 Task: Look for One-way flight tickets for 2 adults, in First from Aswan to Orlando to travel on 18-Dec-2023.  Stops: Any number of stops. Choice of flight is British Airways. 1  carry bag. and 1 checked bag. Outbound departure time preference is 10:00. Submit feedback.
Action: Mouse moved to (395, 341)
Screenshot: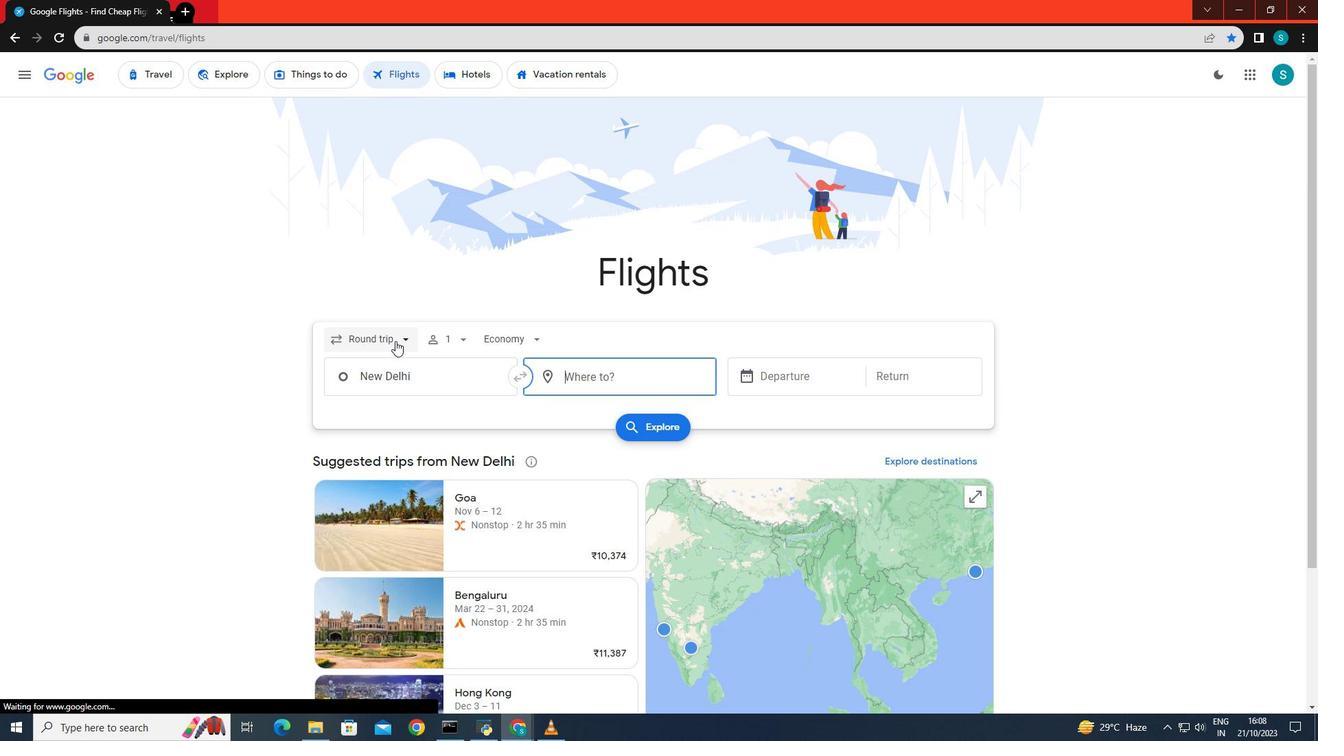 
Action: Mouse pressed left at (395, 341)
Screenshot: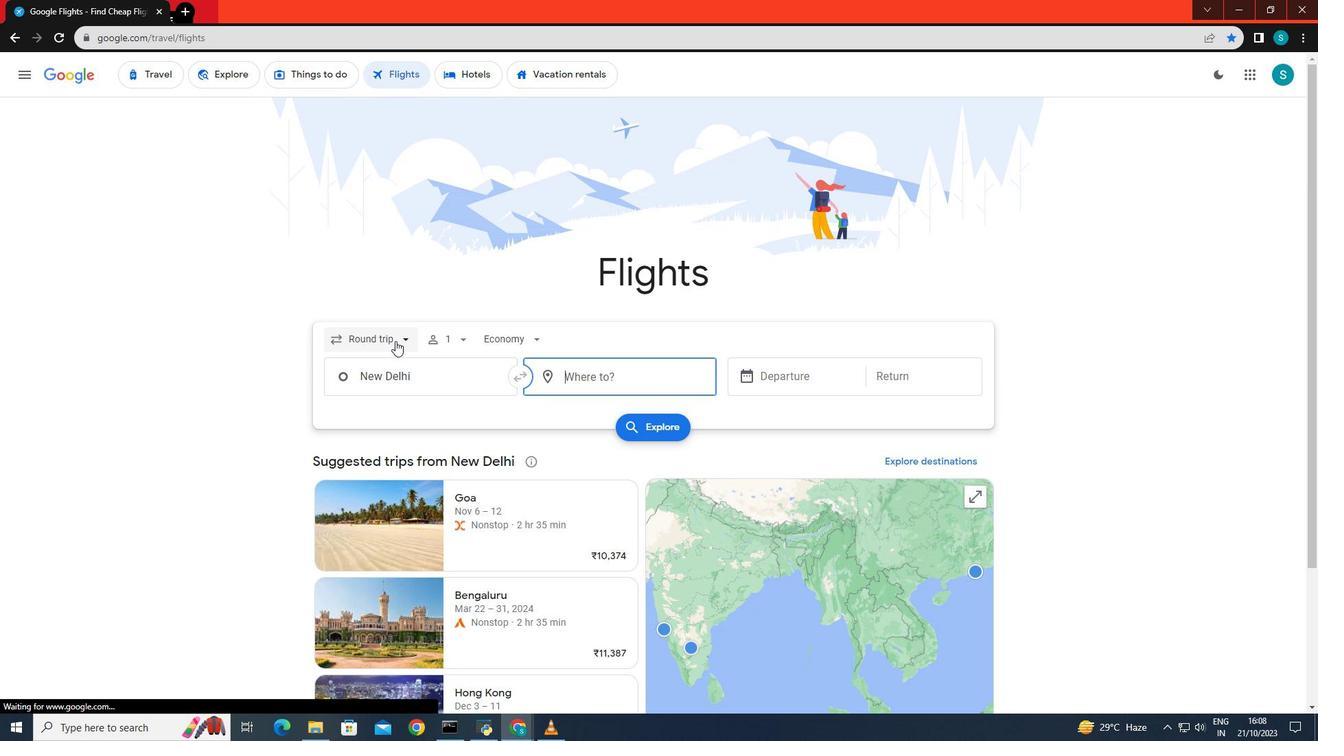 
Action: Mouse moved to (381, 413)
Screenshot: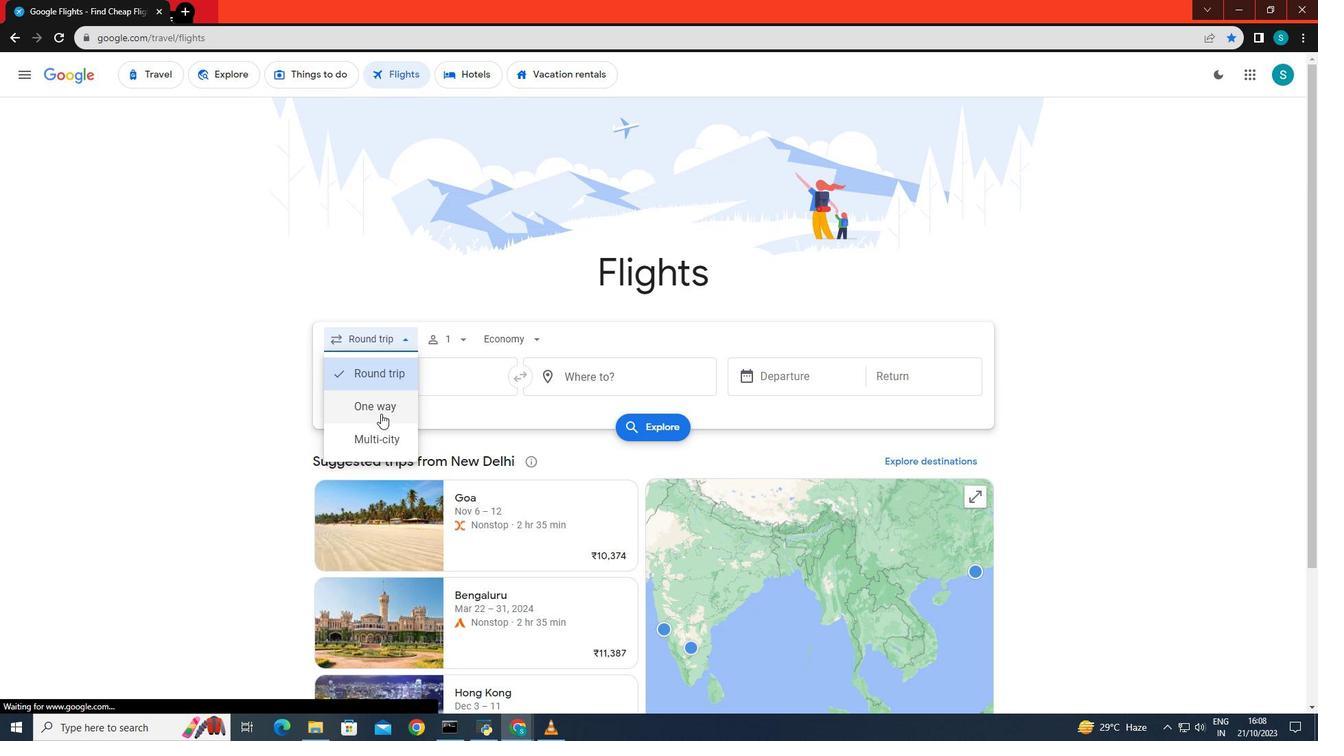
Action: Mouse pressed left at (381, 413)
Screenshot: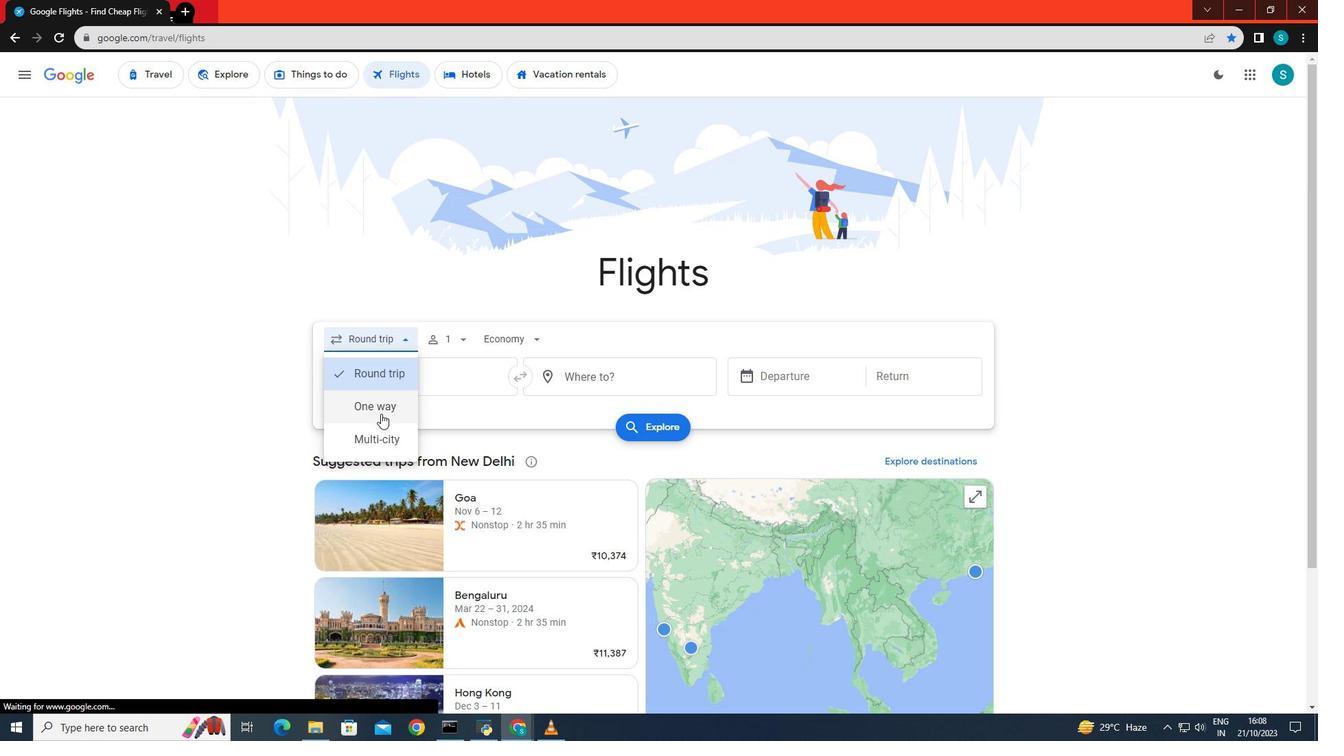 
Action: Mouse moved to (451, 334)
Screenshot: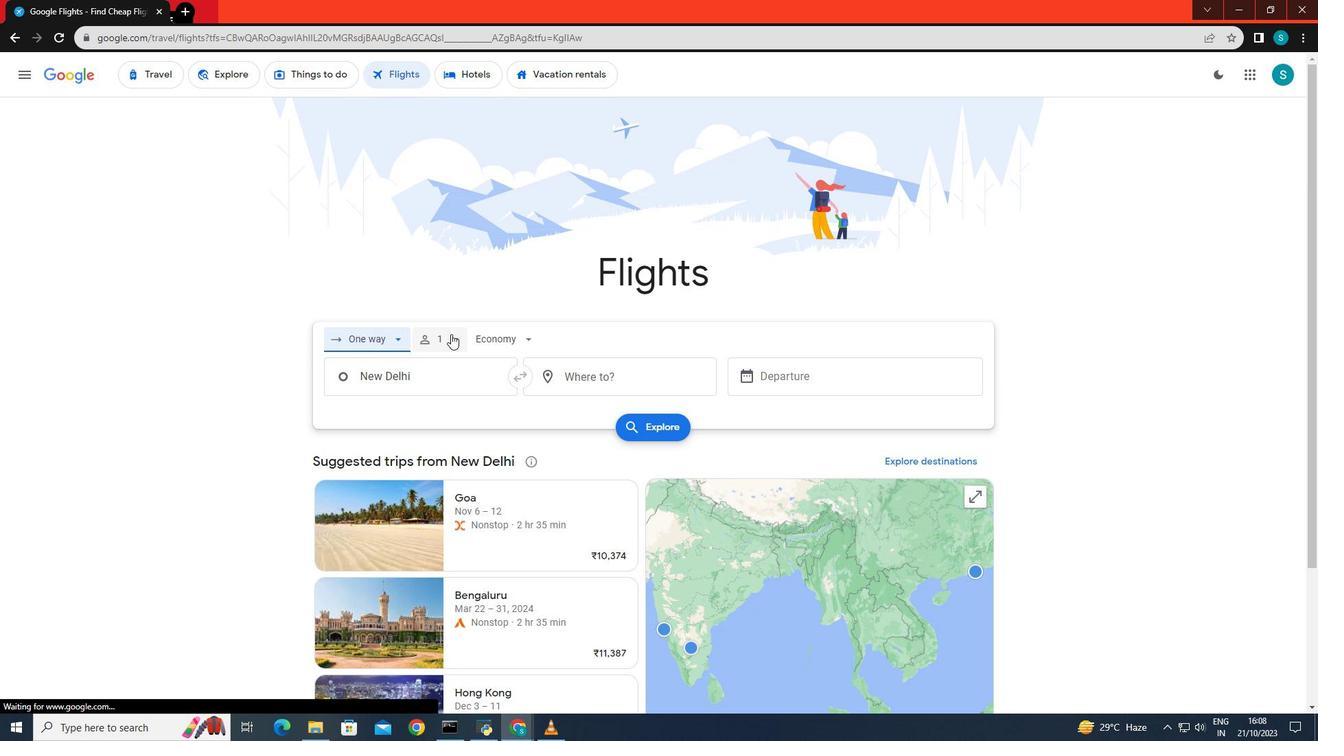 
Action: Mouse pressed left at (451, 334)
Screenshot: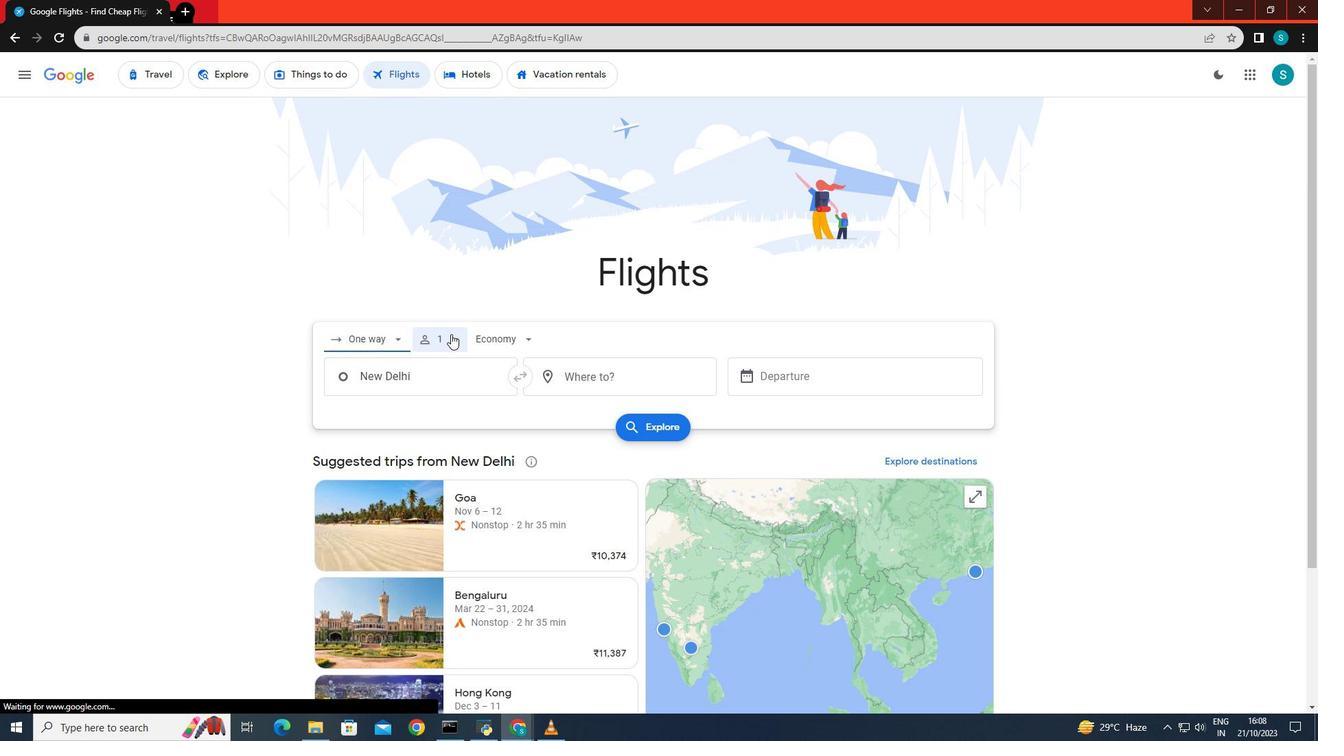 
Action: Mouse moved to (557, 377)
Screenshot: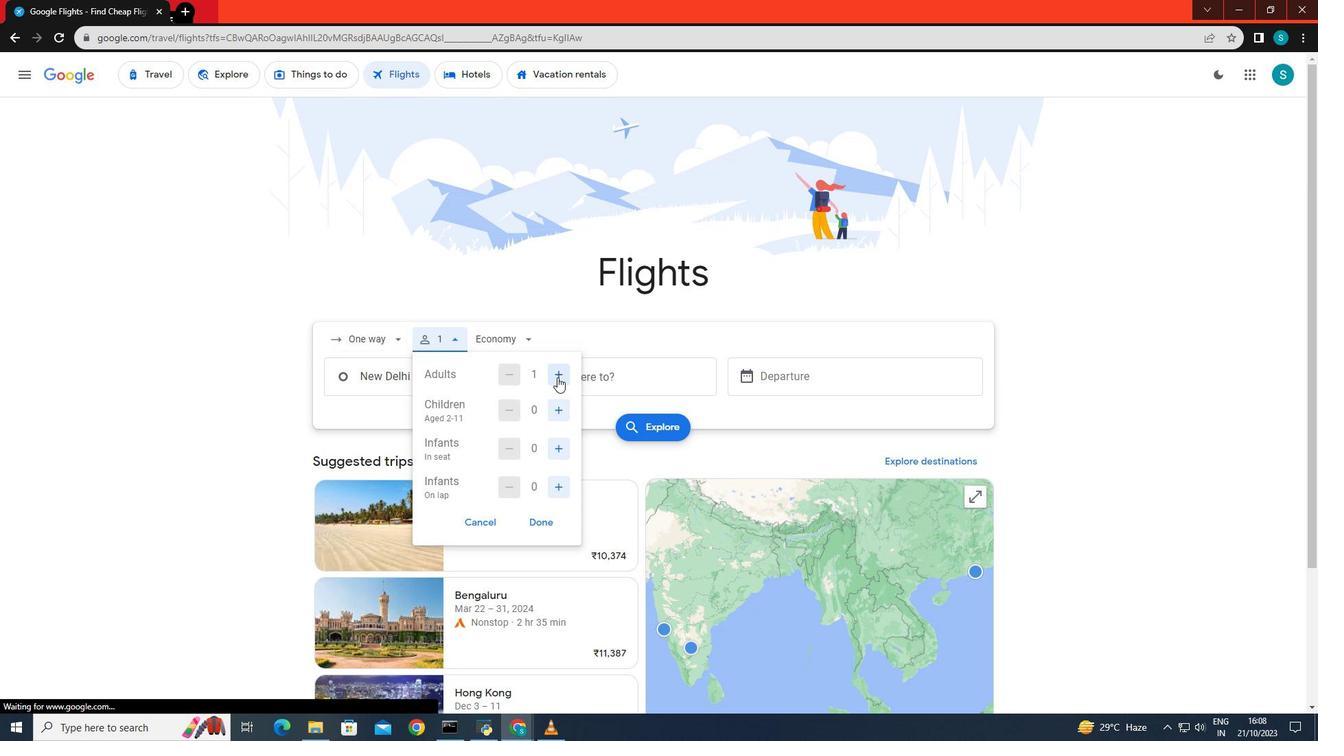 
Action: Mouse pressed left at (557, 377)
Screenshot: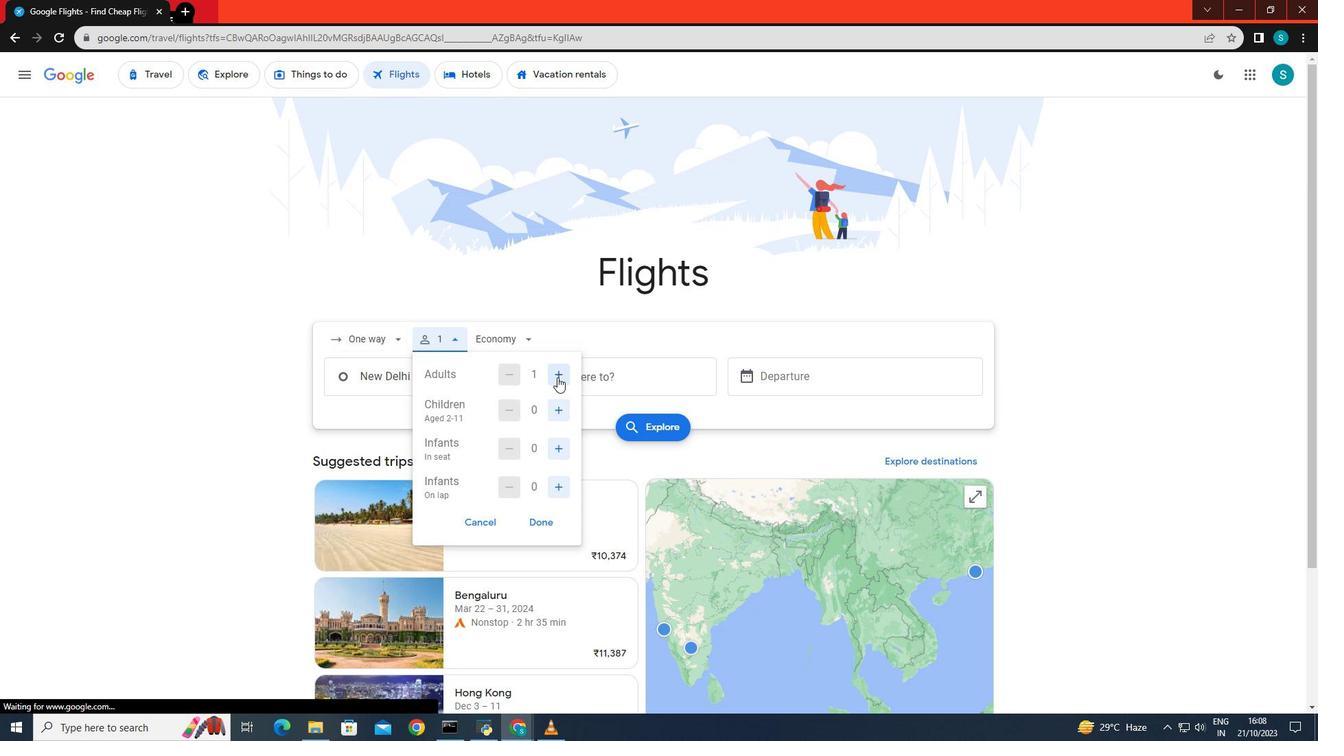 
Action: Mouse moved to (543, 521)
Screenshot: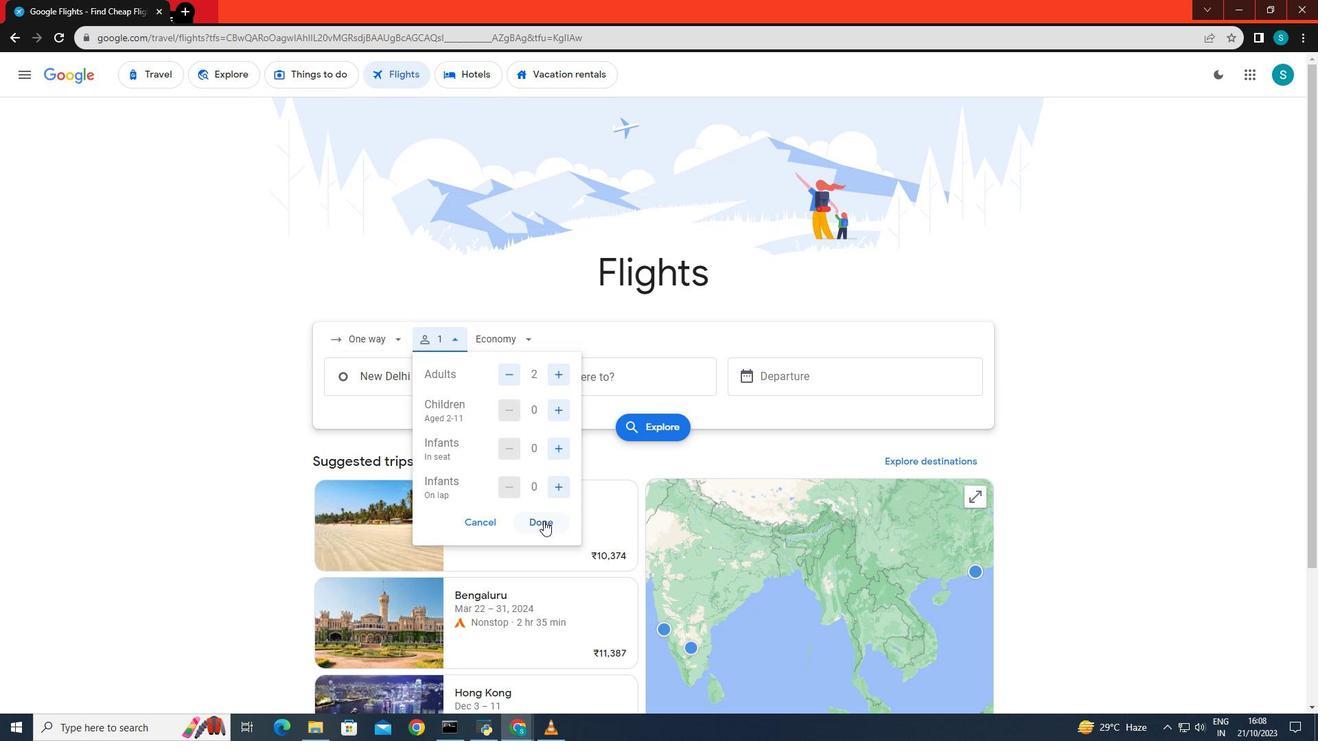 
Action: Mouse pressed left at (543, 521)
Screenshot: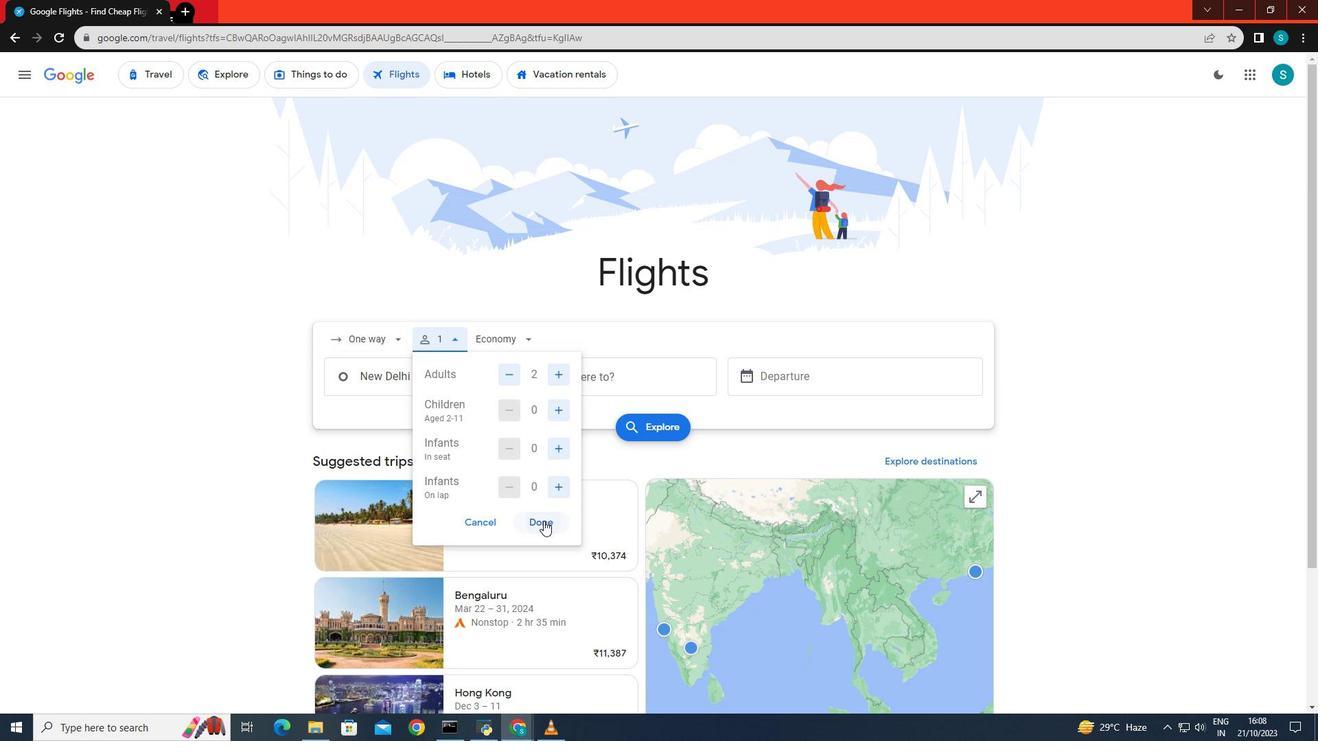 
Action: Mouse moved to (501, 338)
Screenshot: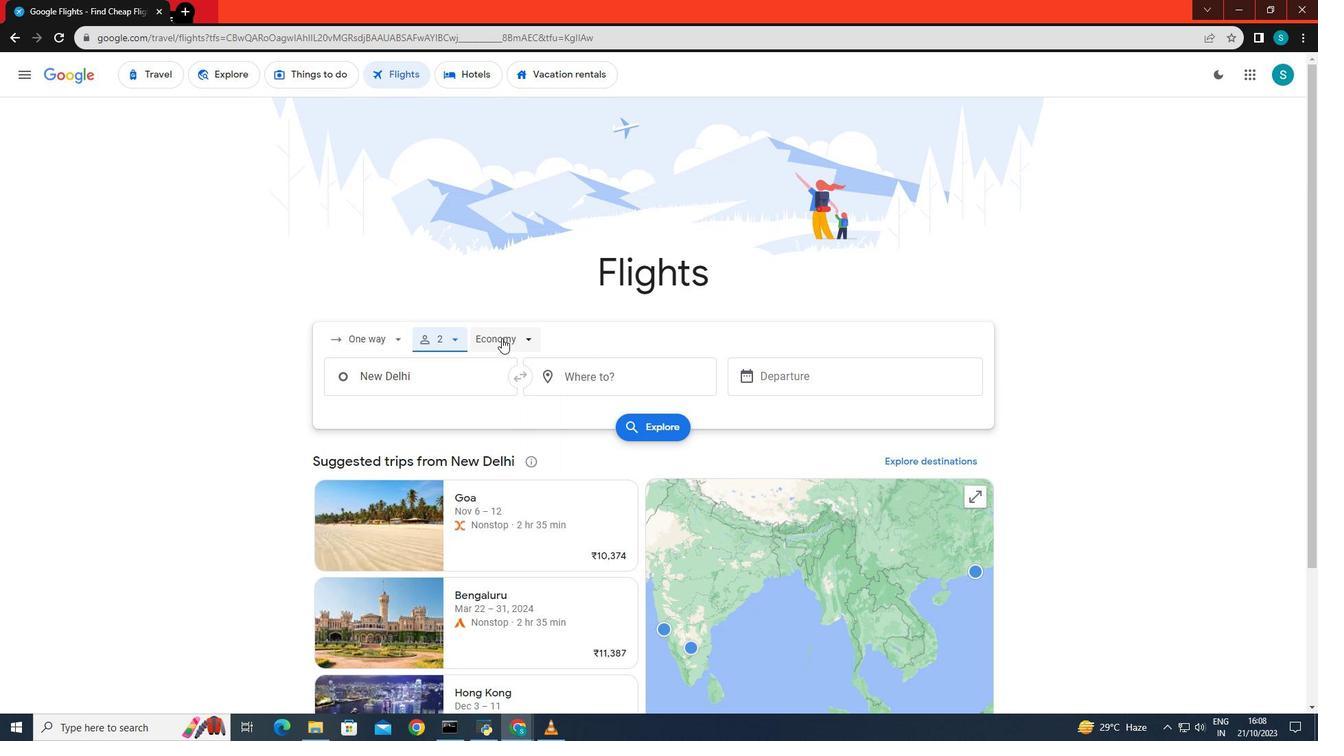 
Action: Mouse pressed left at (501, 338)
Screenshot: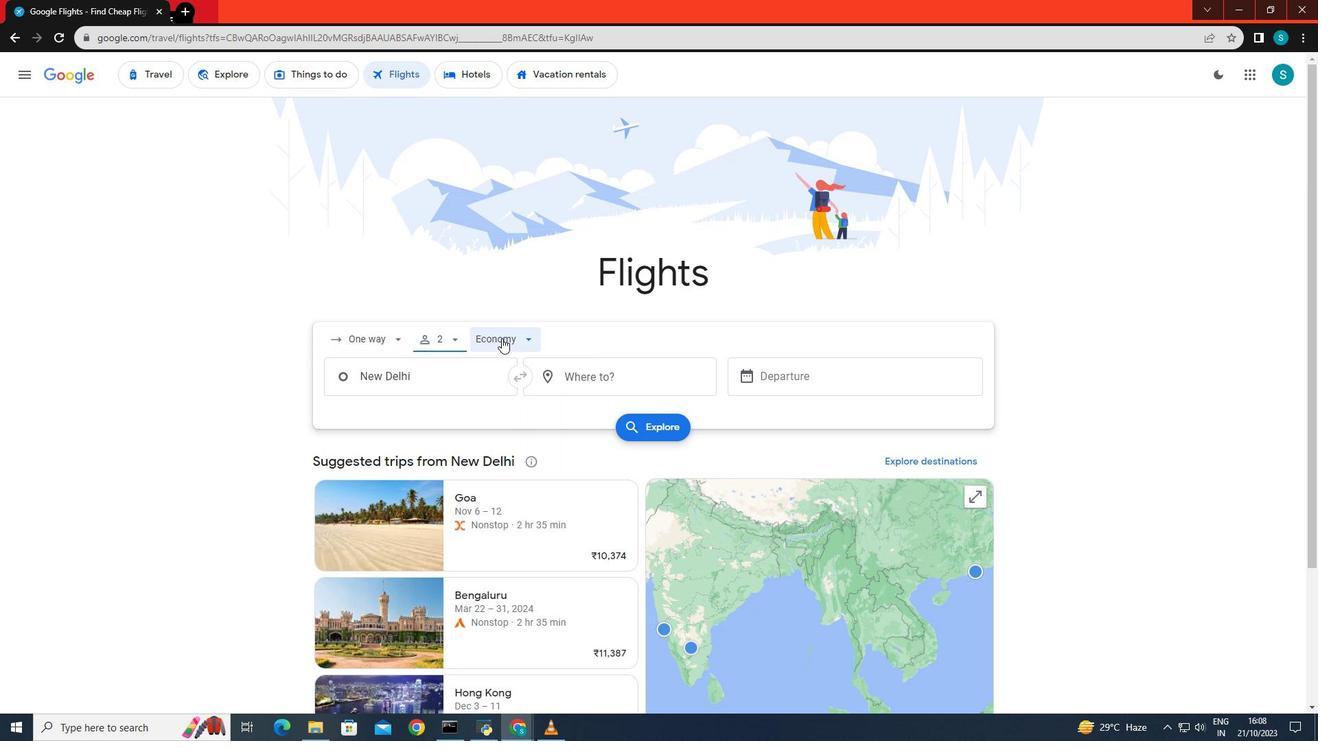 
Action: Mouse moved to (509, 472)
Screenshot: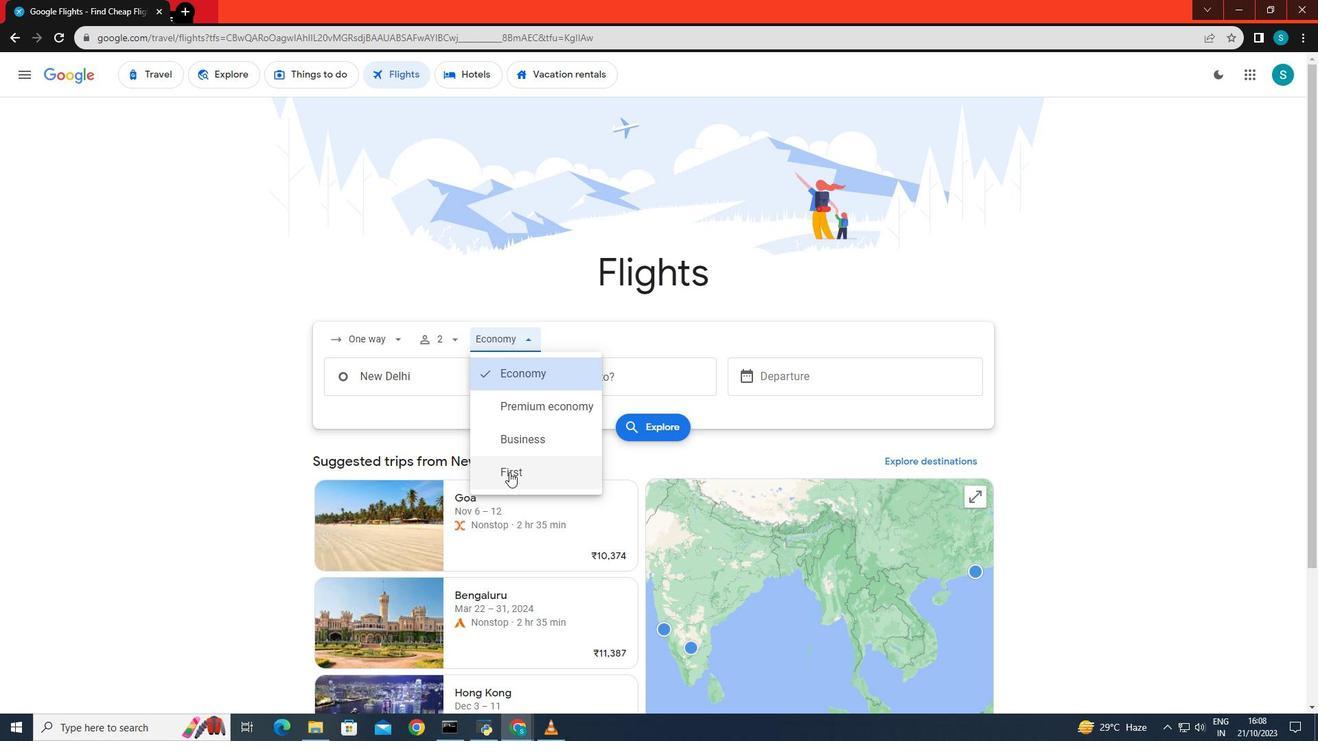 
Action: Mouse pressed left at (509, 472)
Screenshot: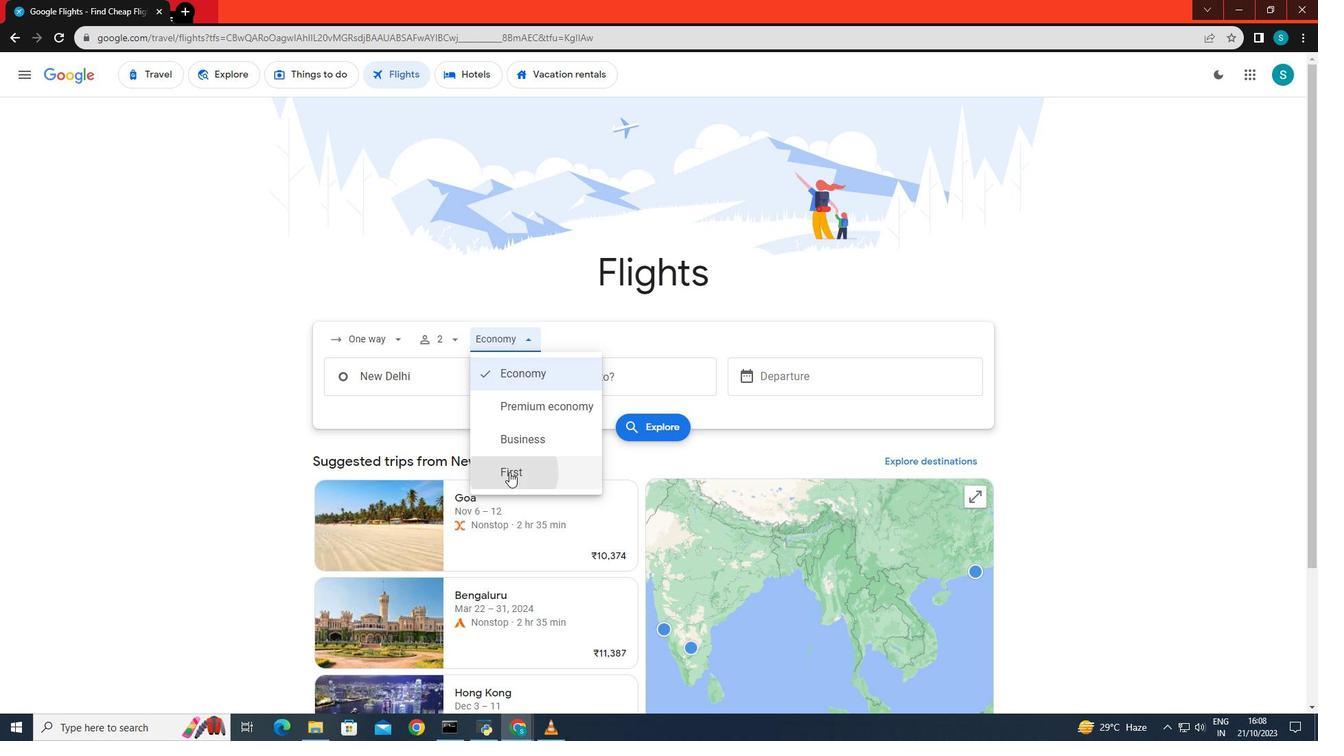 
Action: Mouse moved to (410, 377)
Screenshot: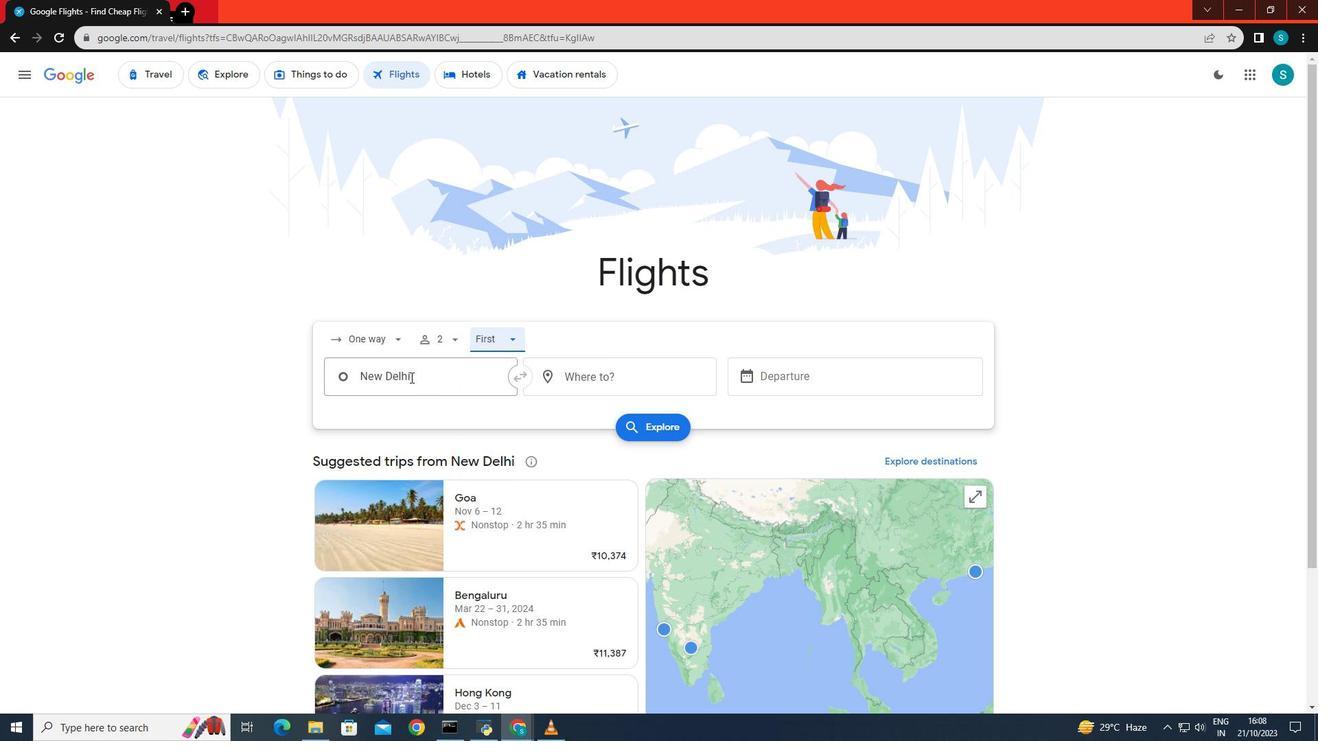 
Action: Mouse scrolled (410, 376) with delta (0, 0)
Screenshot: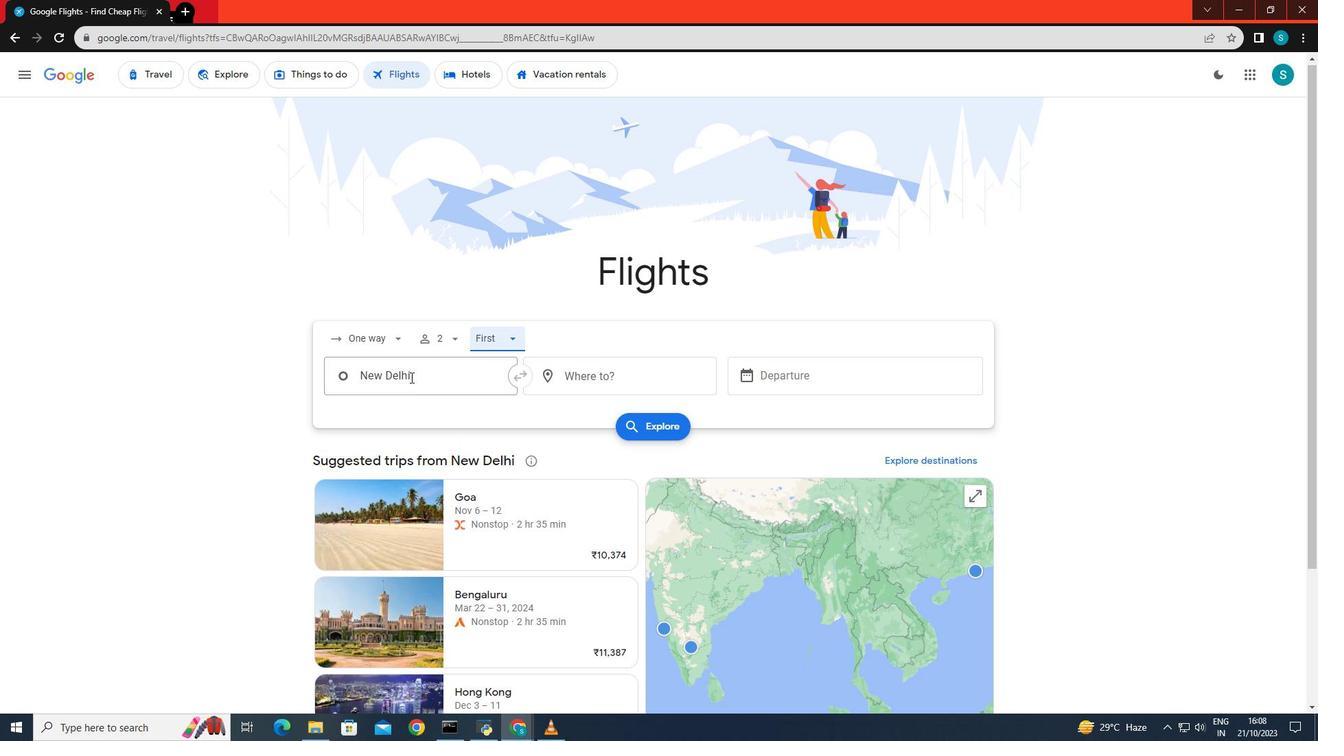 
Action: Mouse scrolled (410, 376) with delta (0, 0)
Screenshot: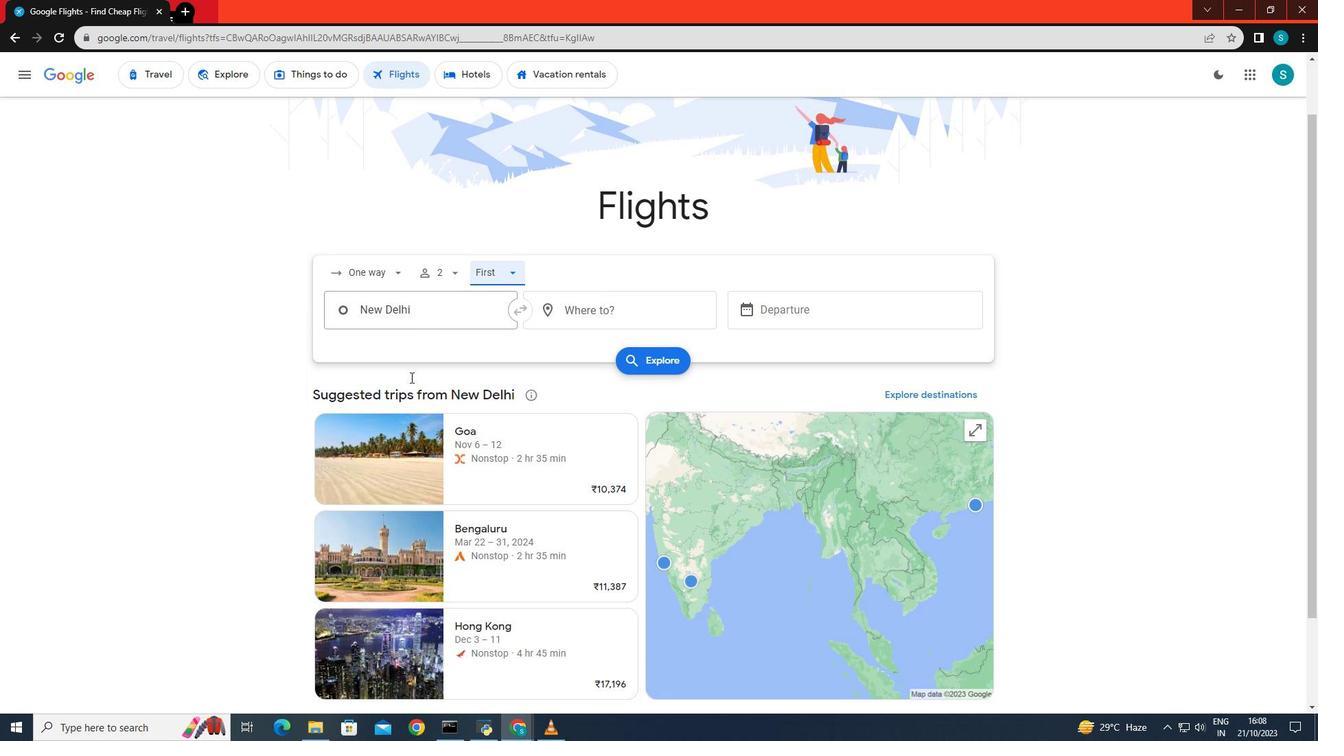 
Action: Mouse moved to (388, 247)
Screenshot: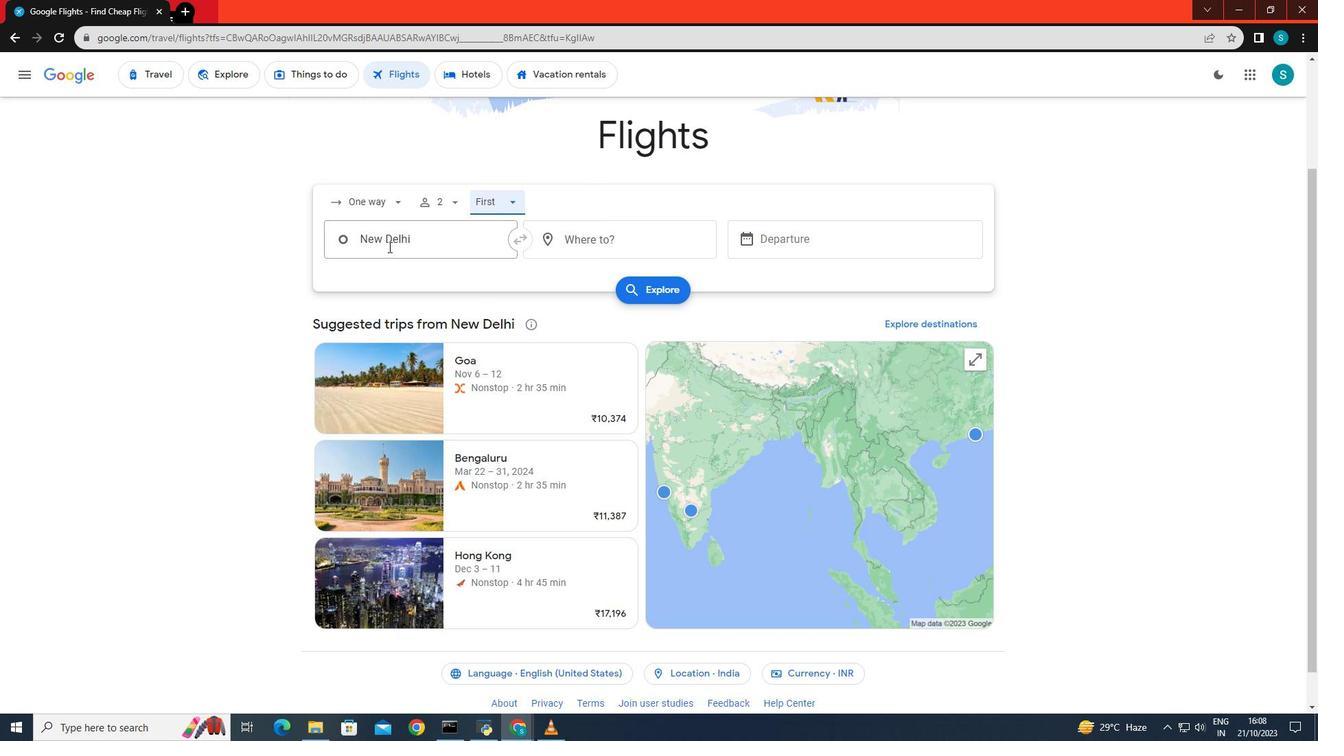 
Action: Mouse pressed left at (388, 247)
Screenshot: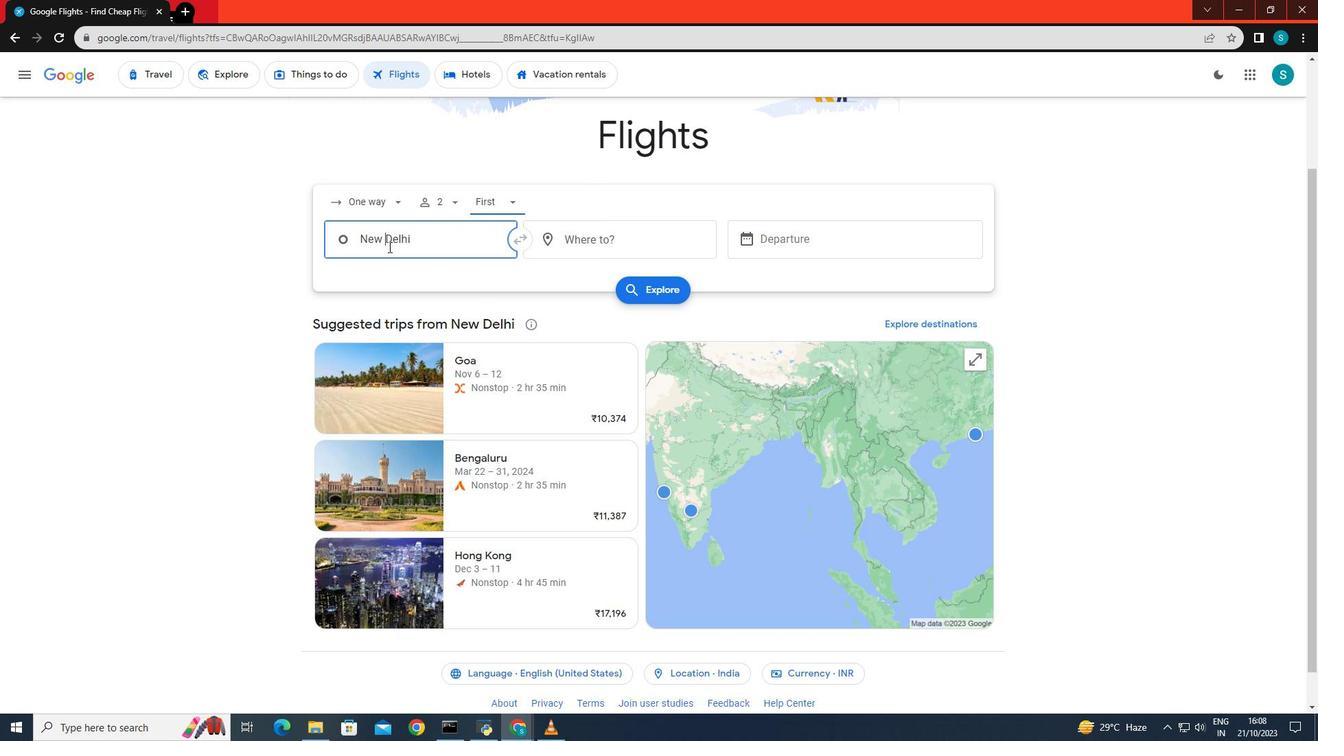 
Action: Key pressed <Key.caps_lock>A<Key.caps_lock>w<Key.backspace>swa
Screenshot: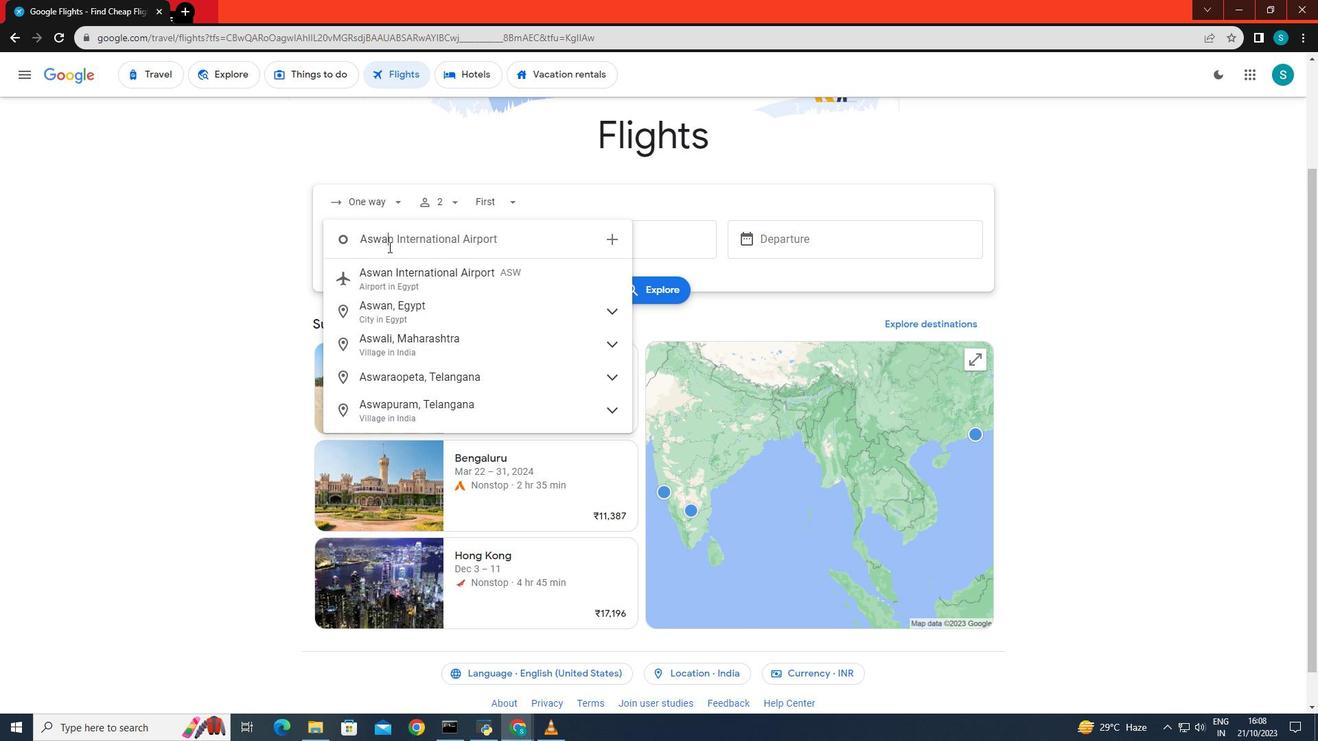 
Action: Mouse moved to (406, 309)
Screenshot: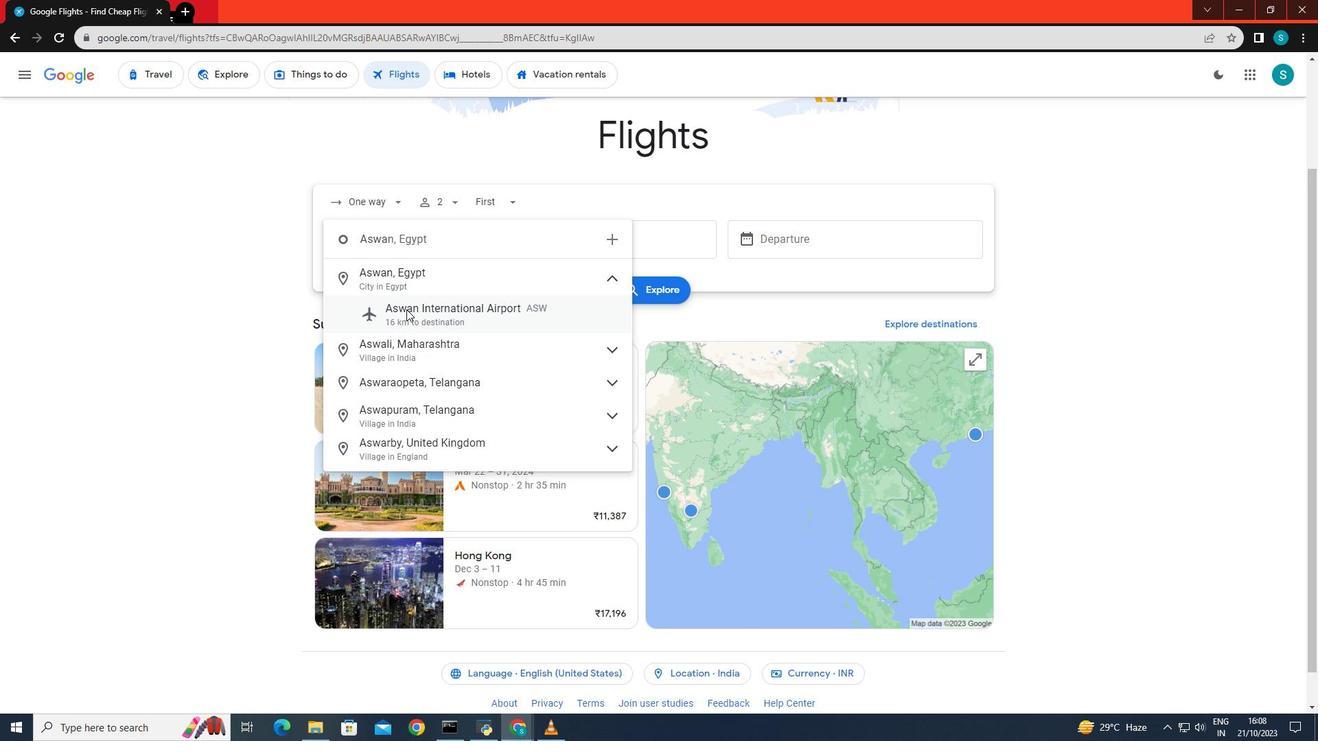 
Action: Mouse pressed left at (406, 309)
Screenshot: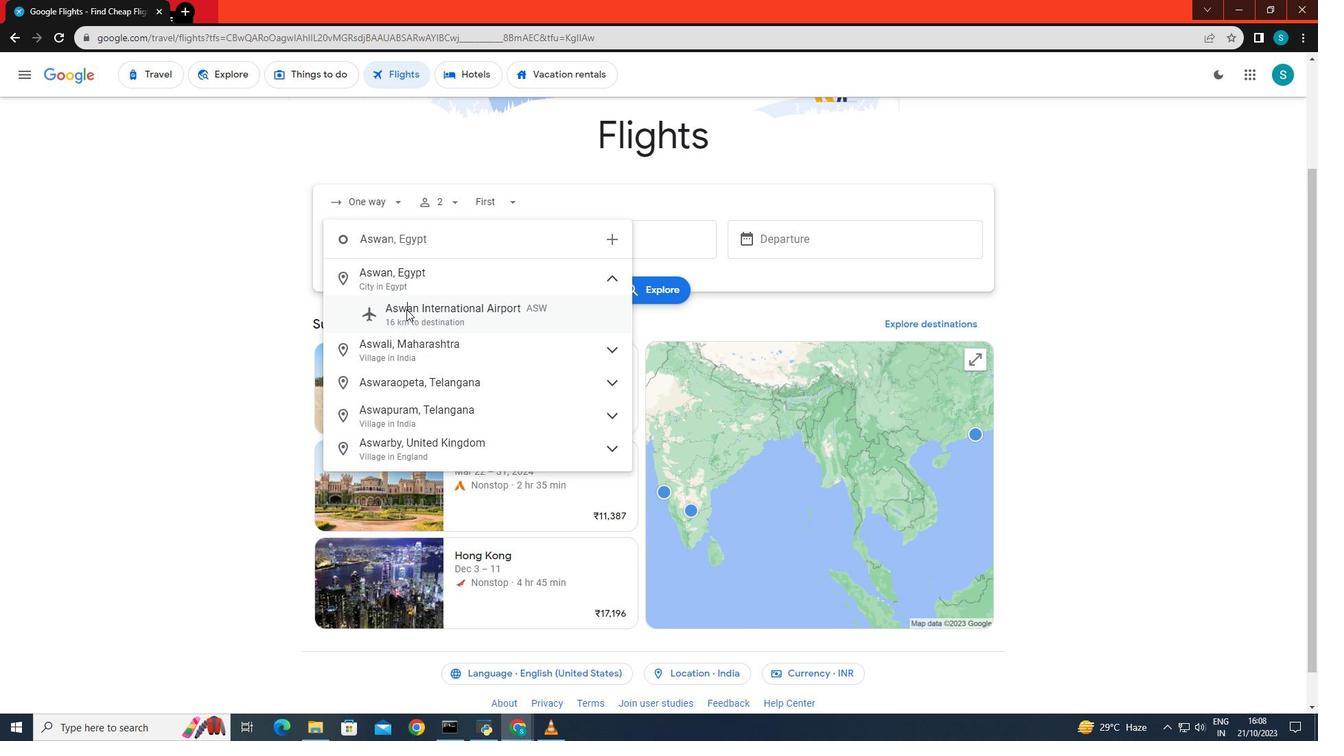 
Action: Mouse moved to (569, 238)
Screenshot: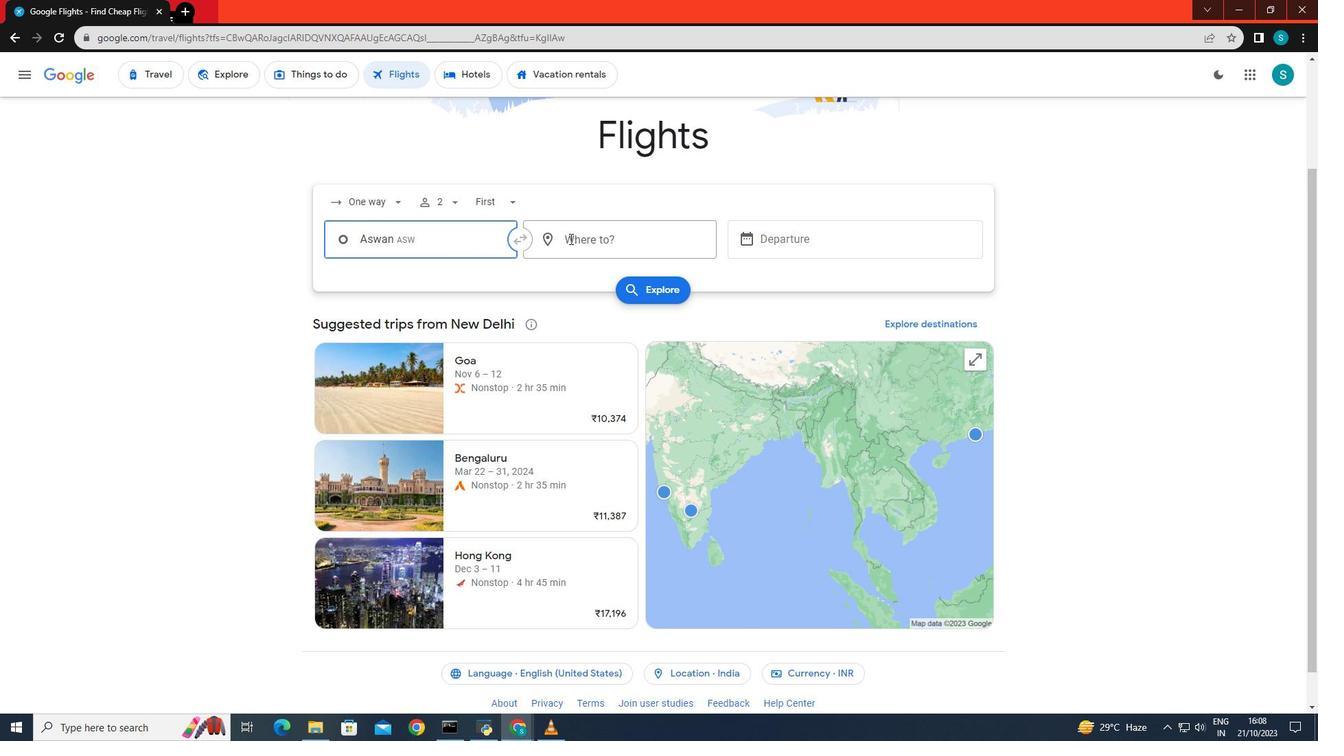 
Action: Mouse pressed left at (569, 238)
Screenshot: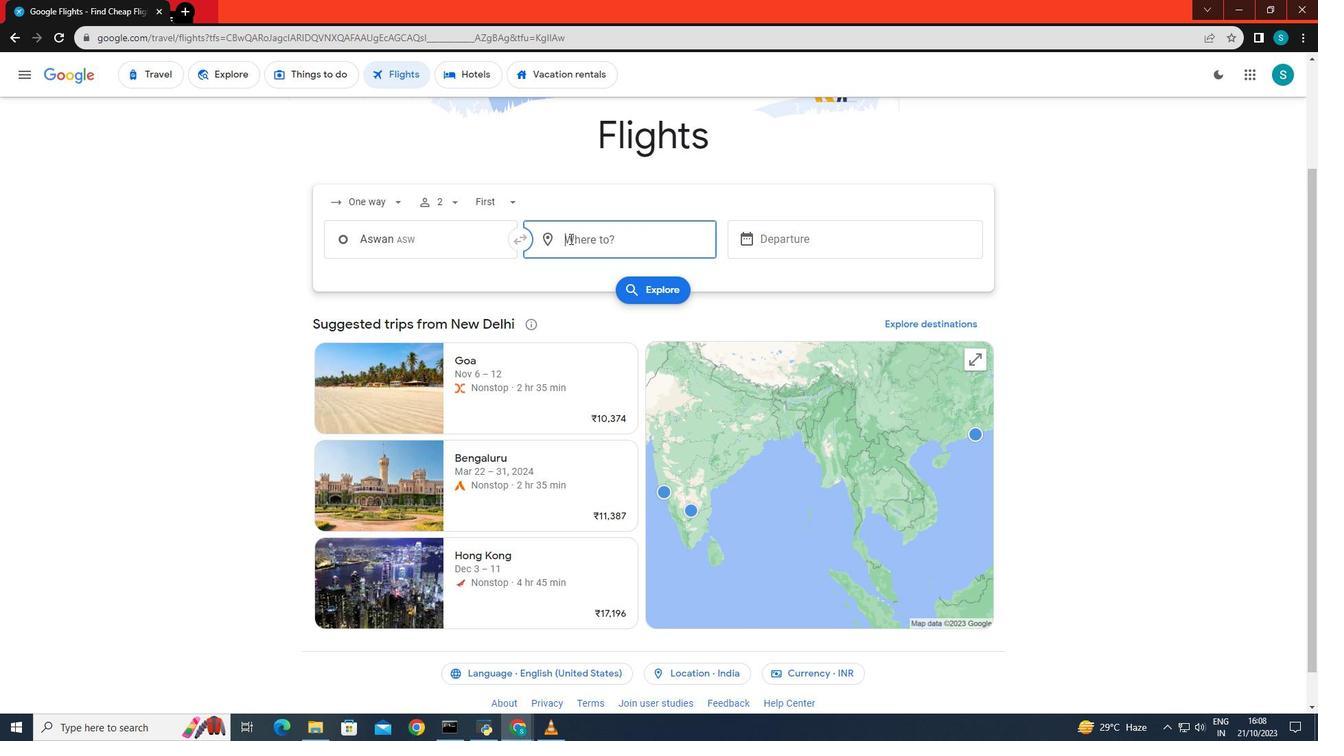 
Action: Key pressed <Key.caps_lock>OR<Key.backspace><Key.caps_lock>rlando
Screenshot: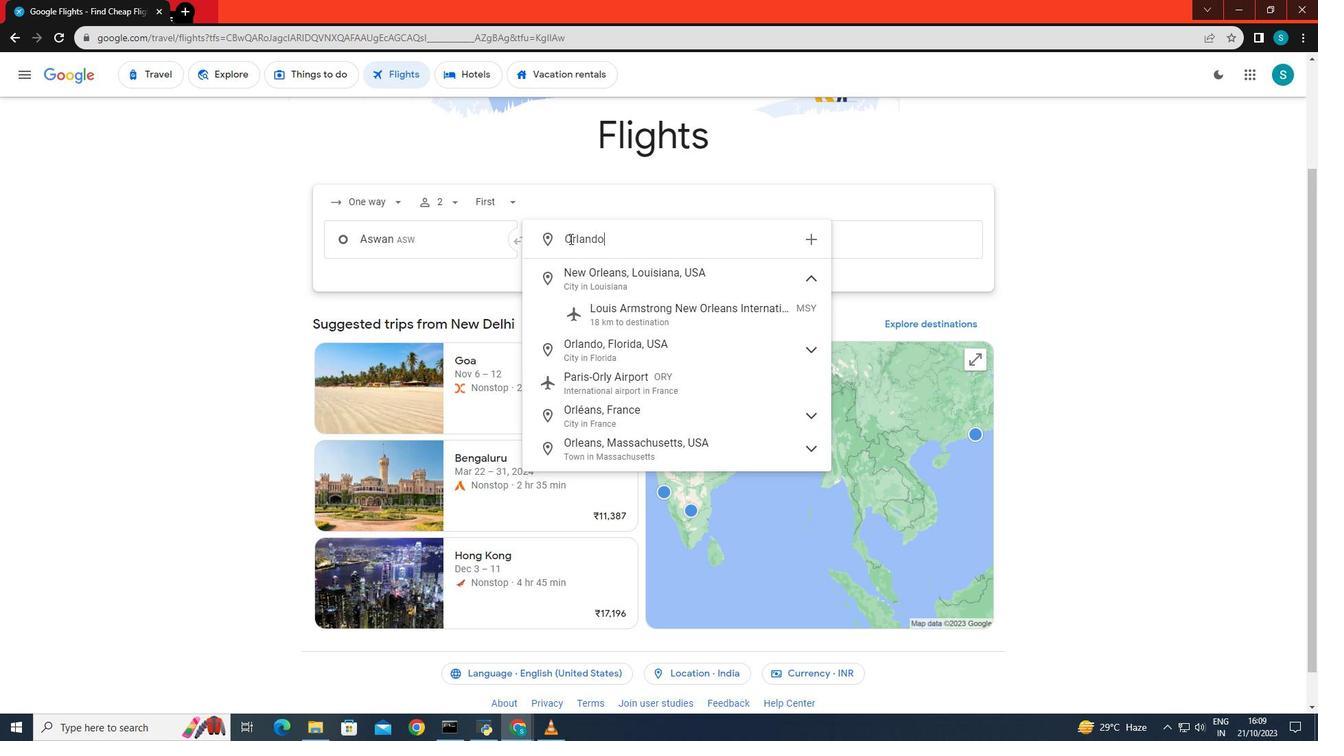 
Action: Mouse moved to (649, 316)
Screenshot: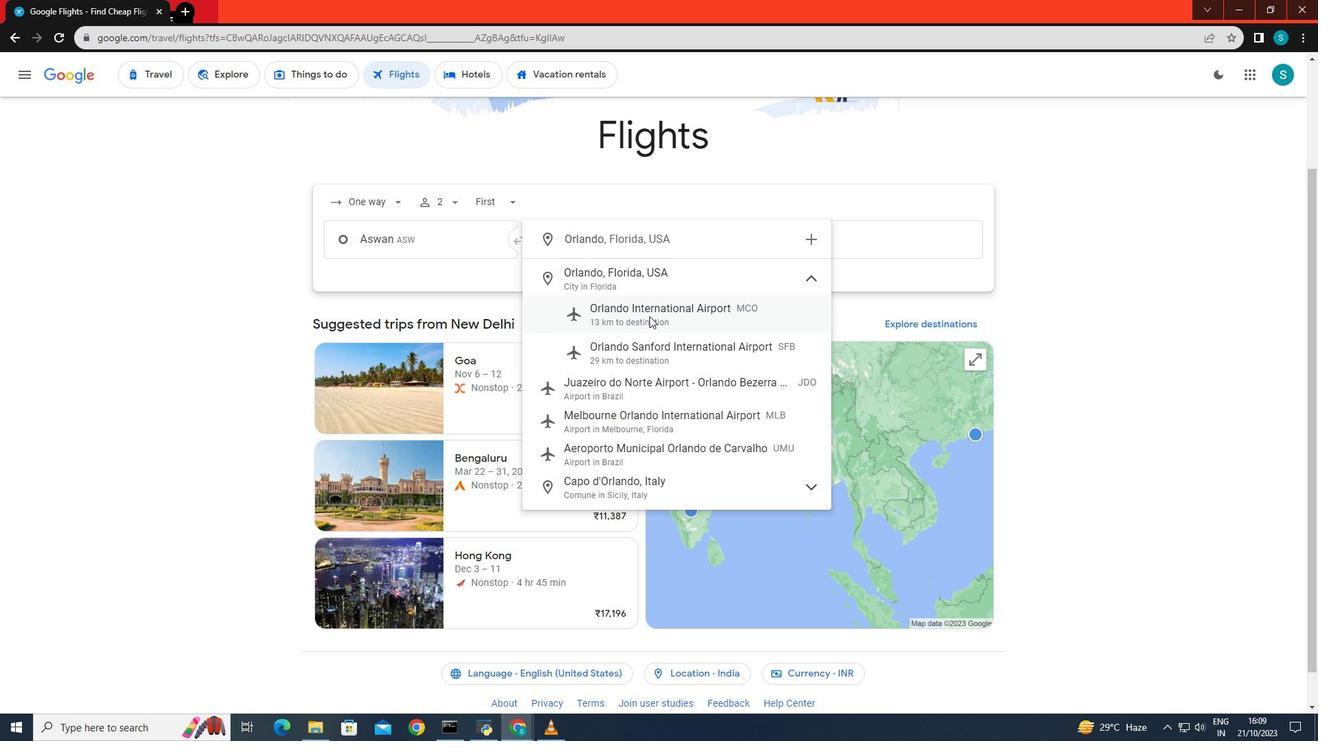 
Action: Mouse pressed left at (649, 316)
Screenshot: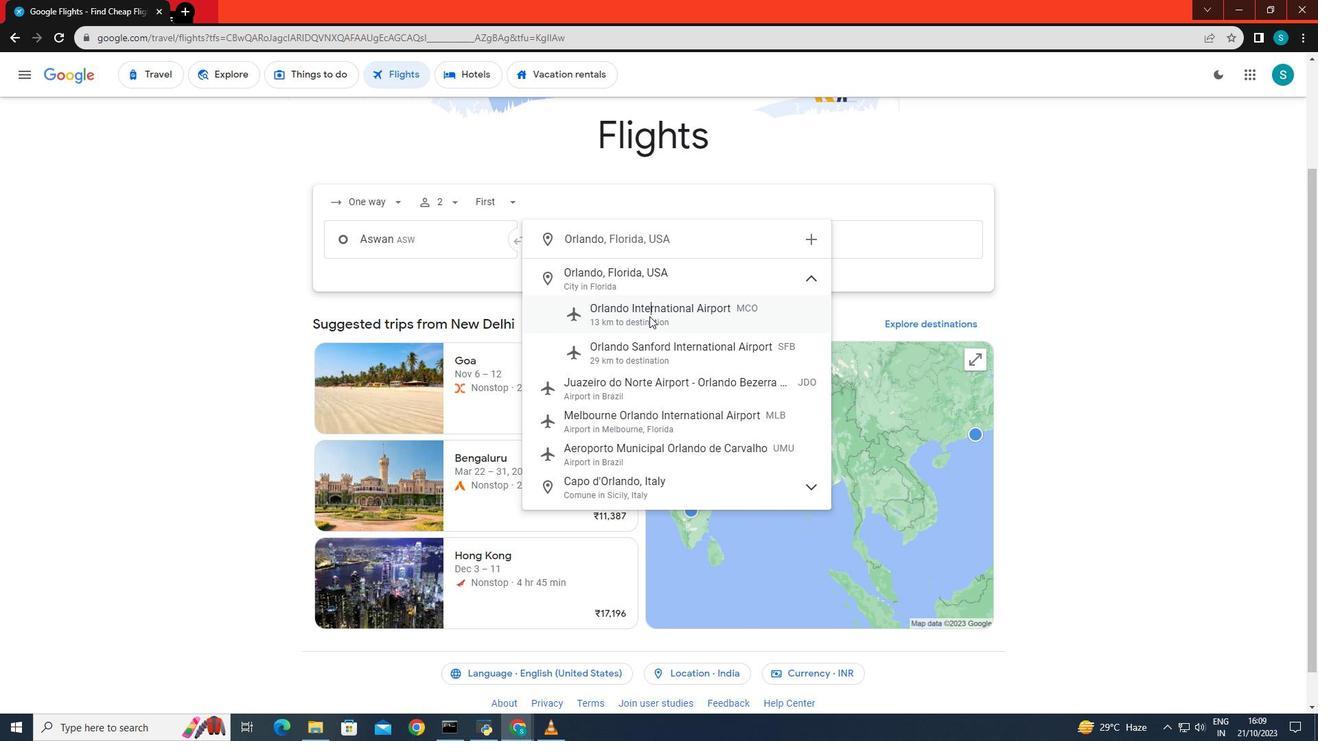 
Action: Mouse moved to (768, 245)
Screenshot: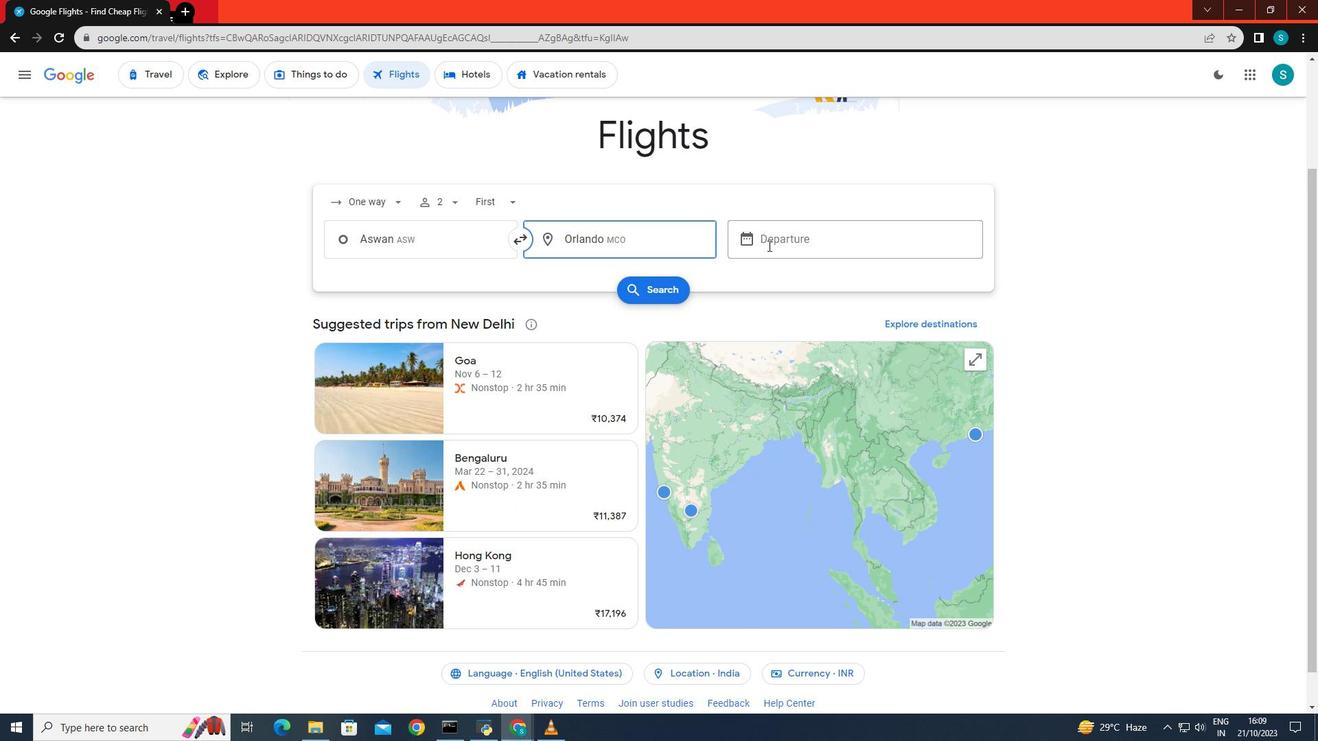 
Action: Mouse pressed left at (768, 245)
Screenshot: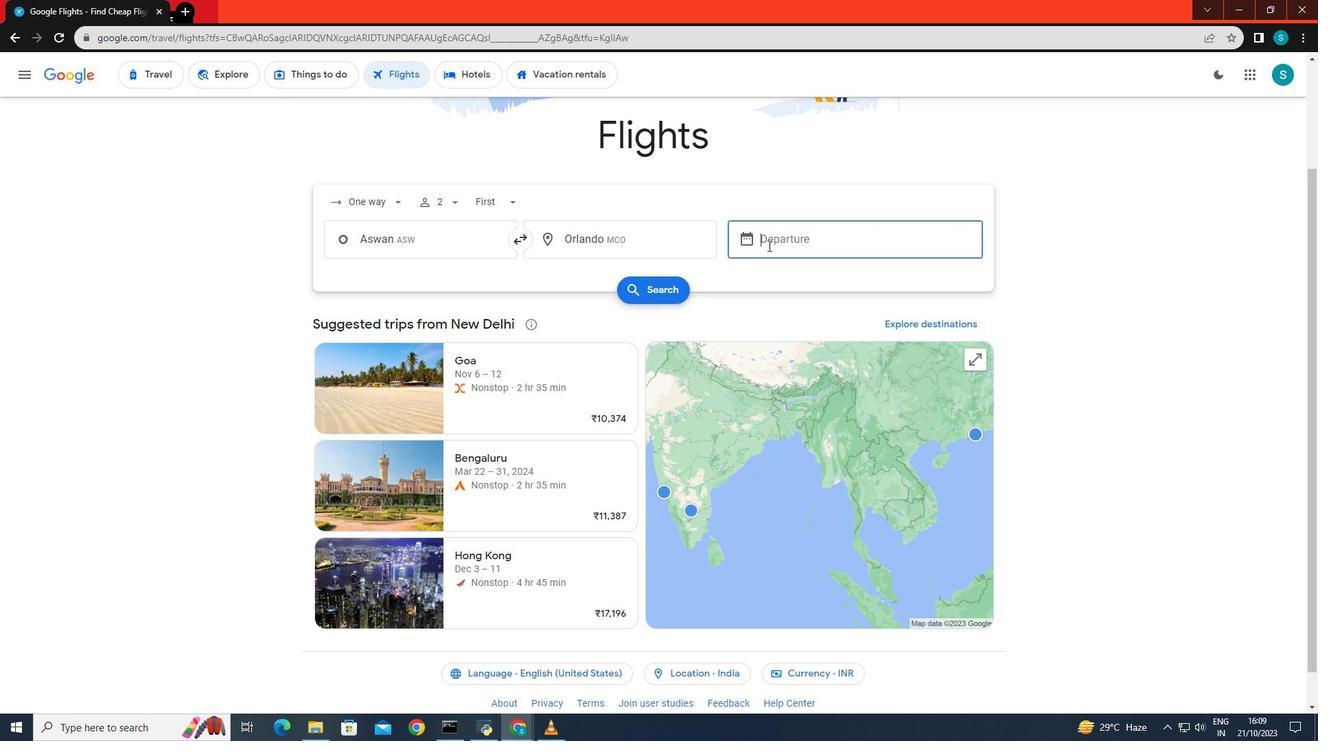 
Action: Mouse moved to (997, 402)
Screenshot: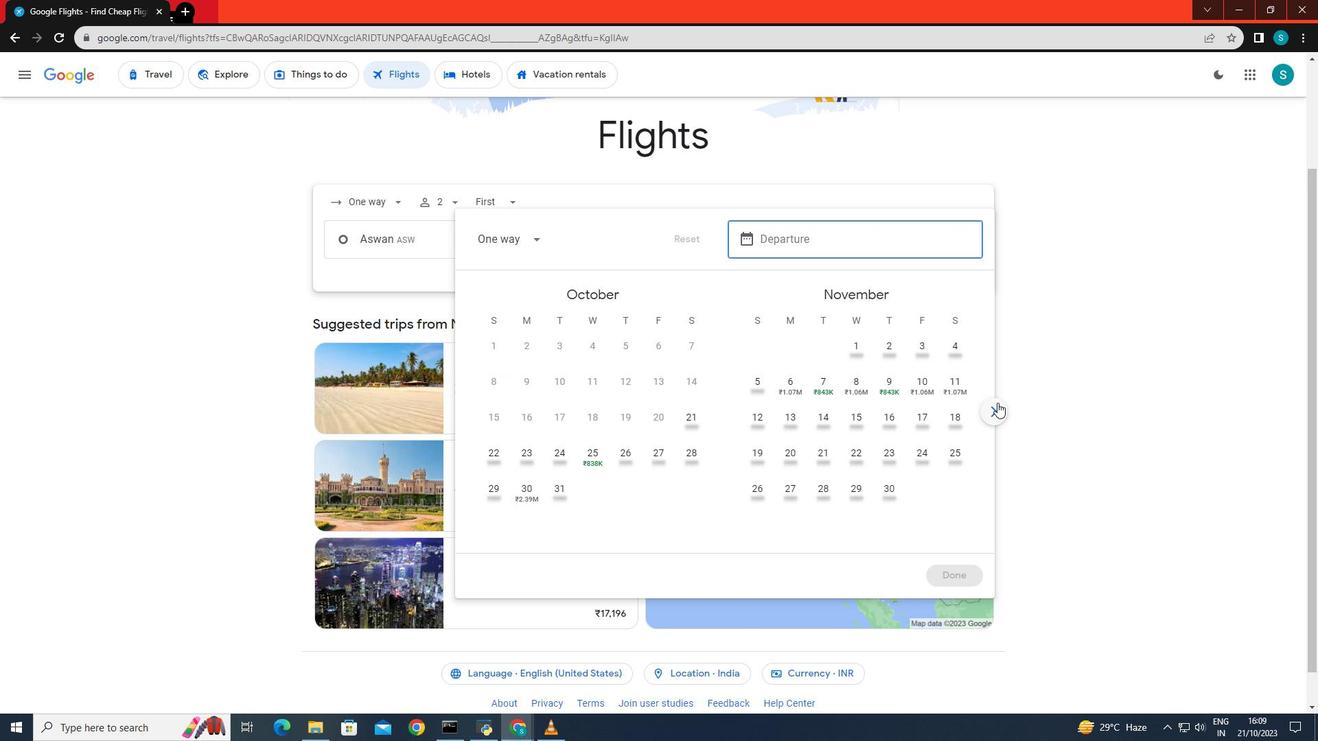 
Action: Mouse pressed left at (997, 402)
Screenshot: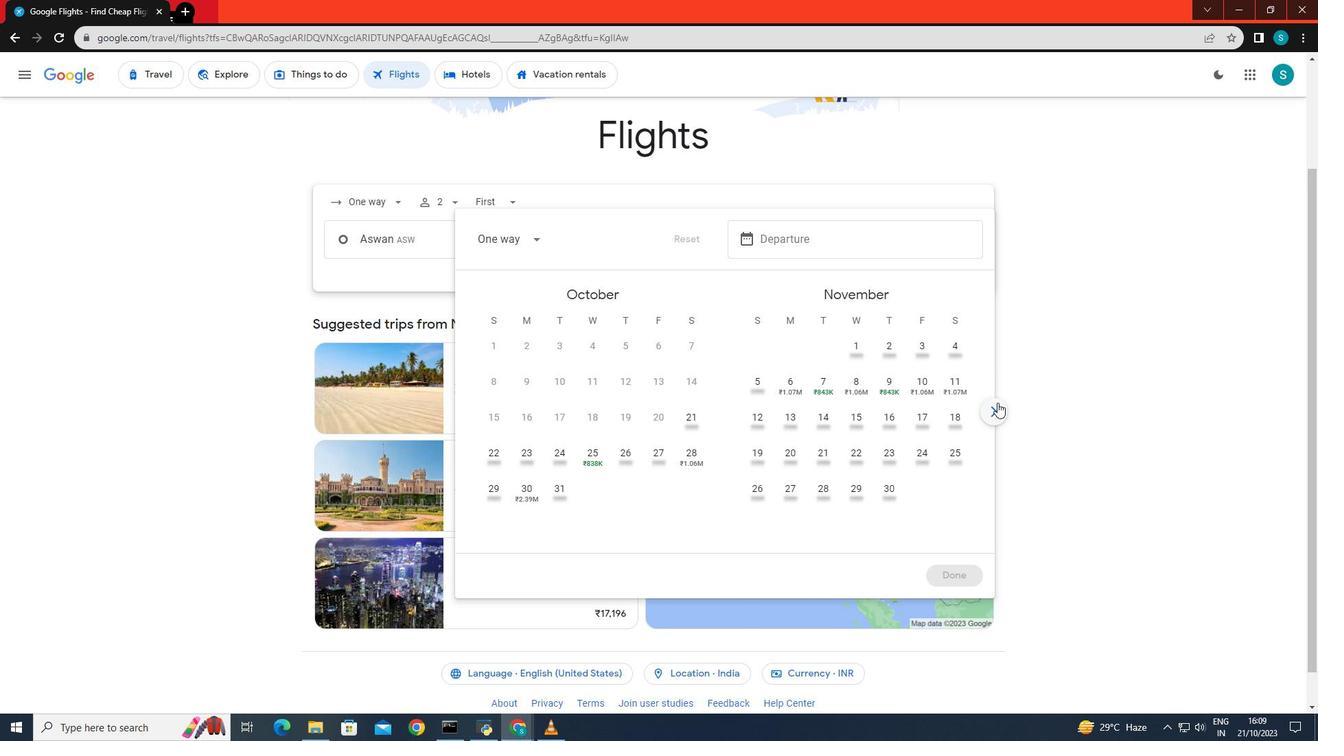 
Action: Mouse pressed left at (997, 402)
Screenshot: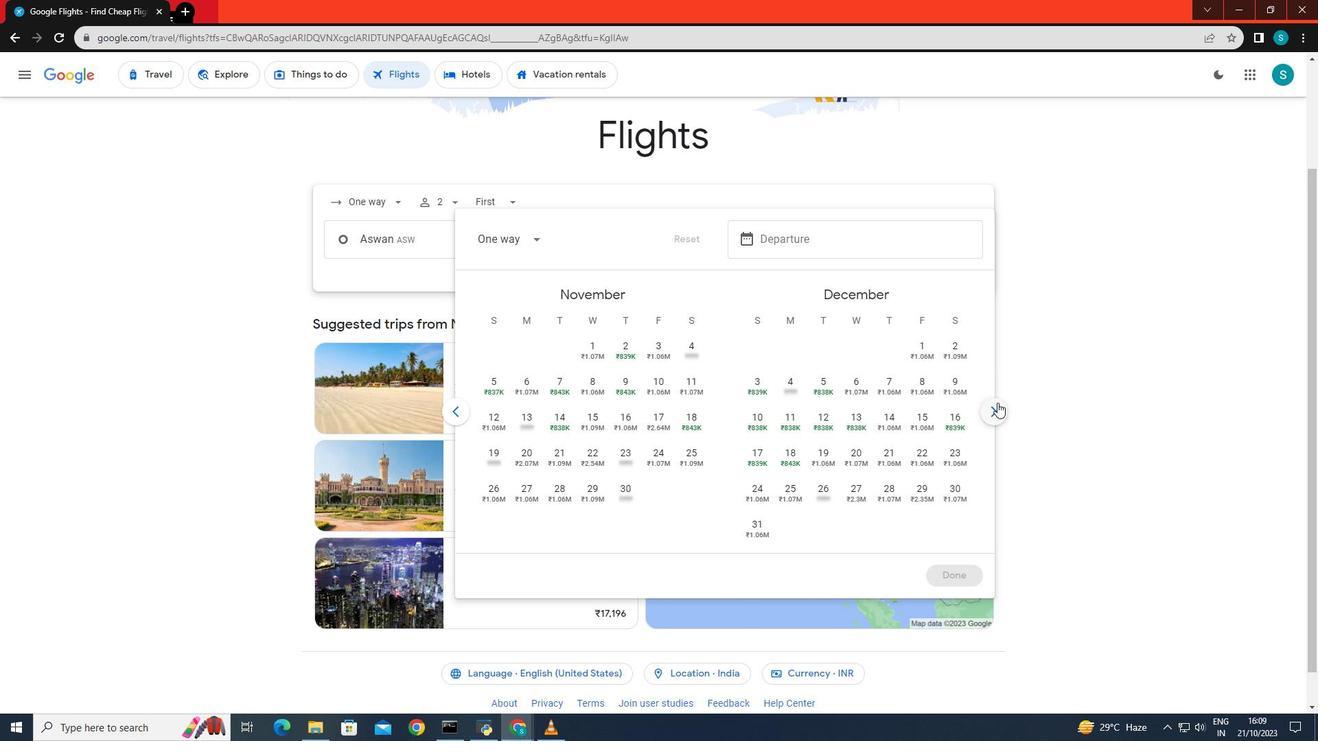 
Action: Mouse moved to (452, 411)
Screenshot: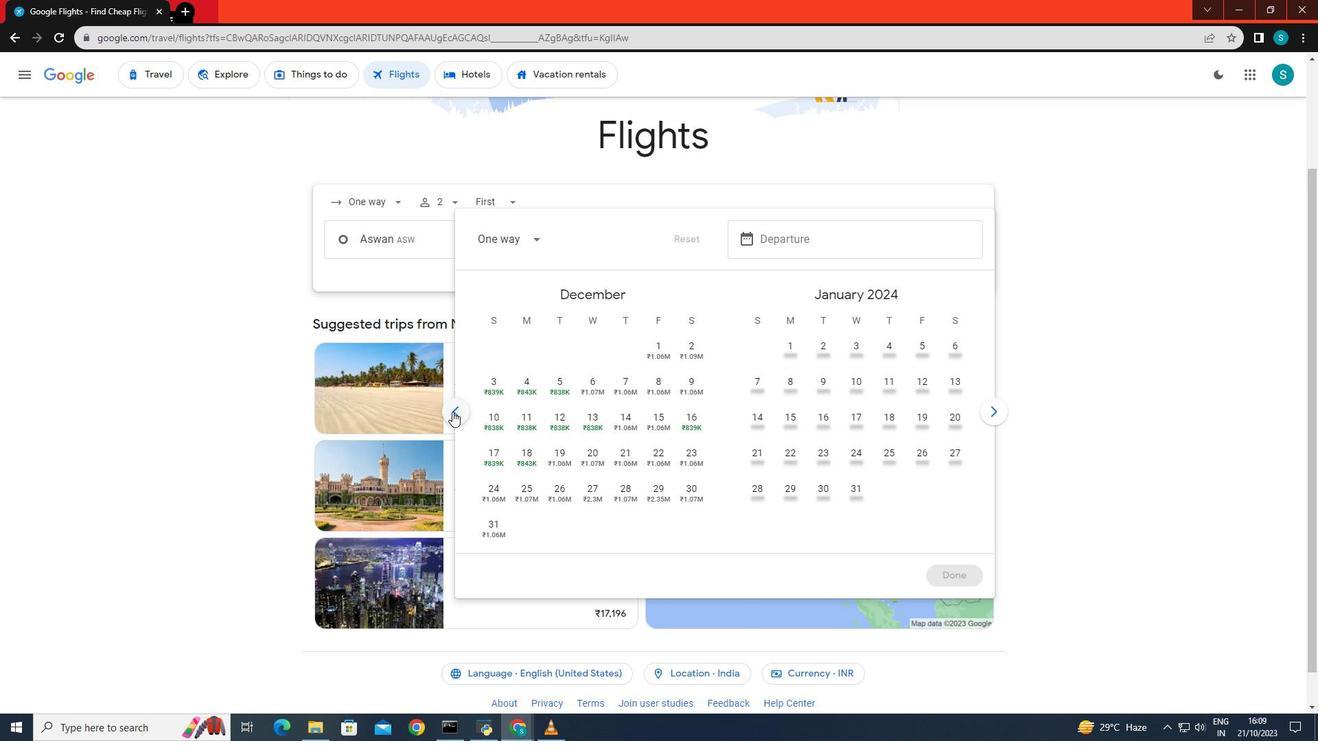 
Action: Mouse pressed left at (452, 411)
Screenshot: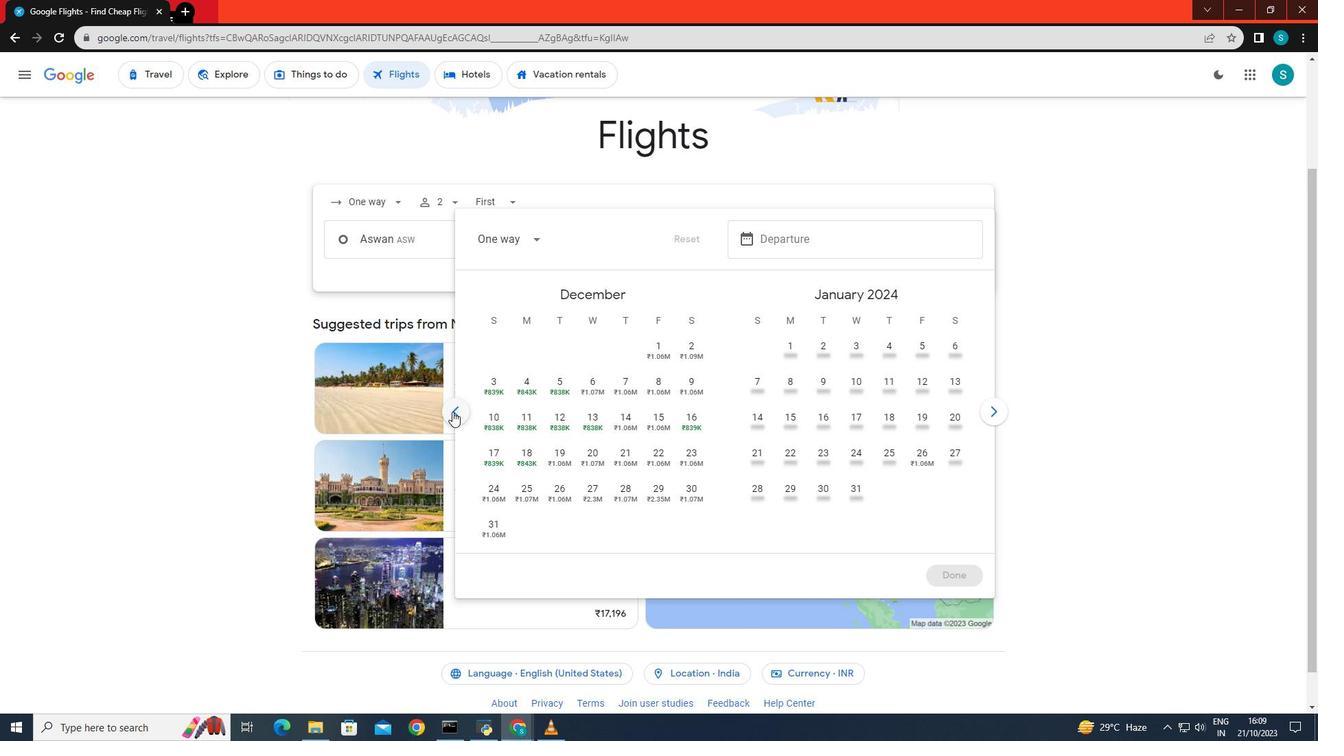 
Action: Mouse moved to (785, 455)
Screenshot: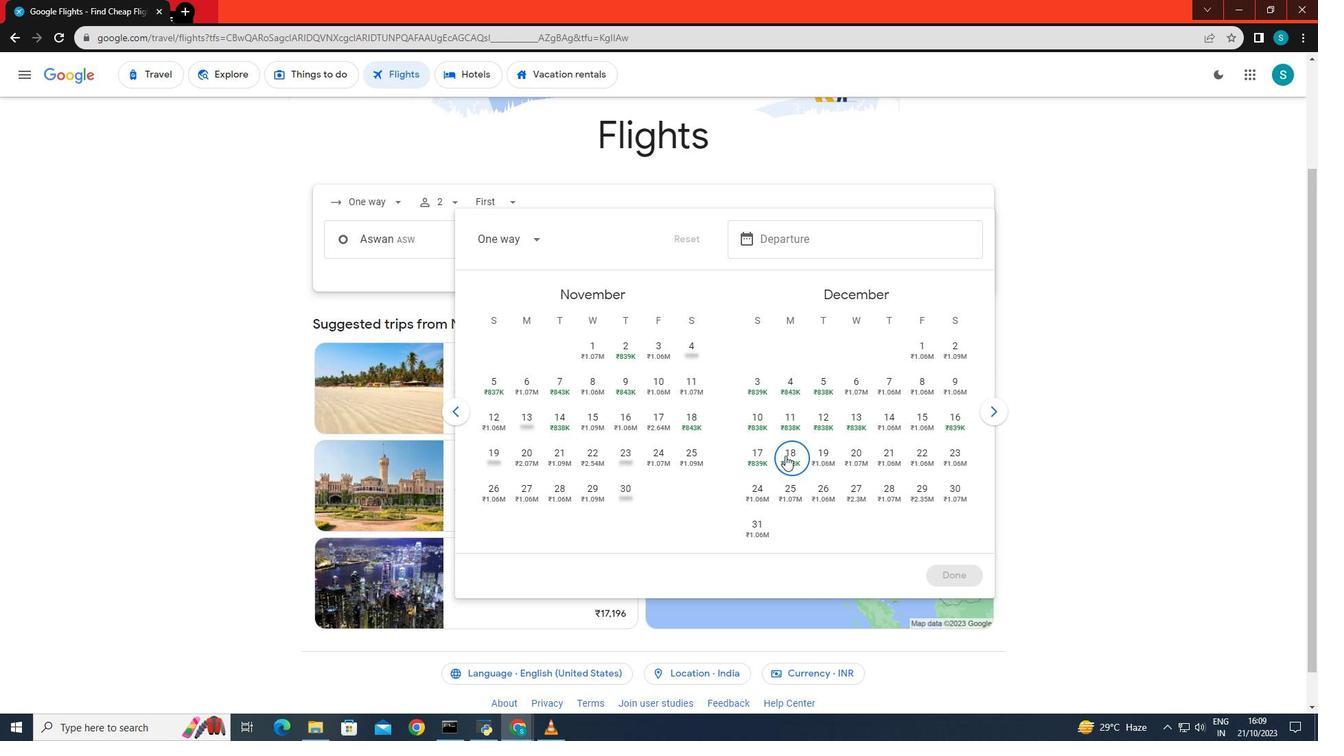 
Action: Mouse pressed left at (785, 455)
Screenshot: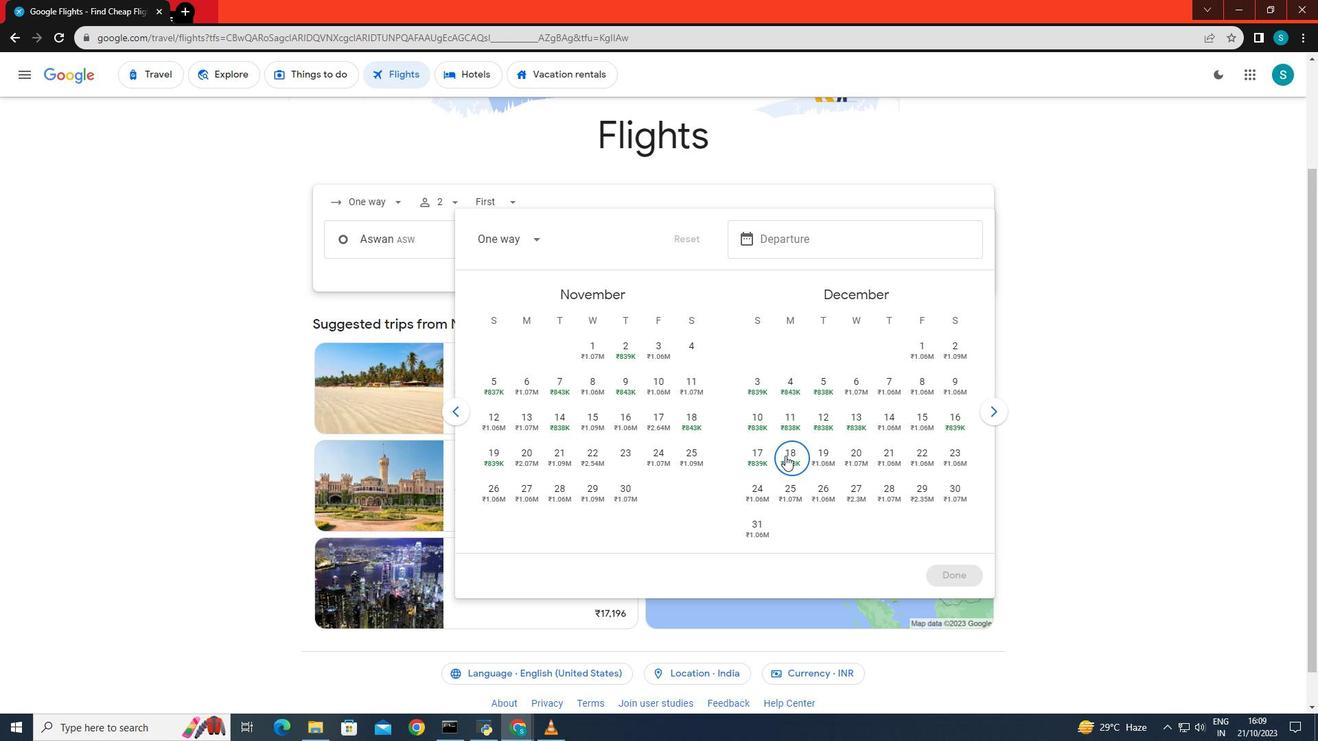 
Action: Mouse moved to (947, 571)
Screenshot: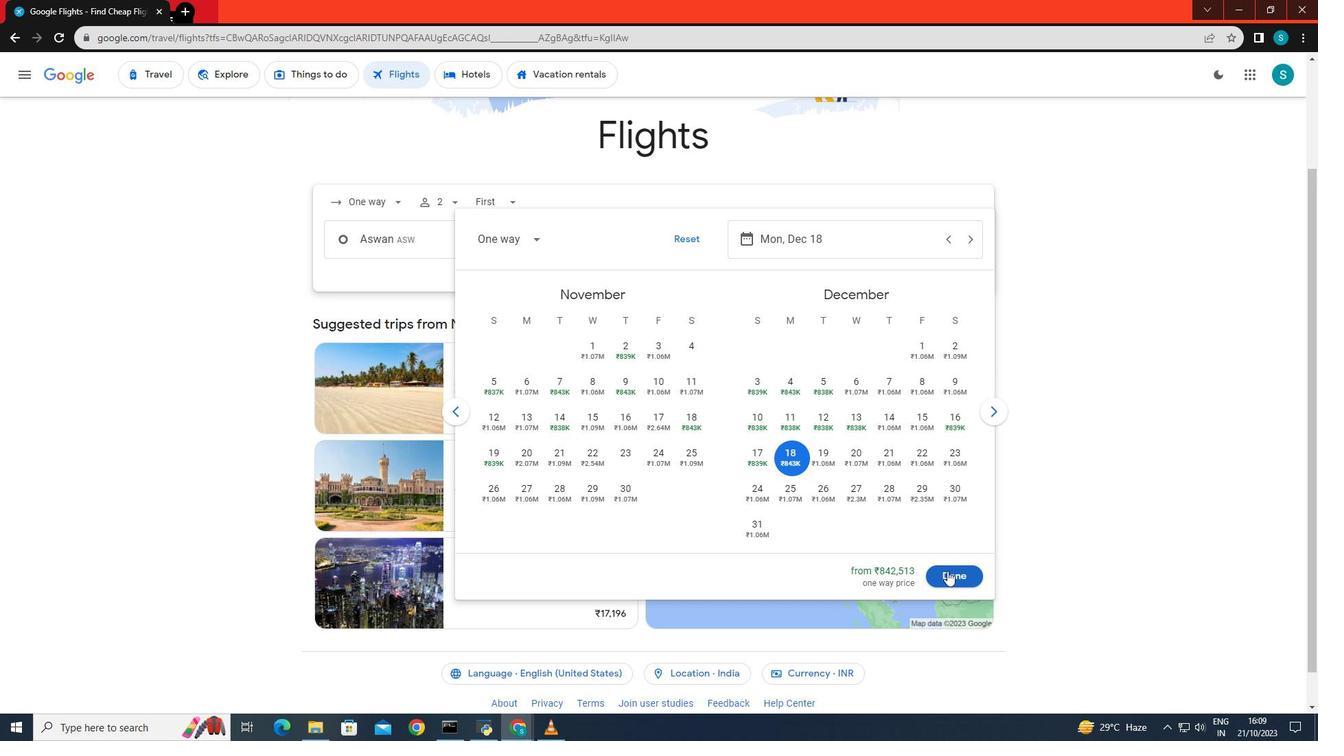 
Action: Mouse pressed left at (947, 571)
Screenshot: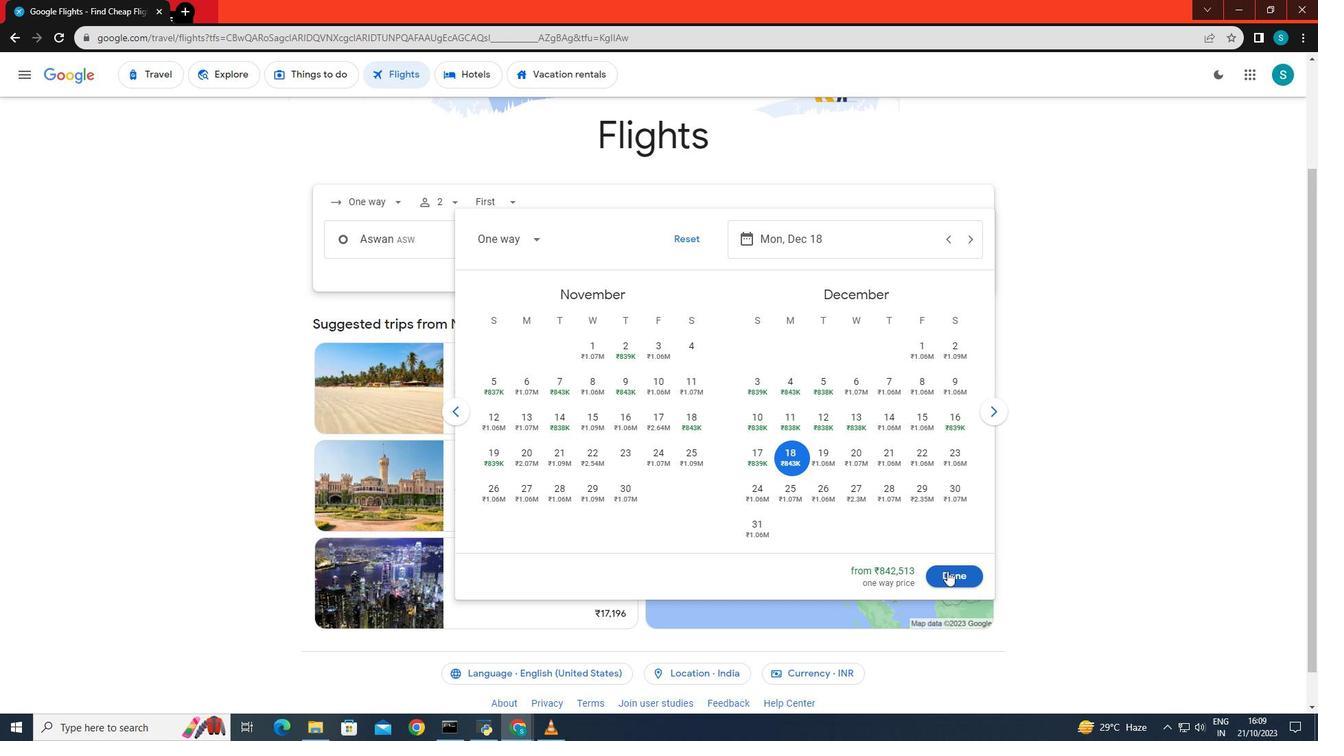 
Action: Mouse moved to (652, 297)
Screenshot: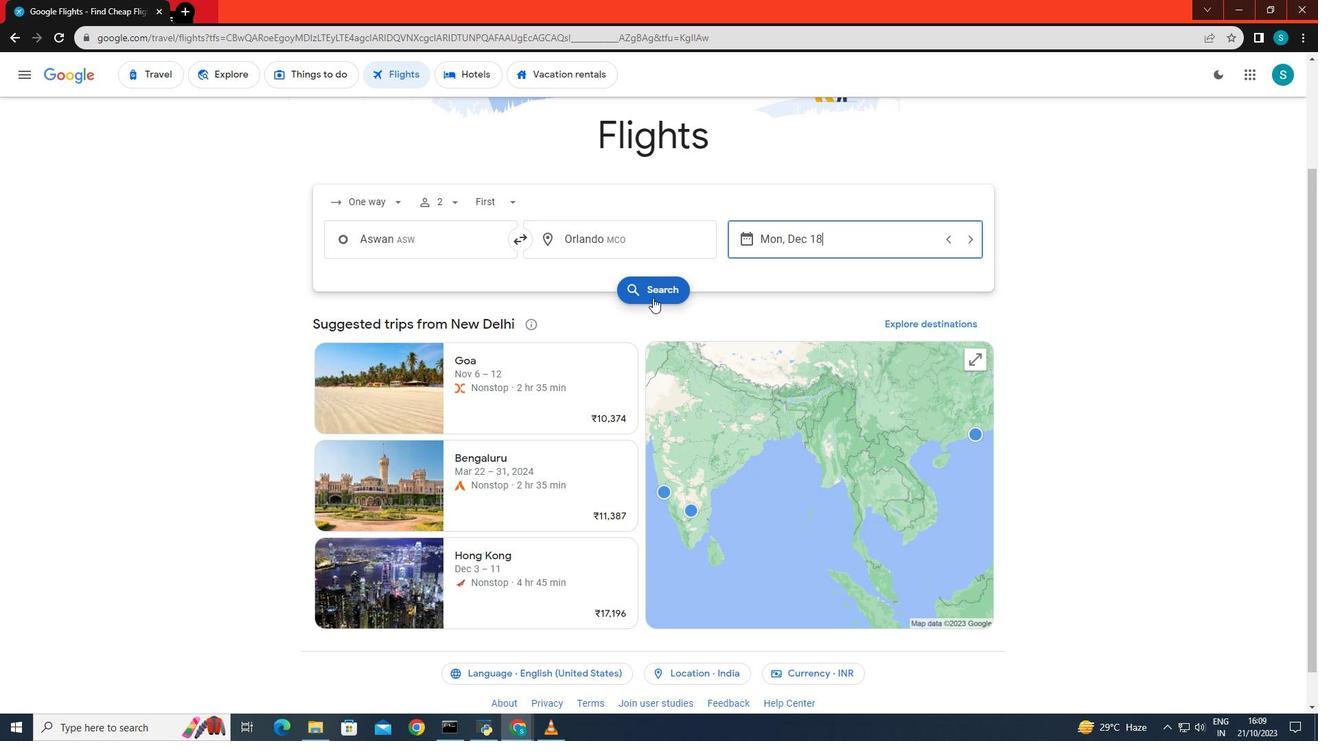 
Action: Mouse pressed left at (652, 297)
Screenshot: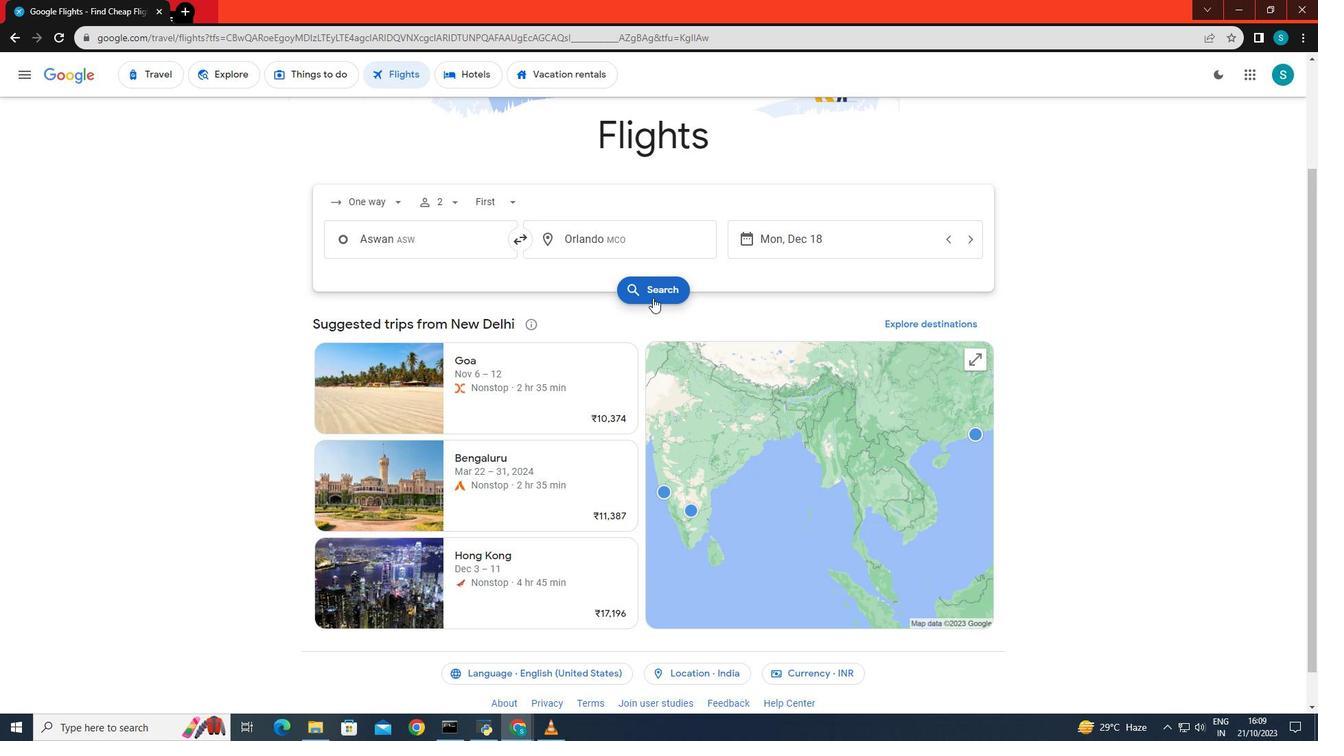 
Action: Mouse moved to (409, 205)
Screenshot: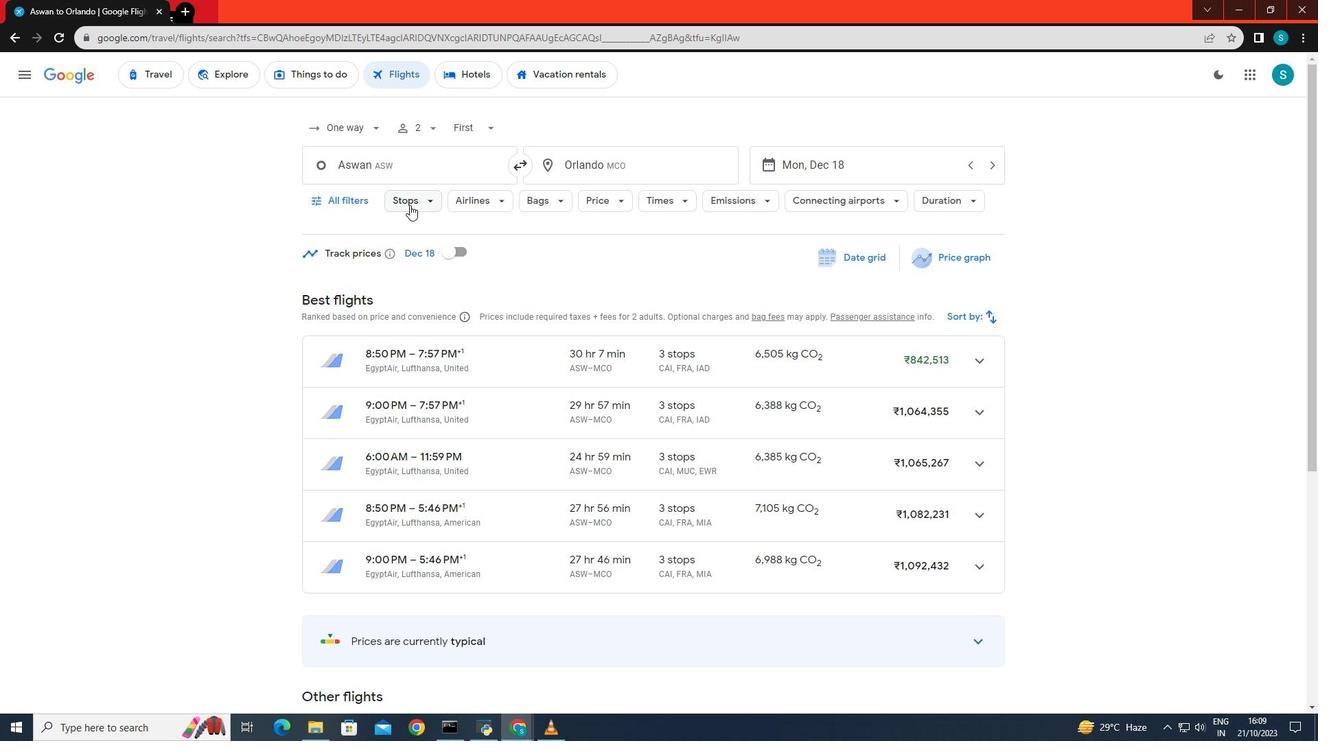 
Action: Mouse pressed left at (409, 205)
Screenshot: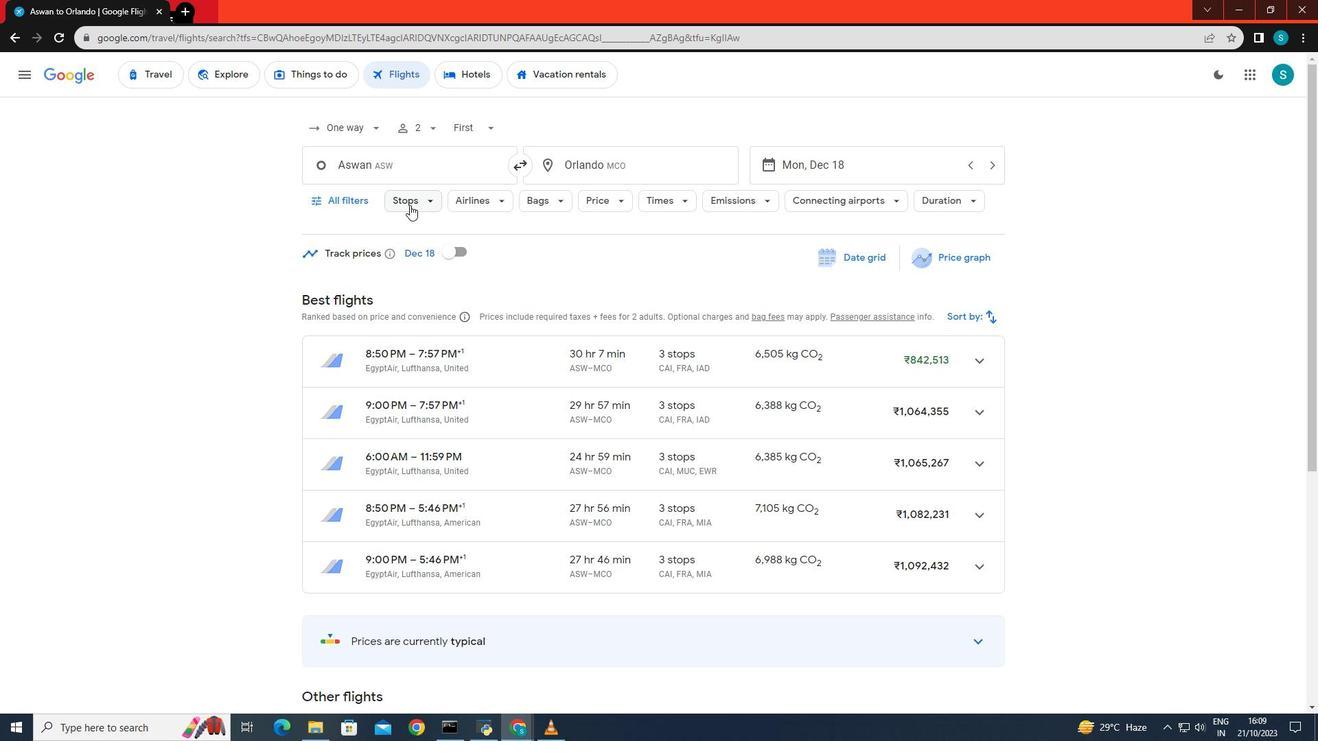 
Action: Mouse moved to (416, 271)
Screenshot: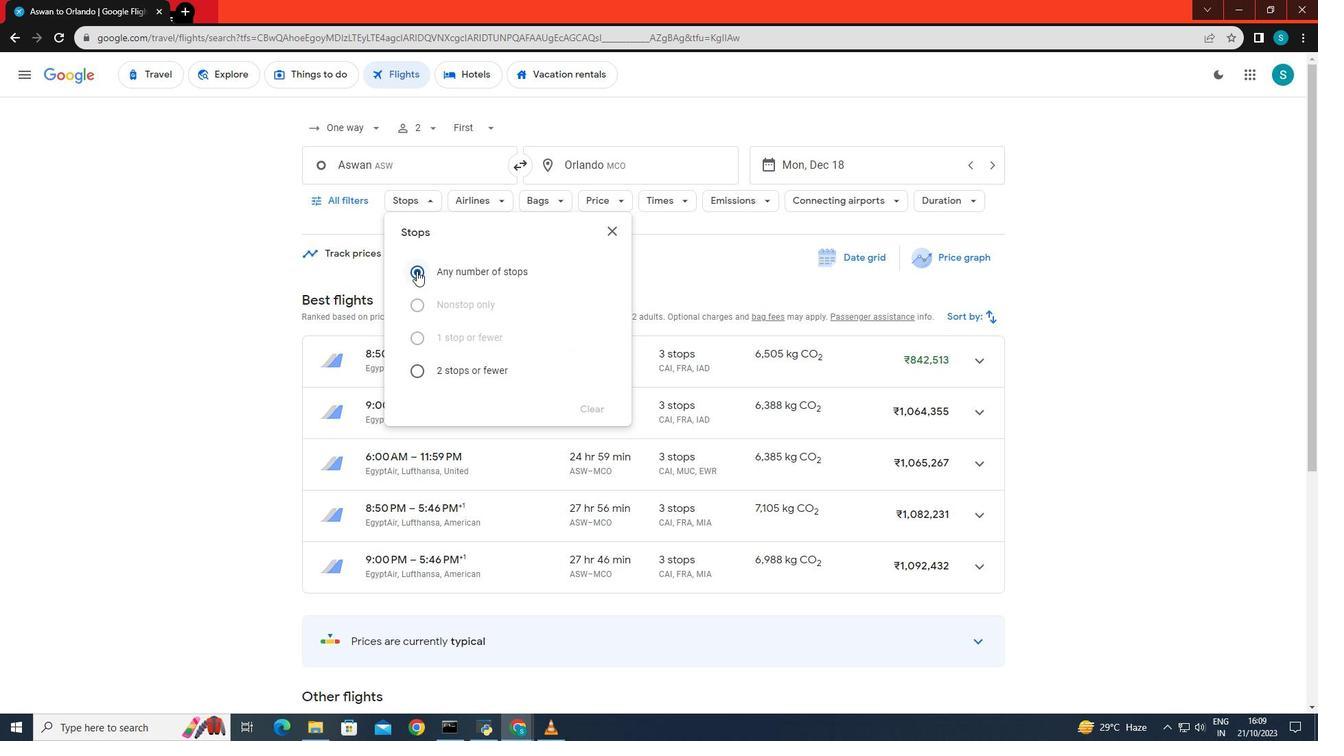 
Action: Mouse pressed left at (416, 271)
Screenshot: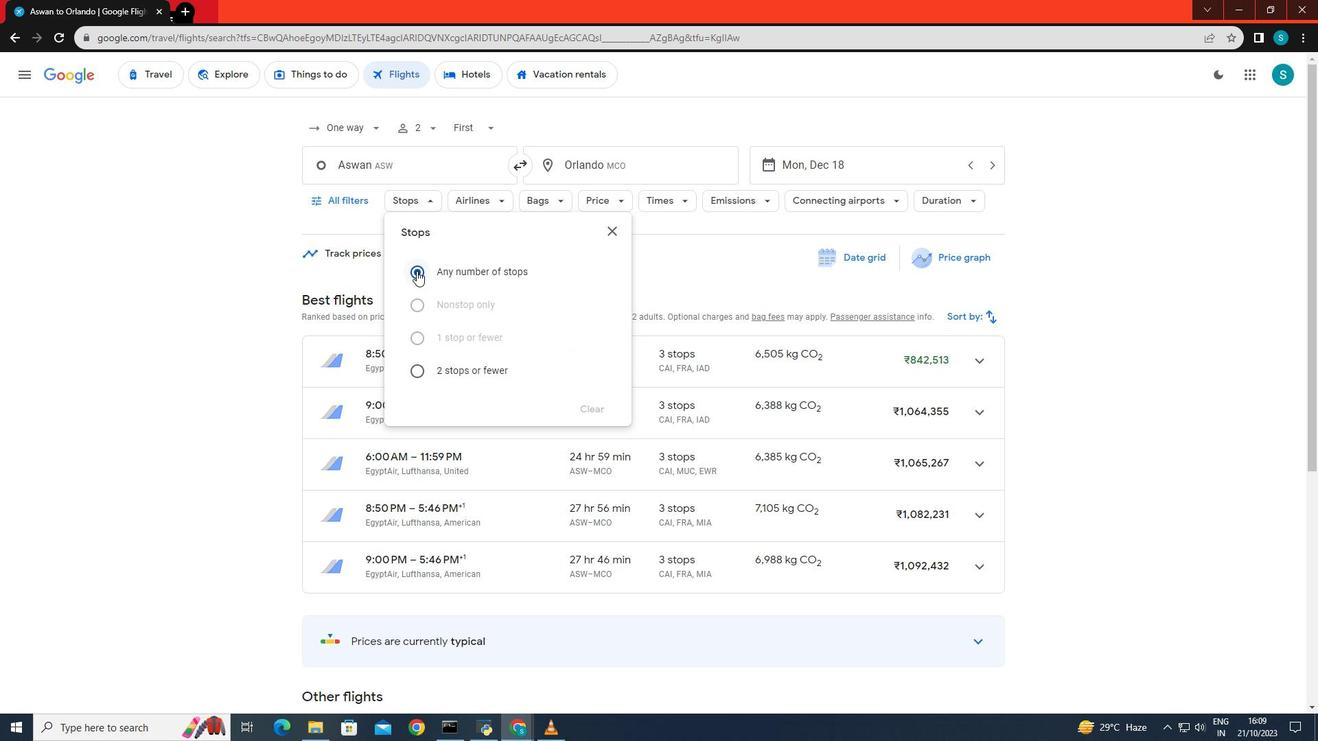 
Action: Mouse moved to (192, 275)
Screenshot: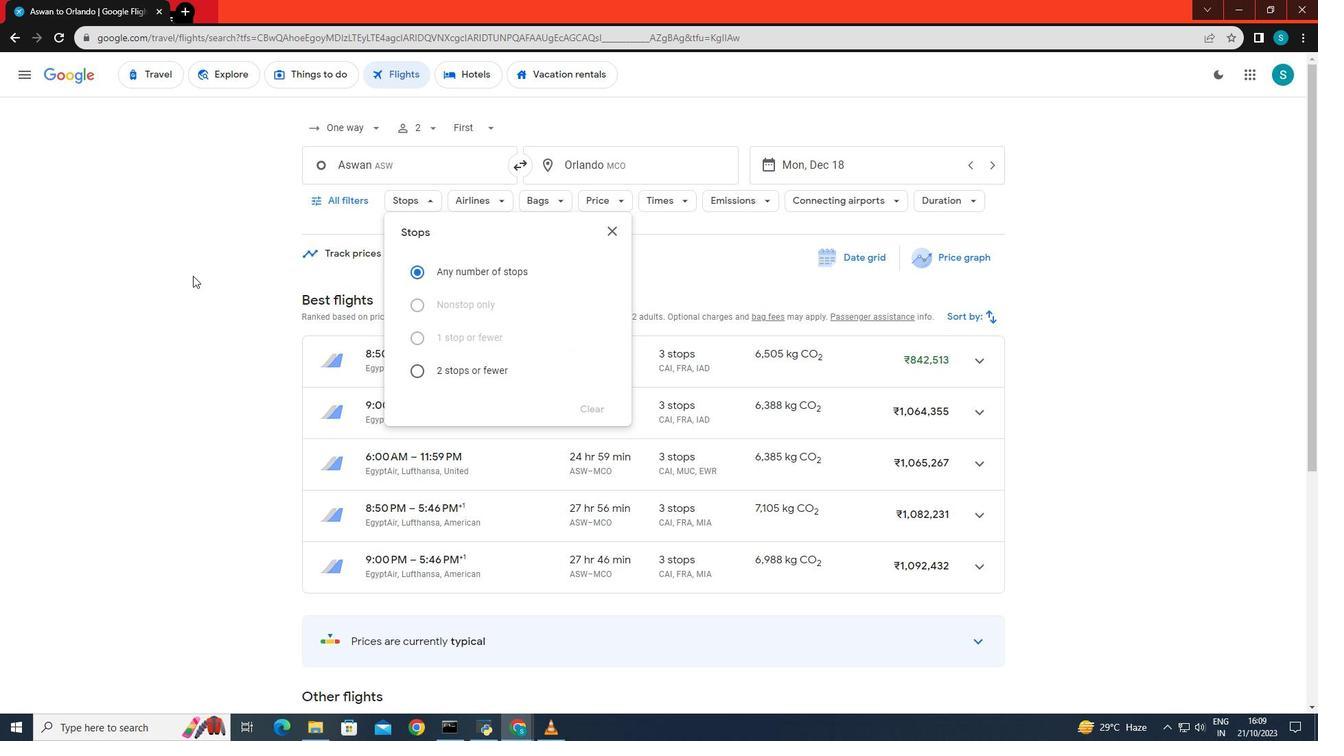 
Action: Mouse pressed left at (192, 275)
Screenshot: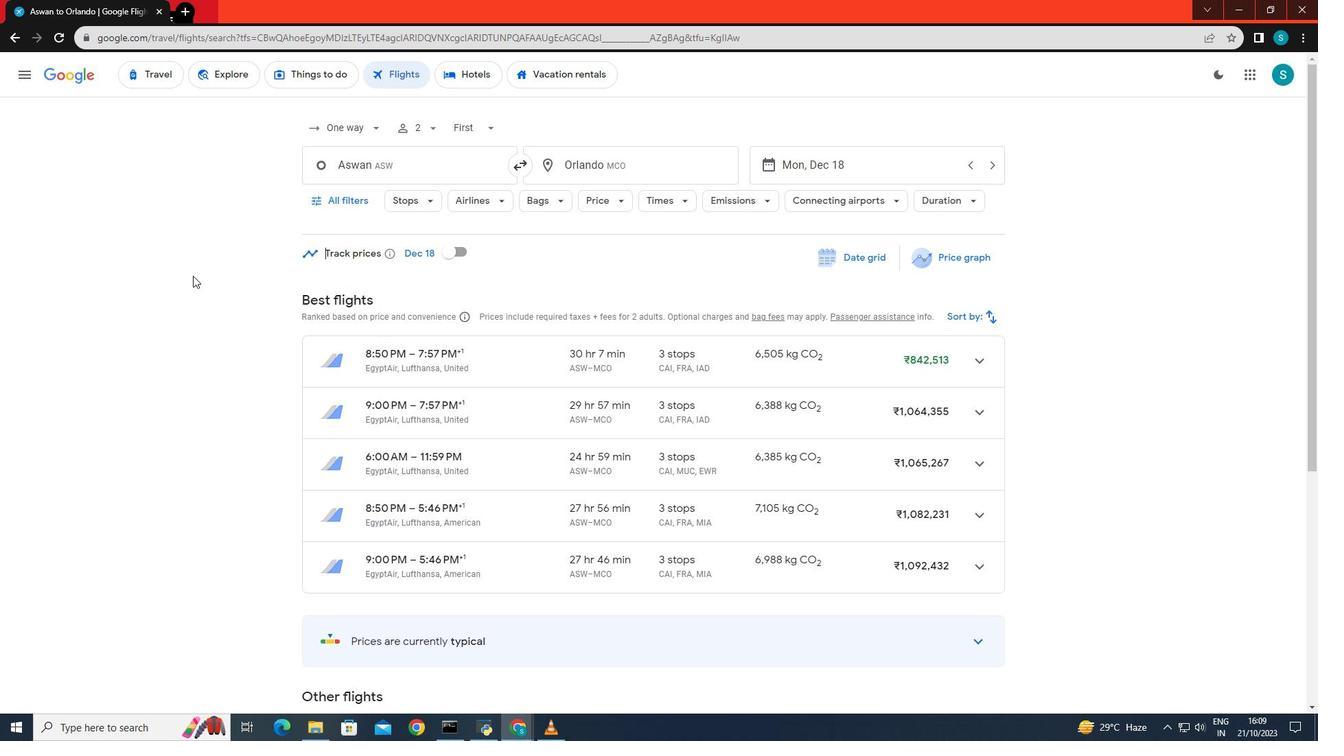 
Action: Mouse moved to (501, 205)
Screenshot: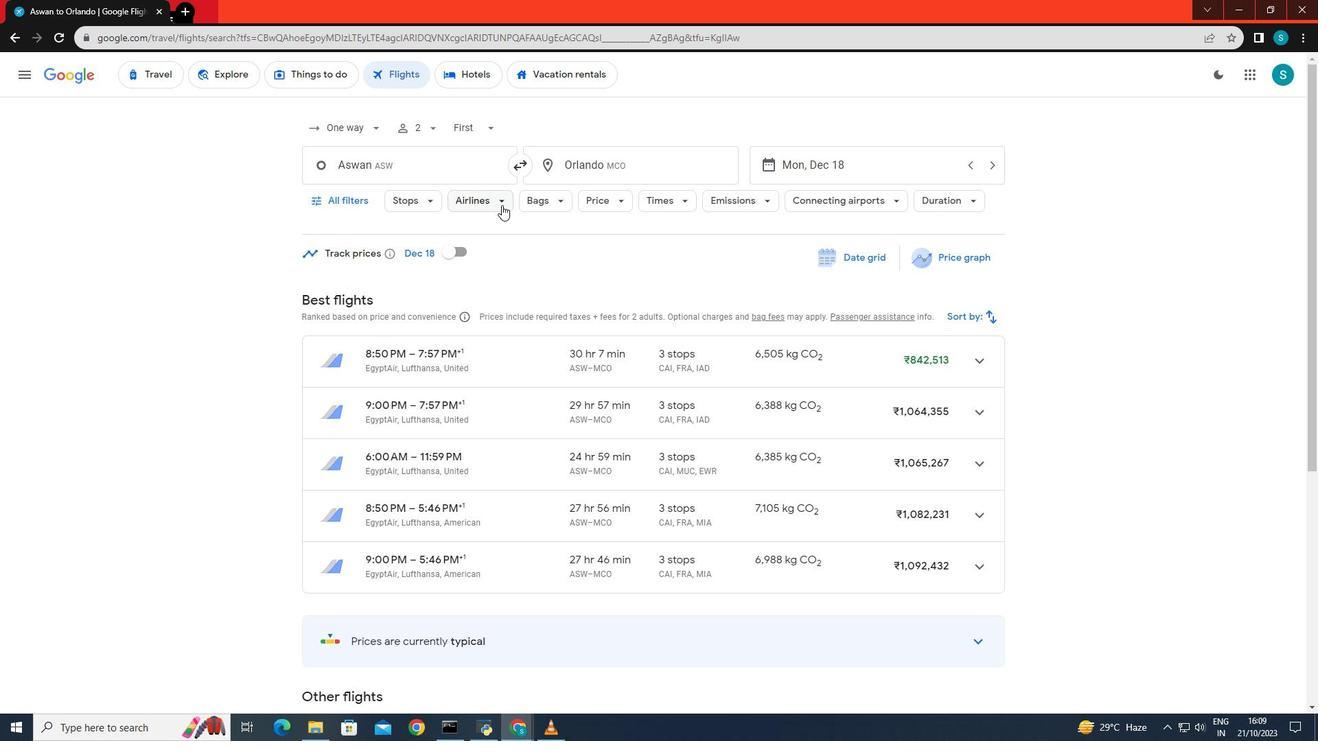 
Action: Mouse pressed left at (501, 205)
Screenshot: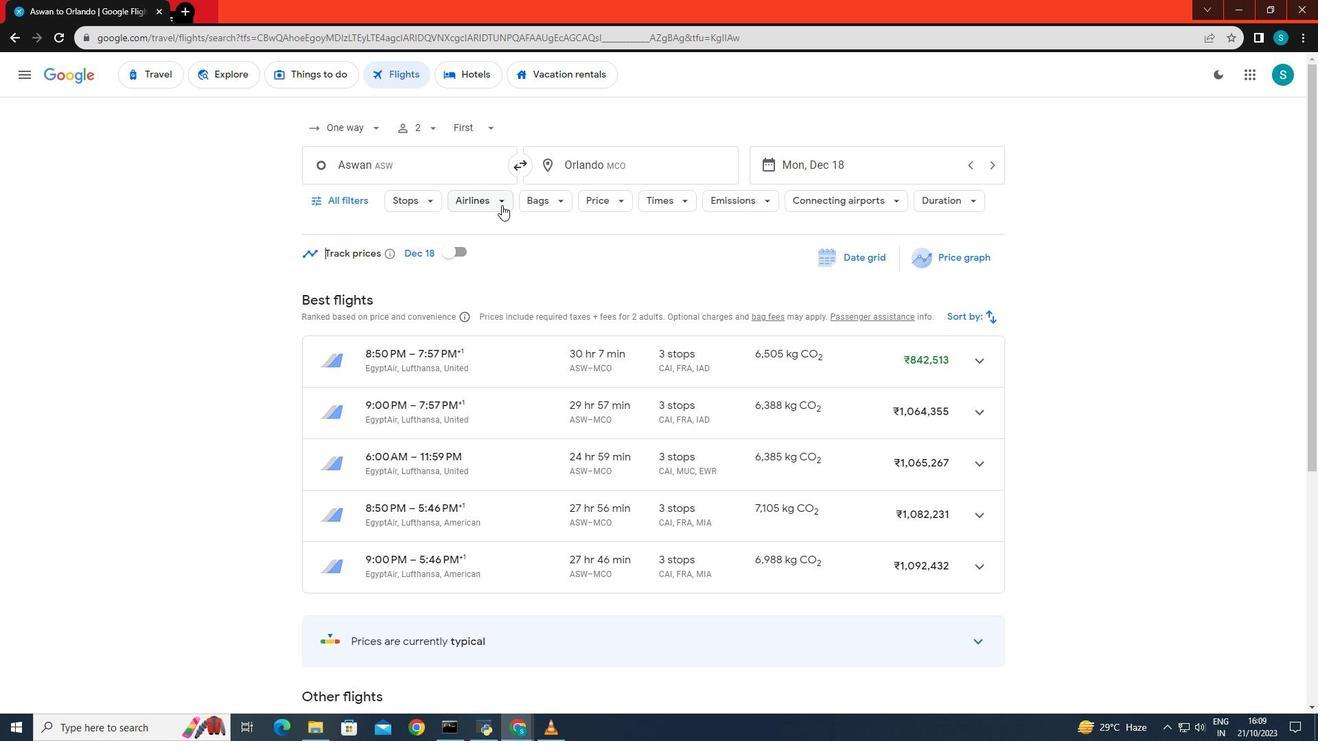 
Action: Mouse moved to (531, 382)
Screenshot: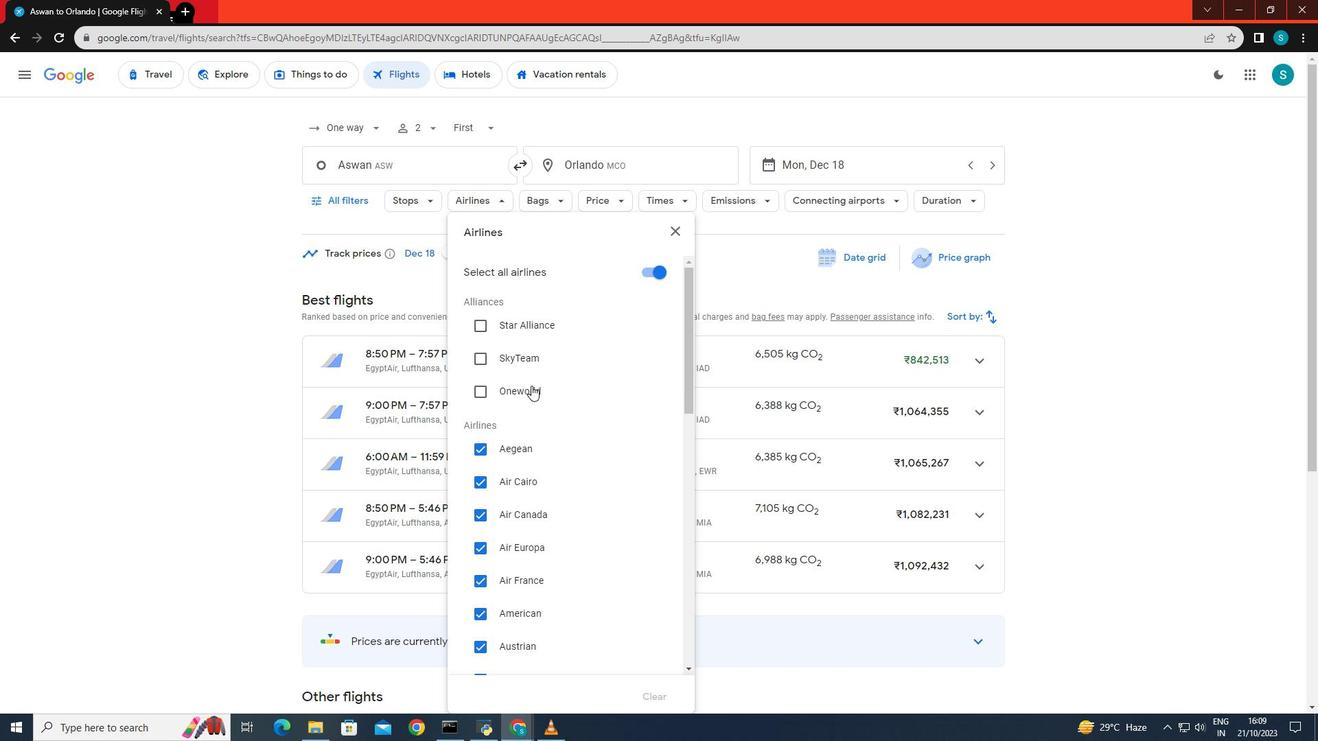 
Action: Mouse scrolled (531, 381) with delta (0, 0)
Screenshot: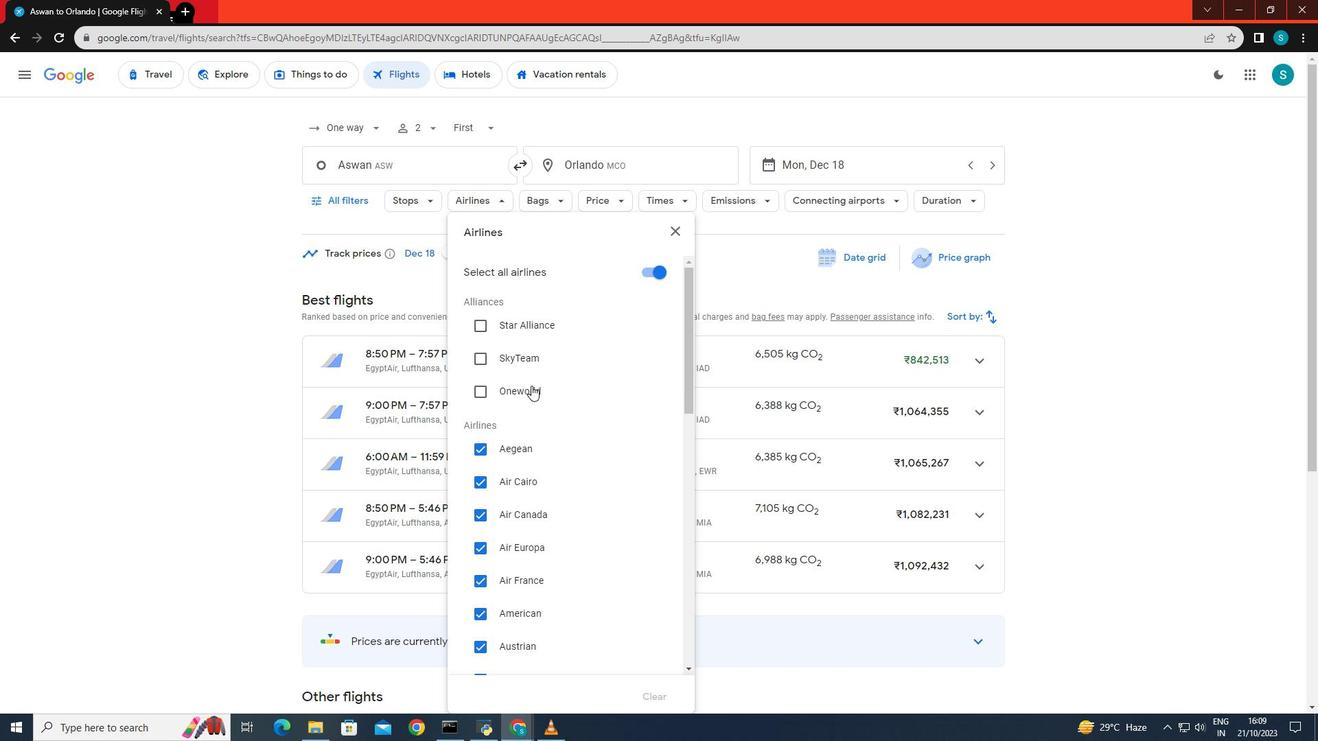 
Action: Mouse moved to (531, 385)
Screenshot: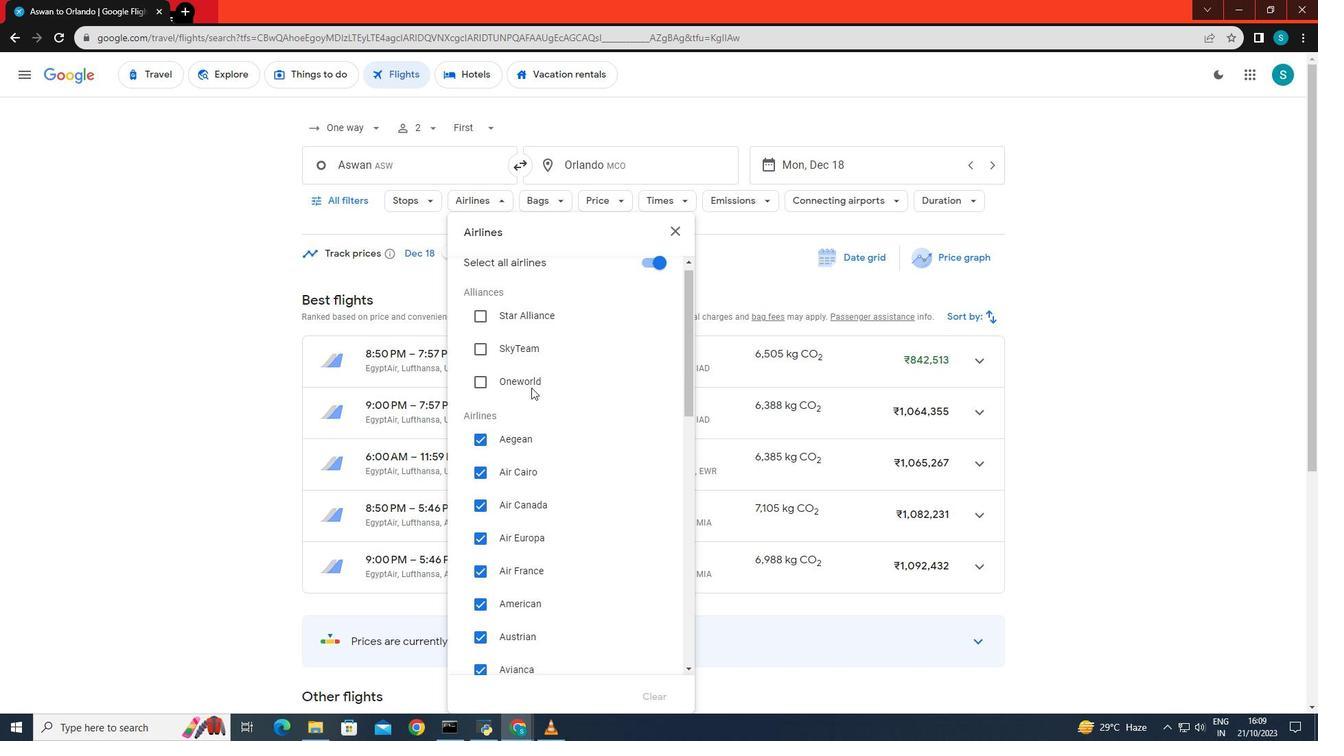 
Action: Mouse scrolled (531, 385) with delta (0, 0)
Screenshot: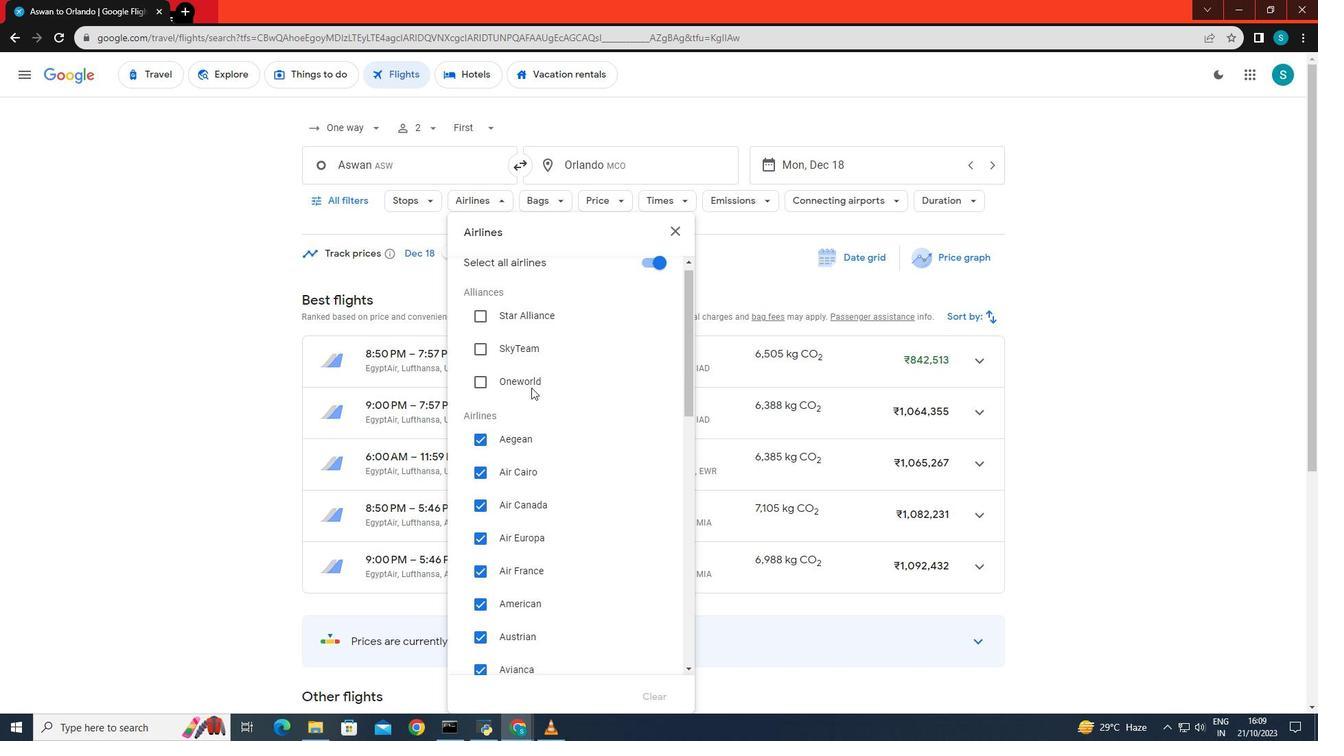 
Action: Mouse moved to (531, 386)
Screenshot: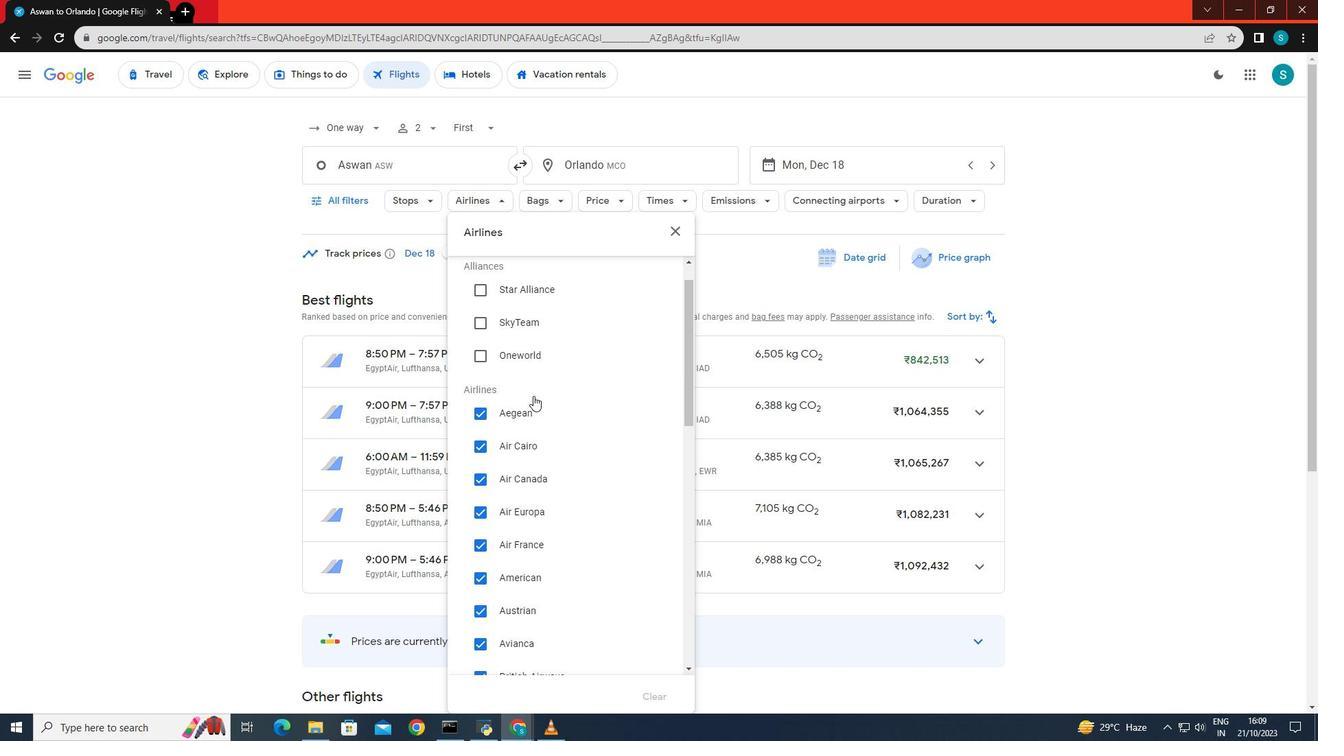 
Action: Mouse scrolled (531, 385) with delta (0, 0)
Screenshot: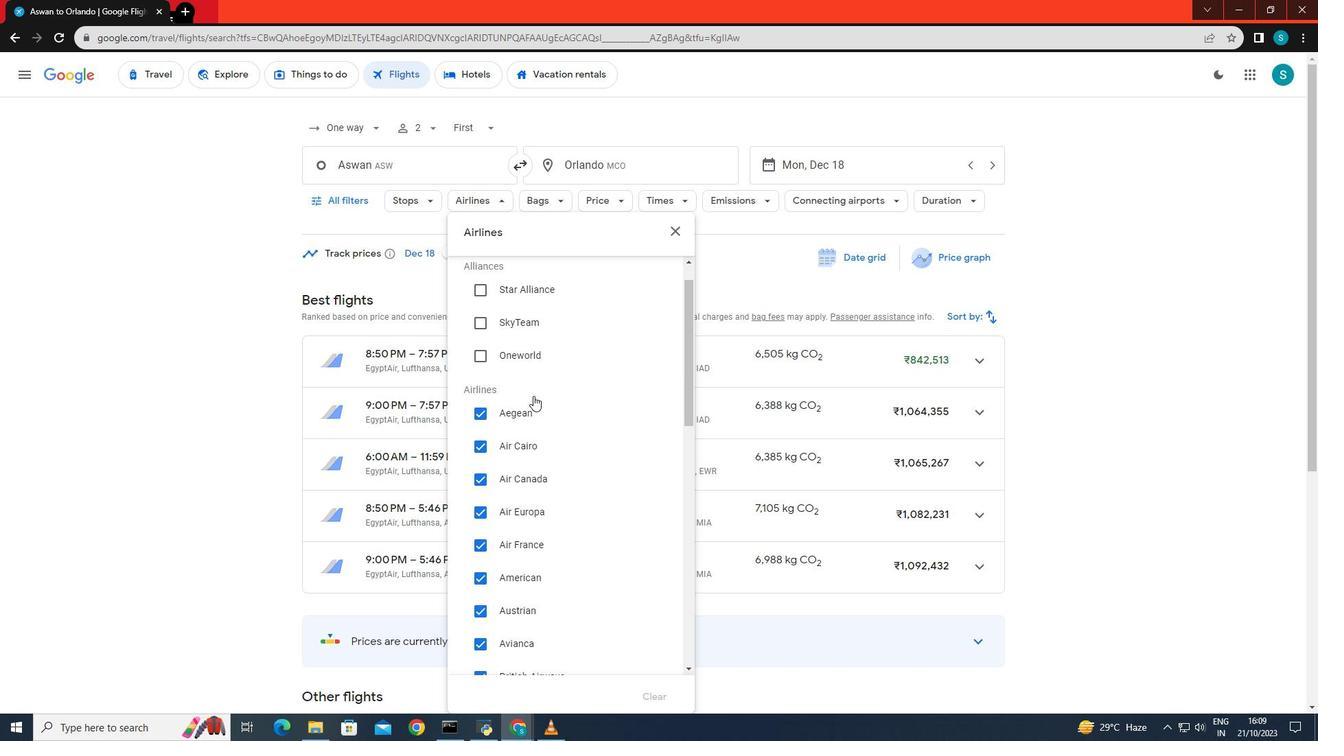 
Action: Mouse moved to (531, 388)
Screenshot: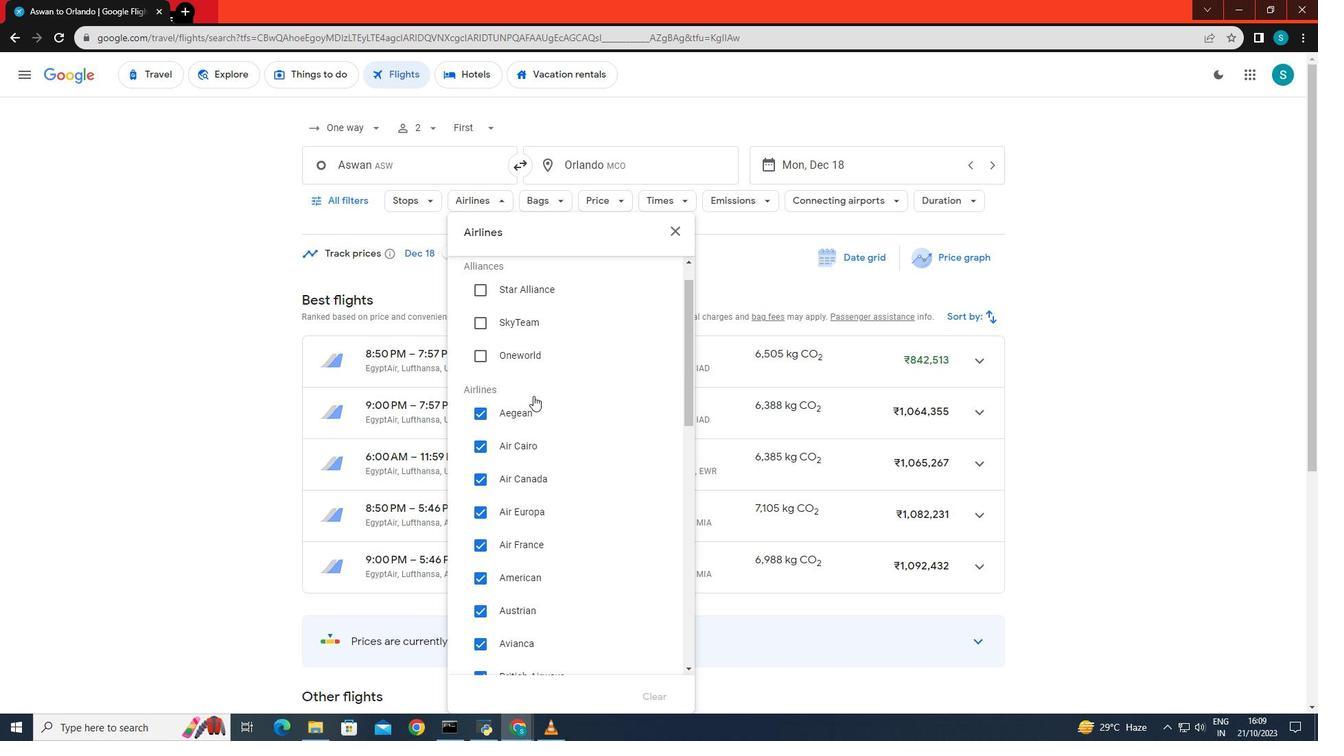 
Action: Mouse scrolled (531, 387) with delta (0, 0)
Screenshot: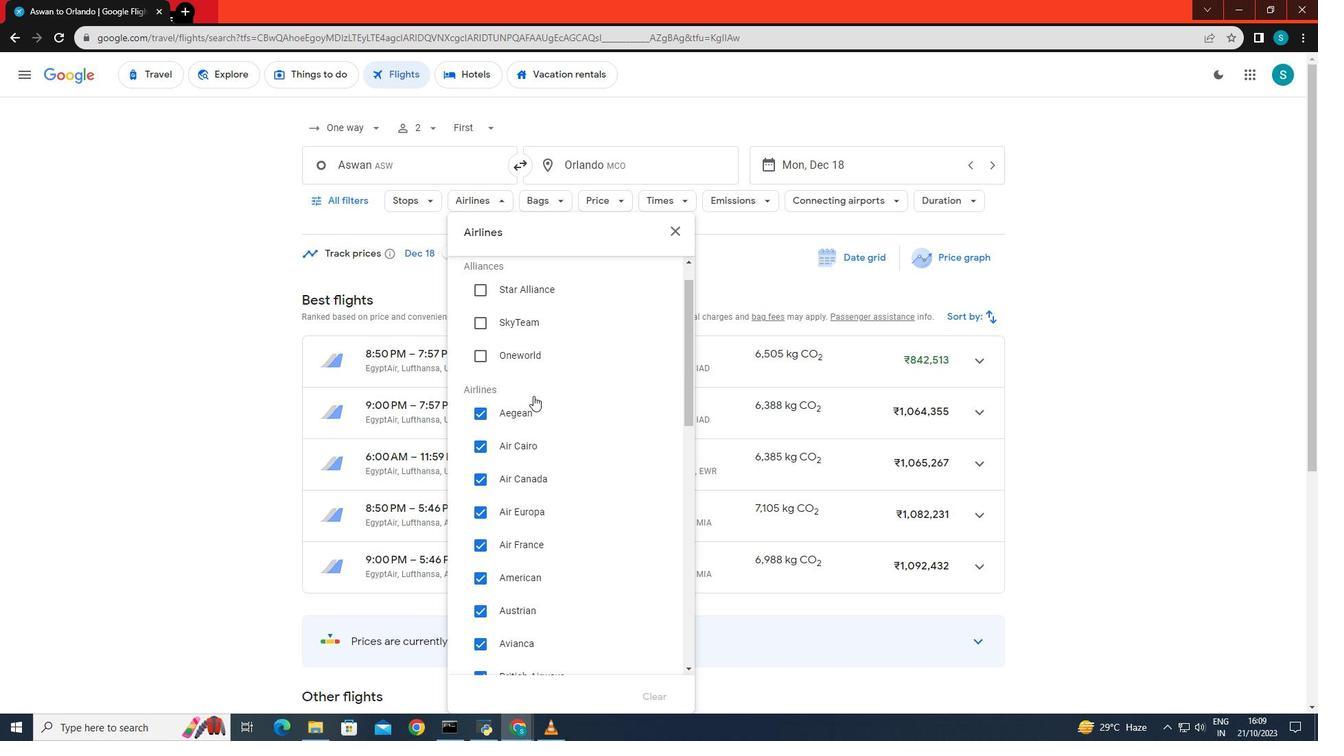 
Action: Mouse moved to (628, 439)
Screenshot: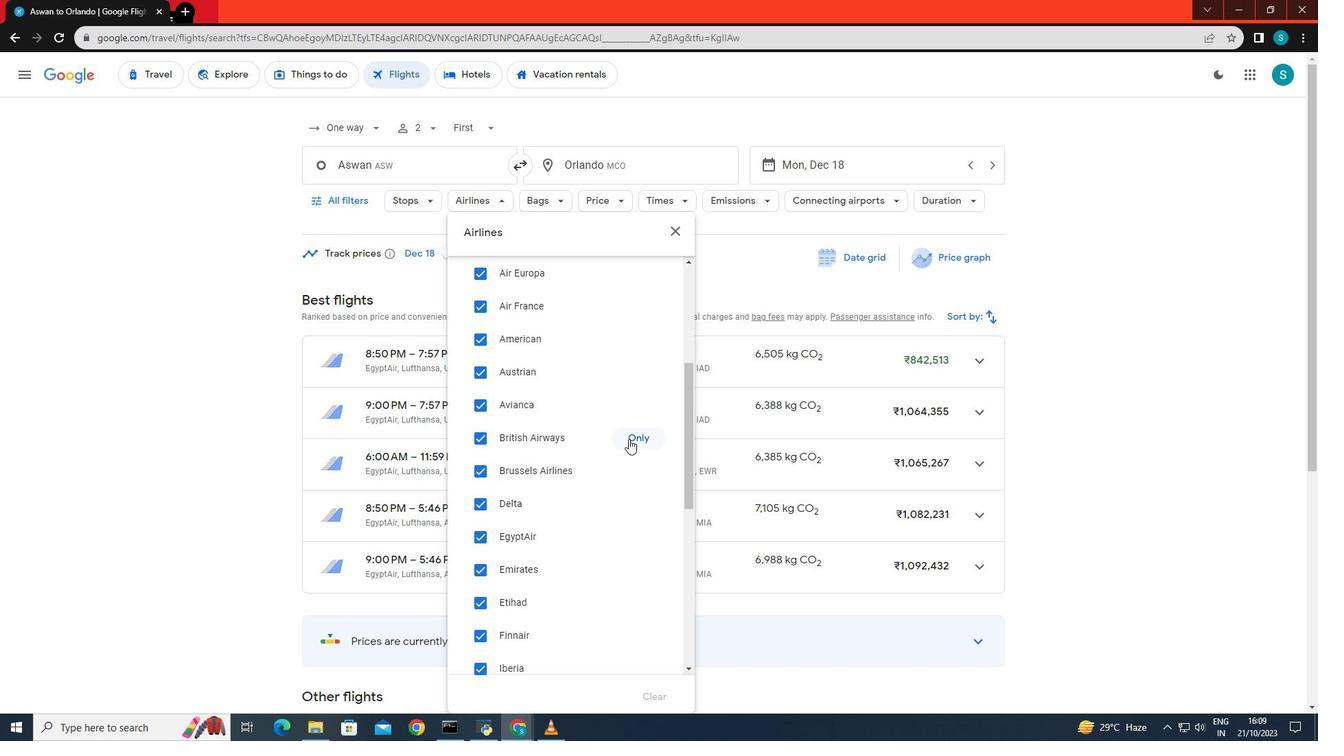
Action: Mouse pressed left at (628, 439)
Screenshot: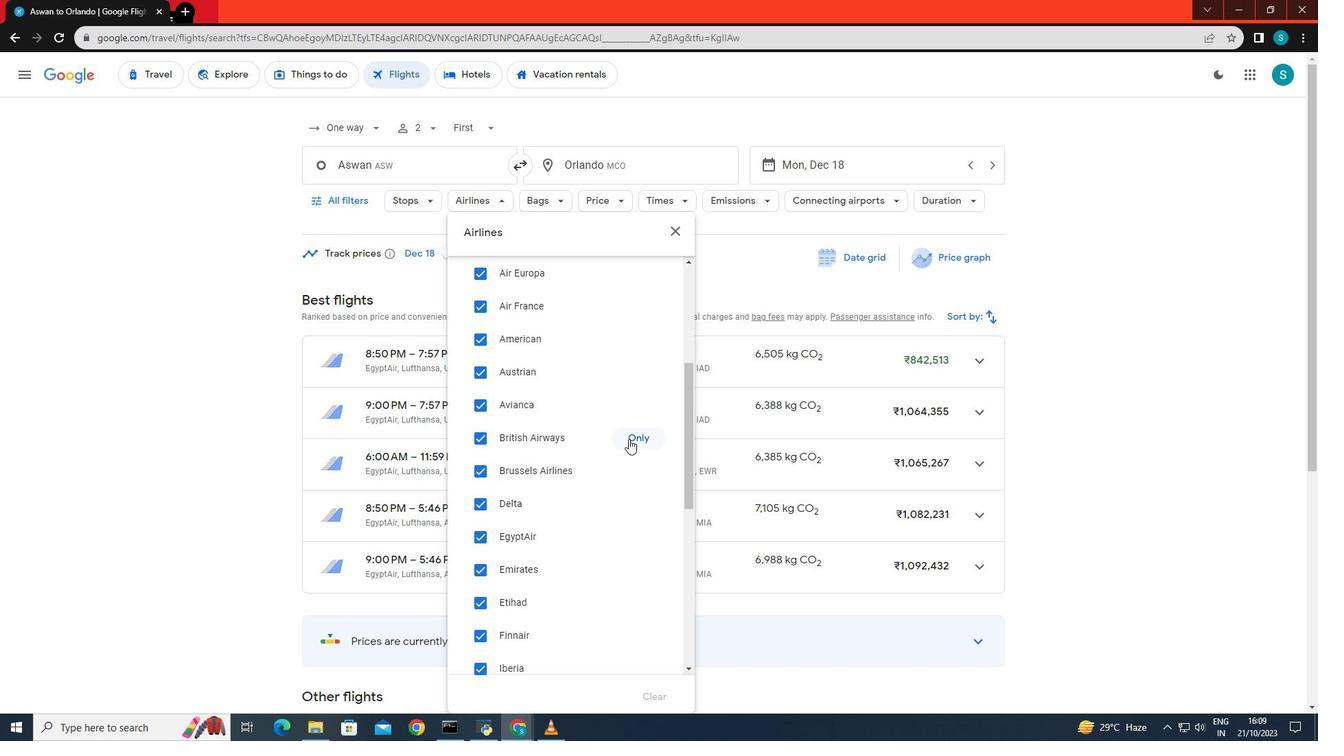 
Action: Mouse moved to (330, 366)
Screenshot: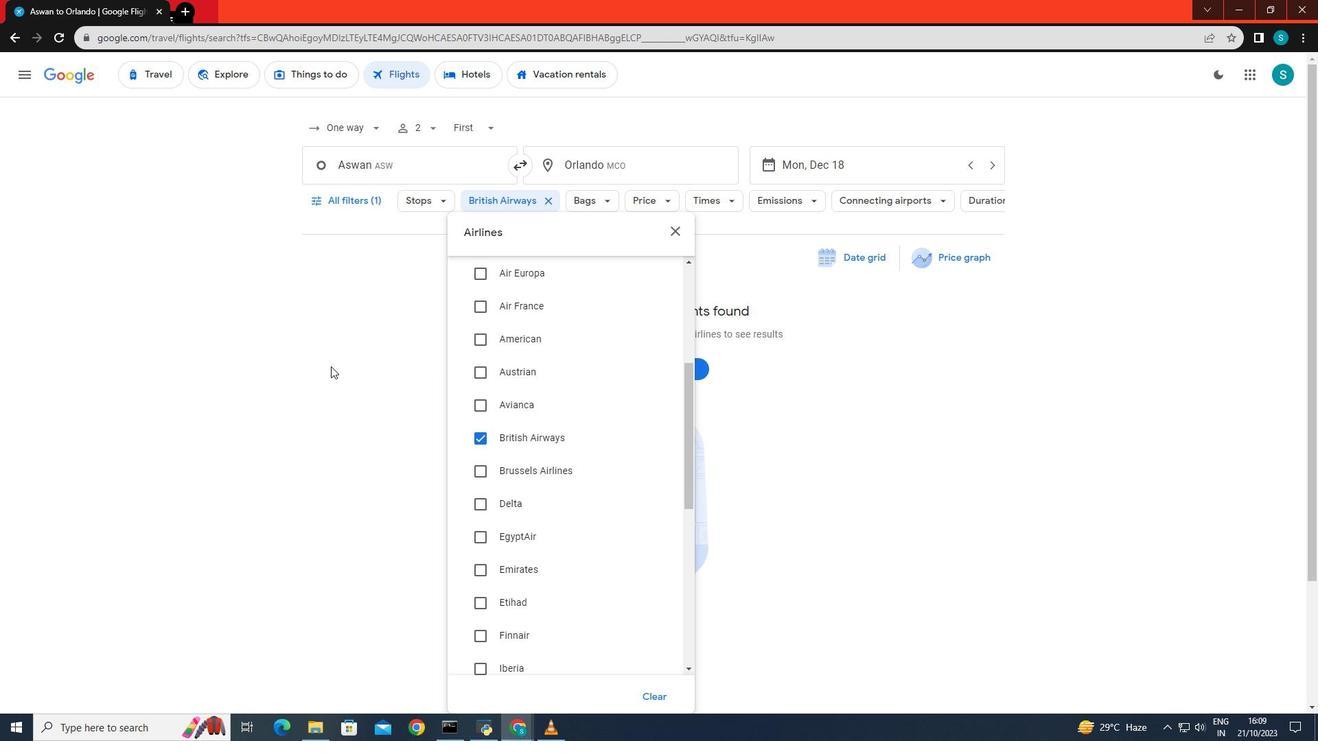 
Action: Mouse pressed left at (330, 366)
Screenshot: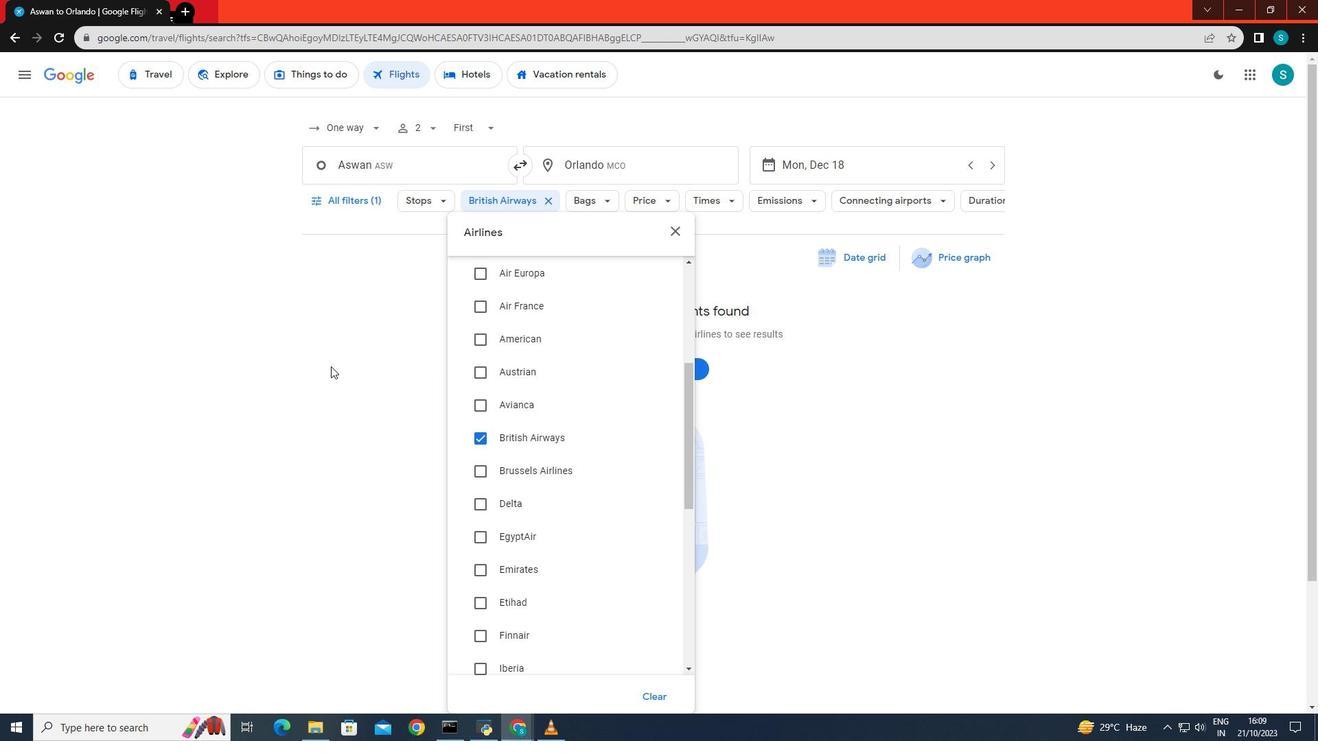 
Action: Mouse moved to (606, 201)
Screenshot: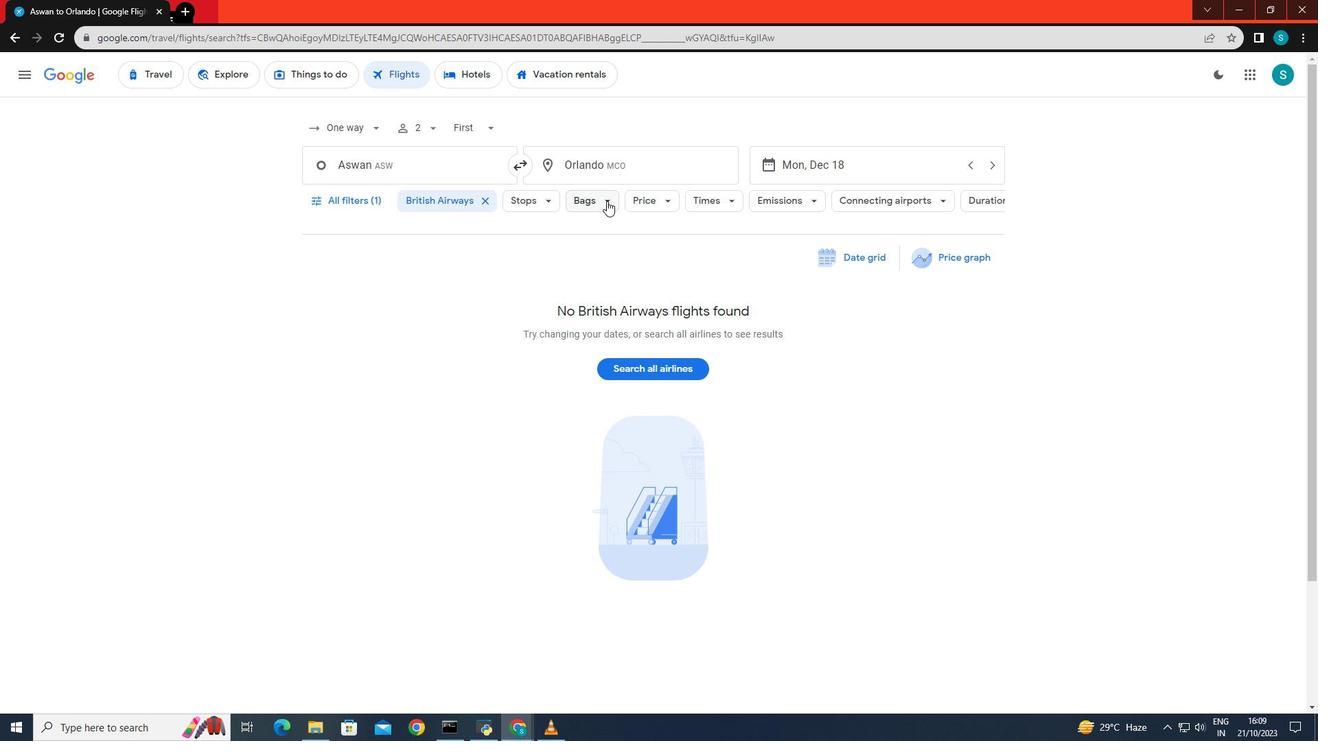 
Action: Mouse pressed left at (606, 201)
Screenshot: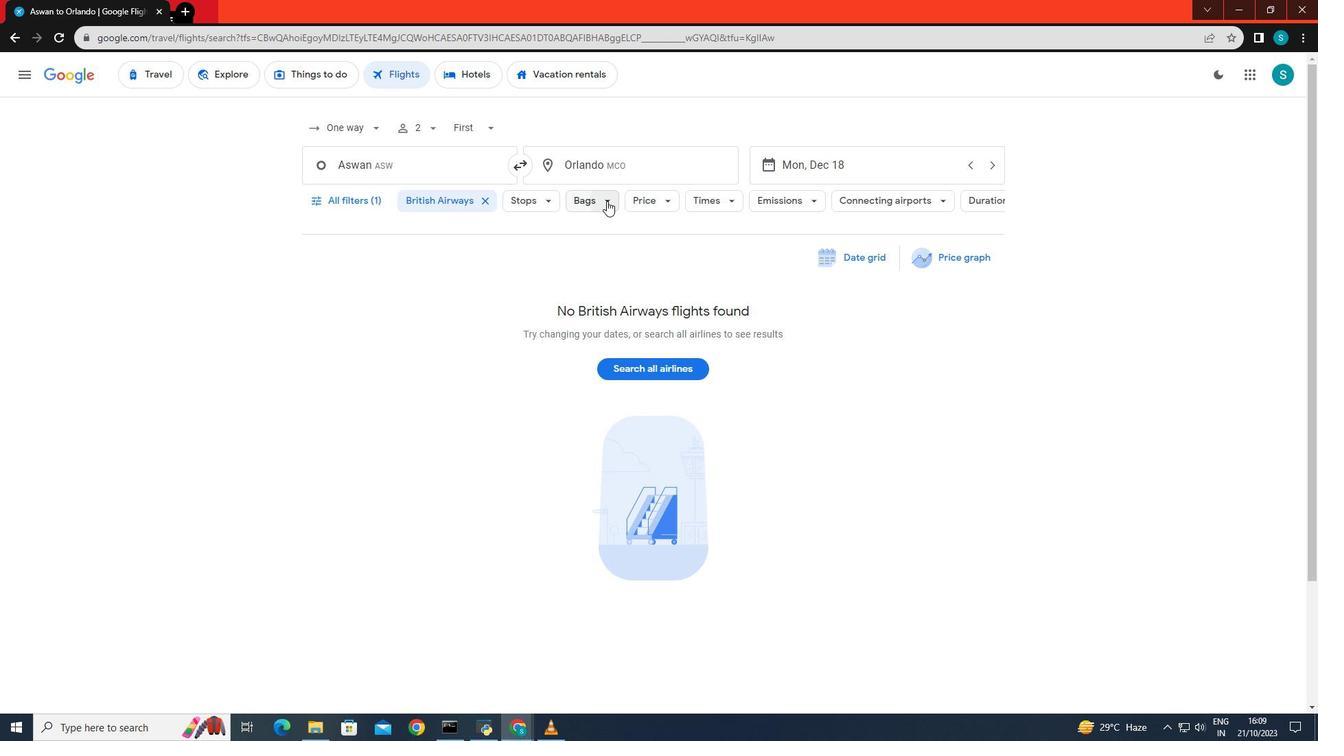 
Action: Mouse moved to (789, 261)
Screenshot: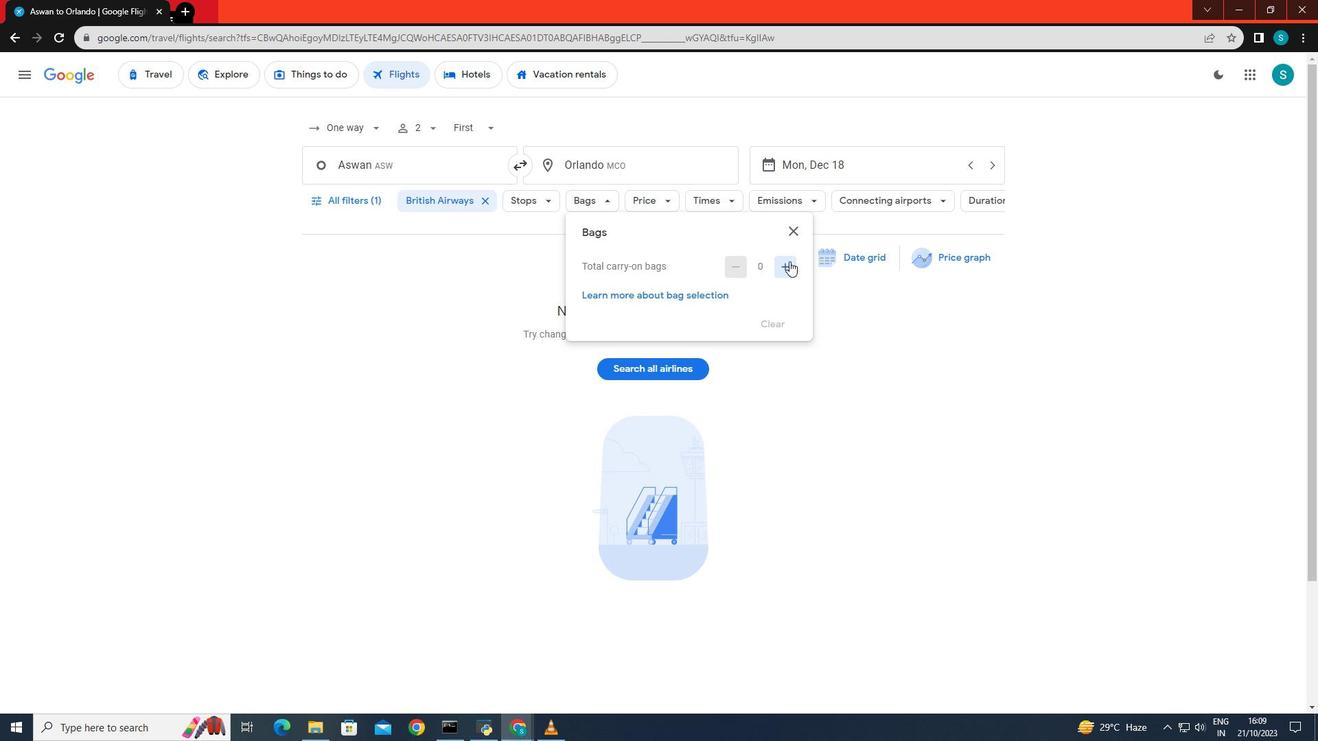 
Action: Mouse pressed left at (789, 261)
Screenshot: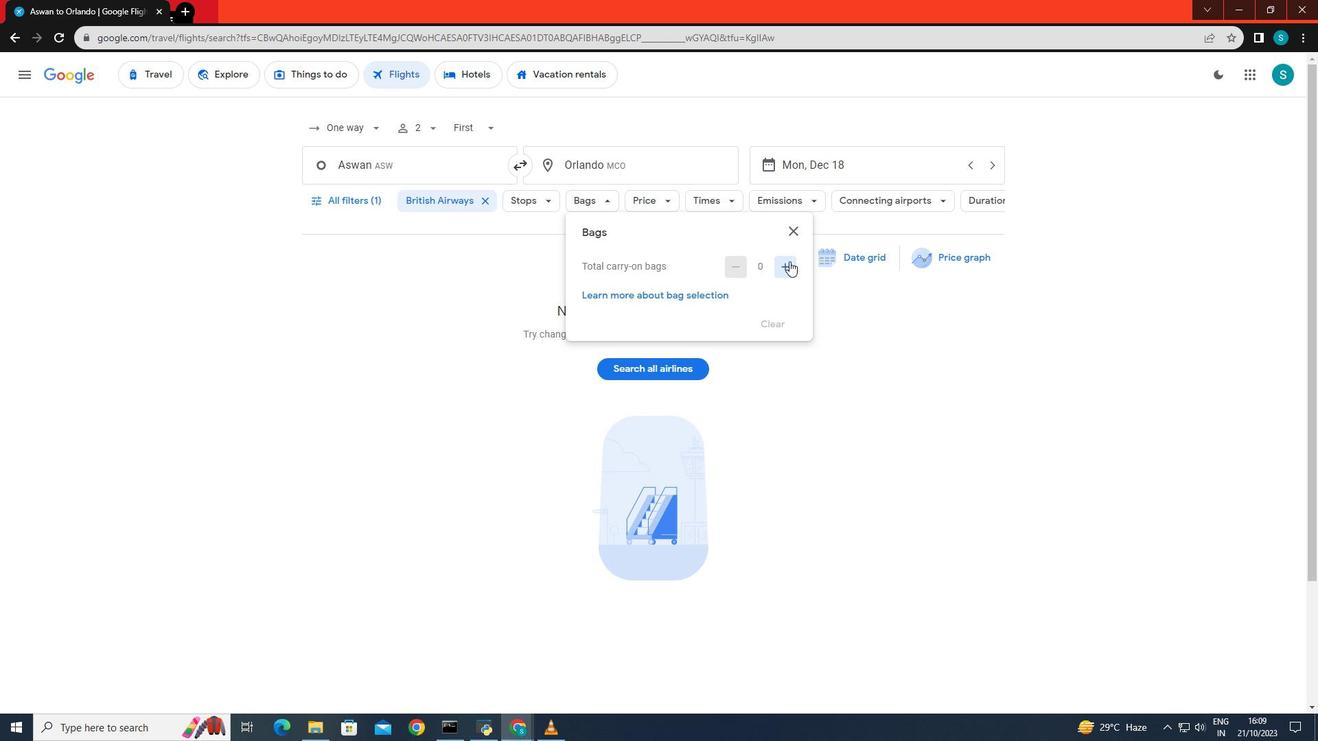 
Action: Mouse moved to (513, 378)
Screenshot: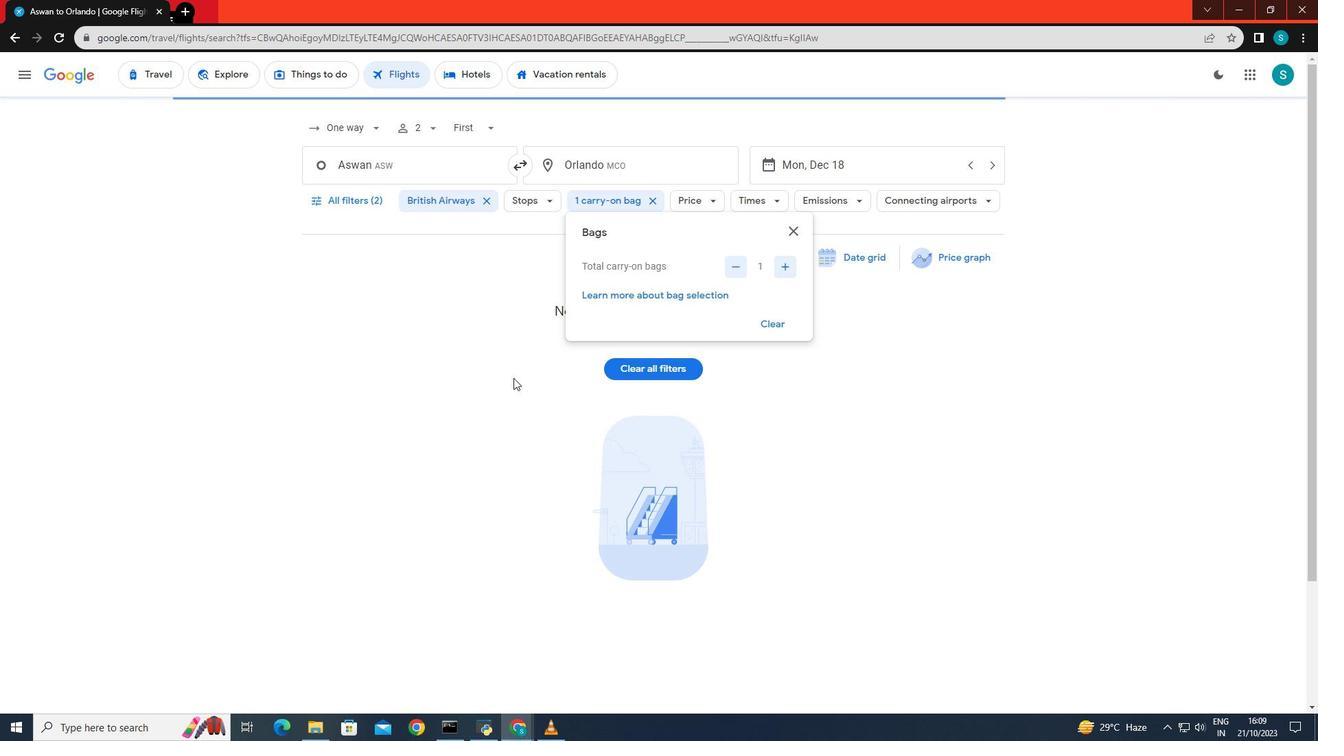 
Action: Mouse pressed left at (513, 378)
Screenshot: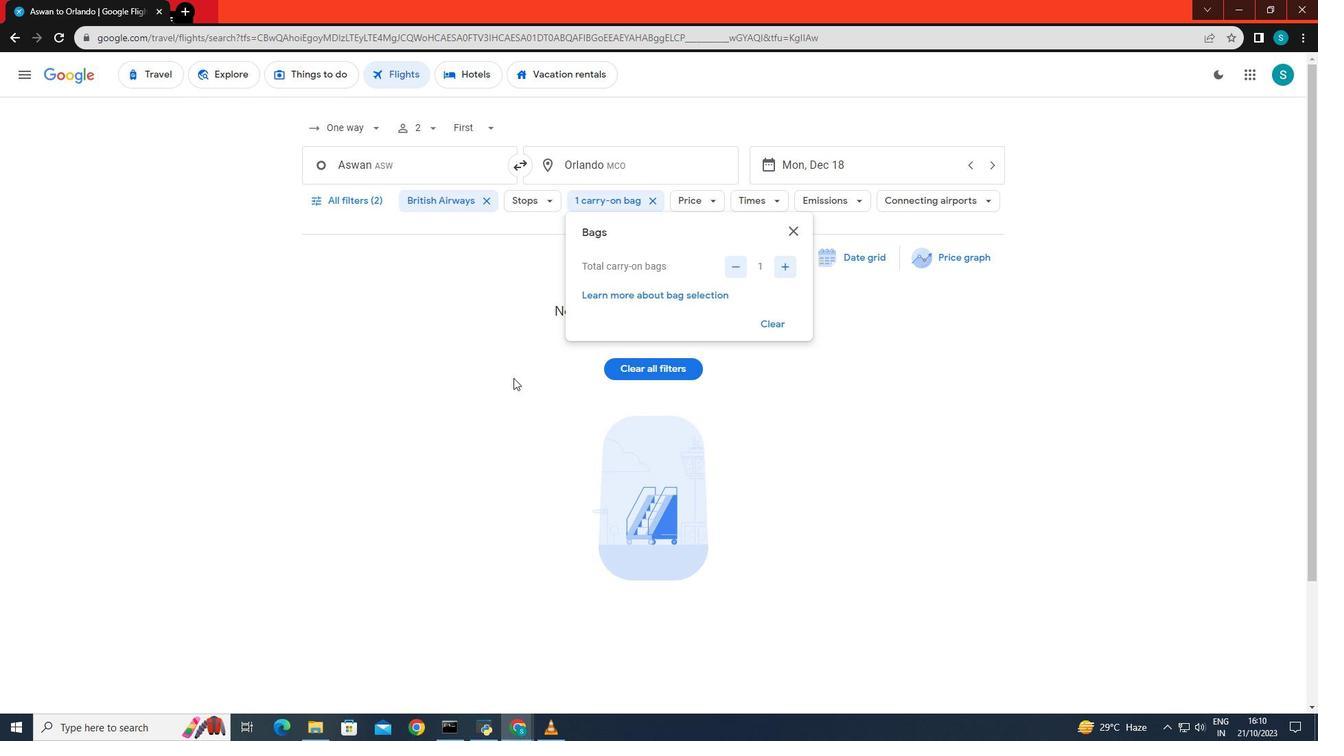 
Action: Mouse moved to (744, 203)
Screenshot: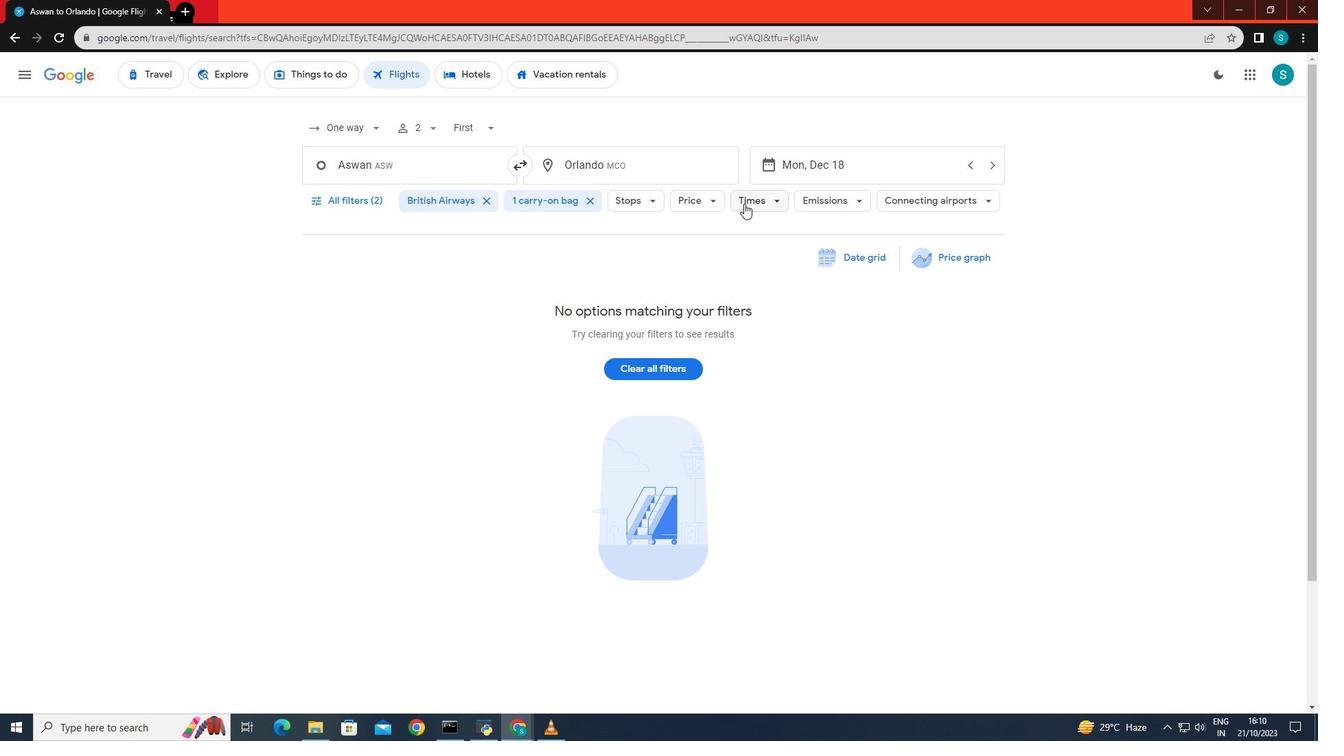 
Action: Mouse pressed left at (744, 203)
Screenshot: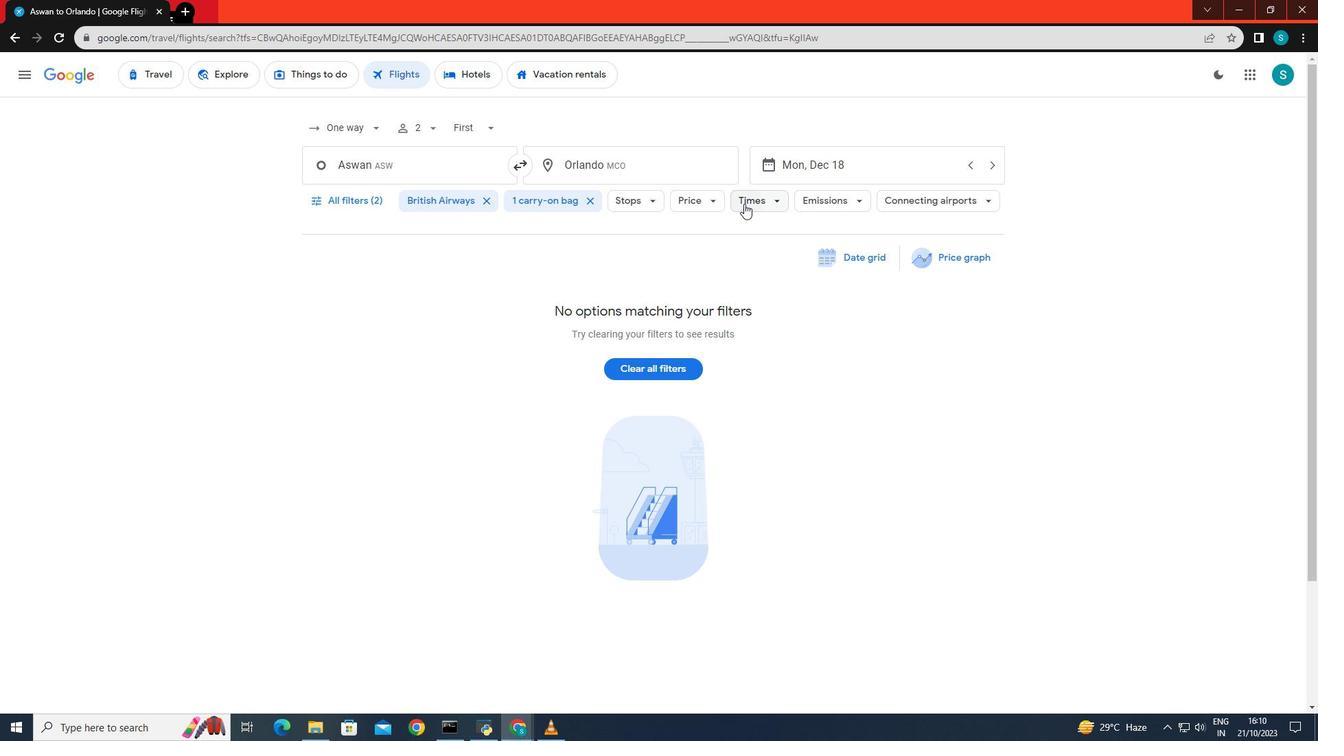 
Action: Mouse moved to (750, 334)
Screenshot: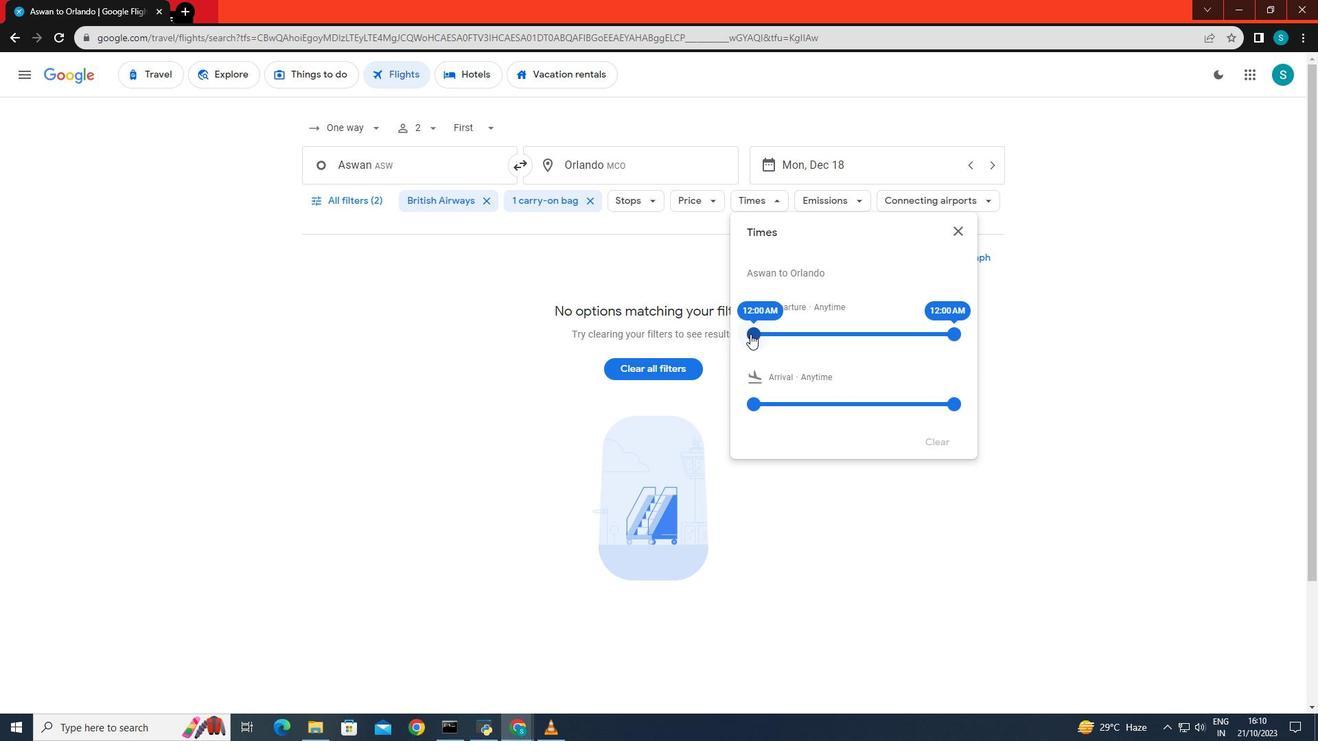
Action: Mouse pressed left at (750, 334)
Screenshot: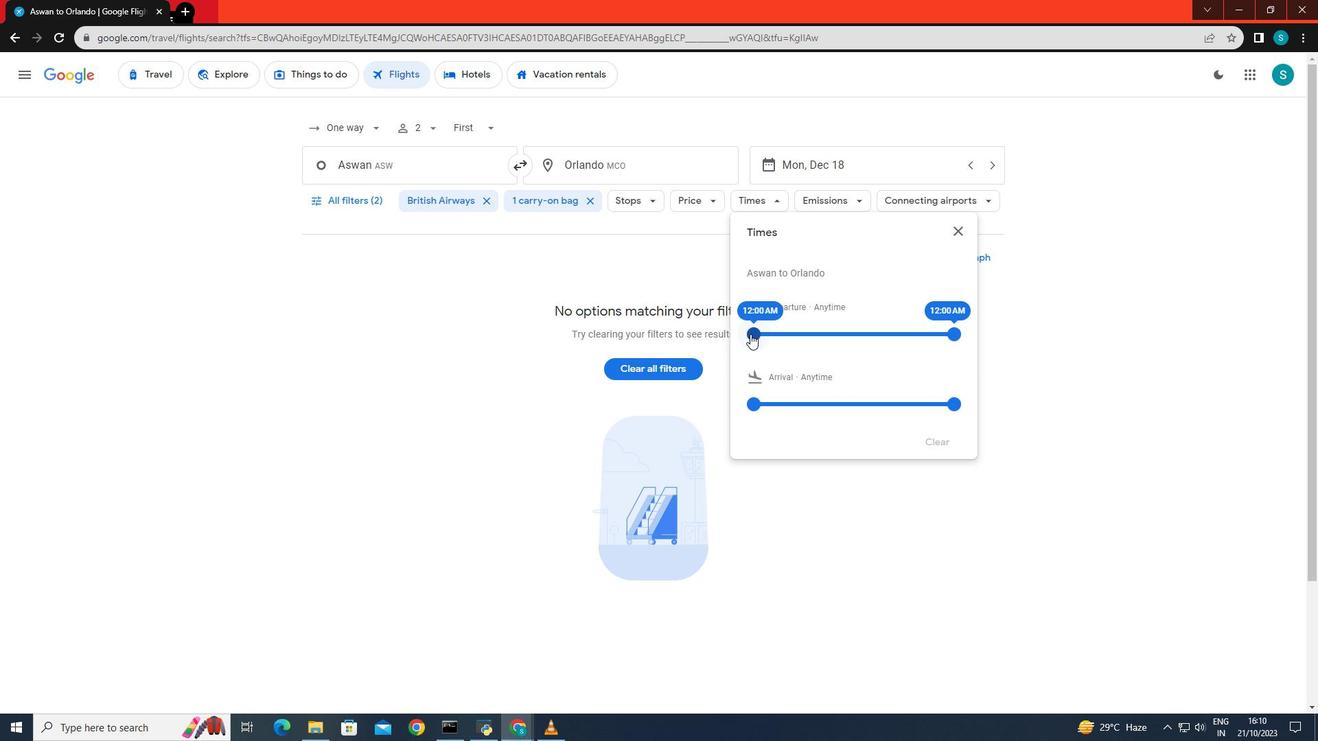 
Action: Mouse moved to (957, 332)
Screenshot: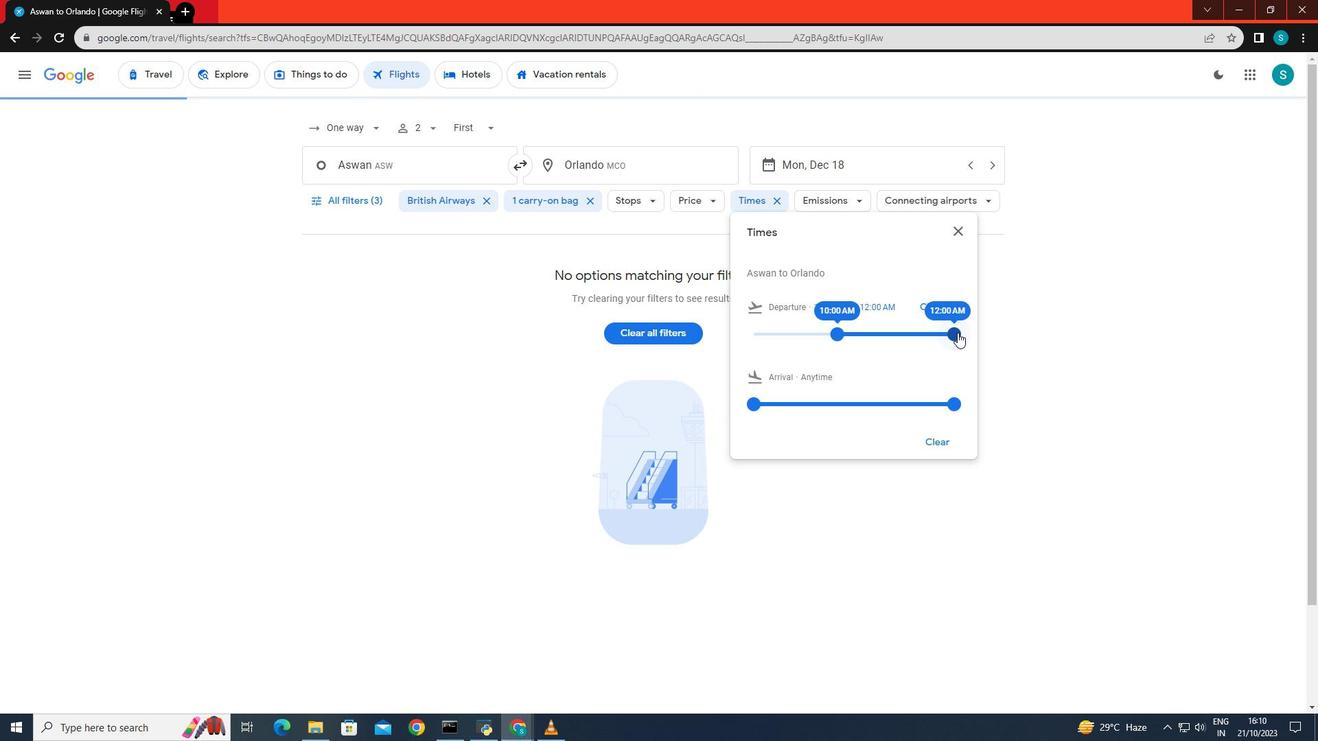
Action: Mouse pressed left at (957, 332)
Screenshot: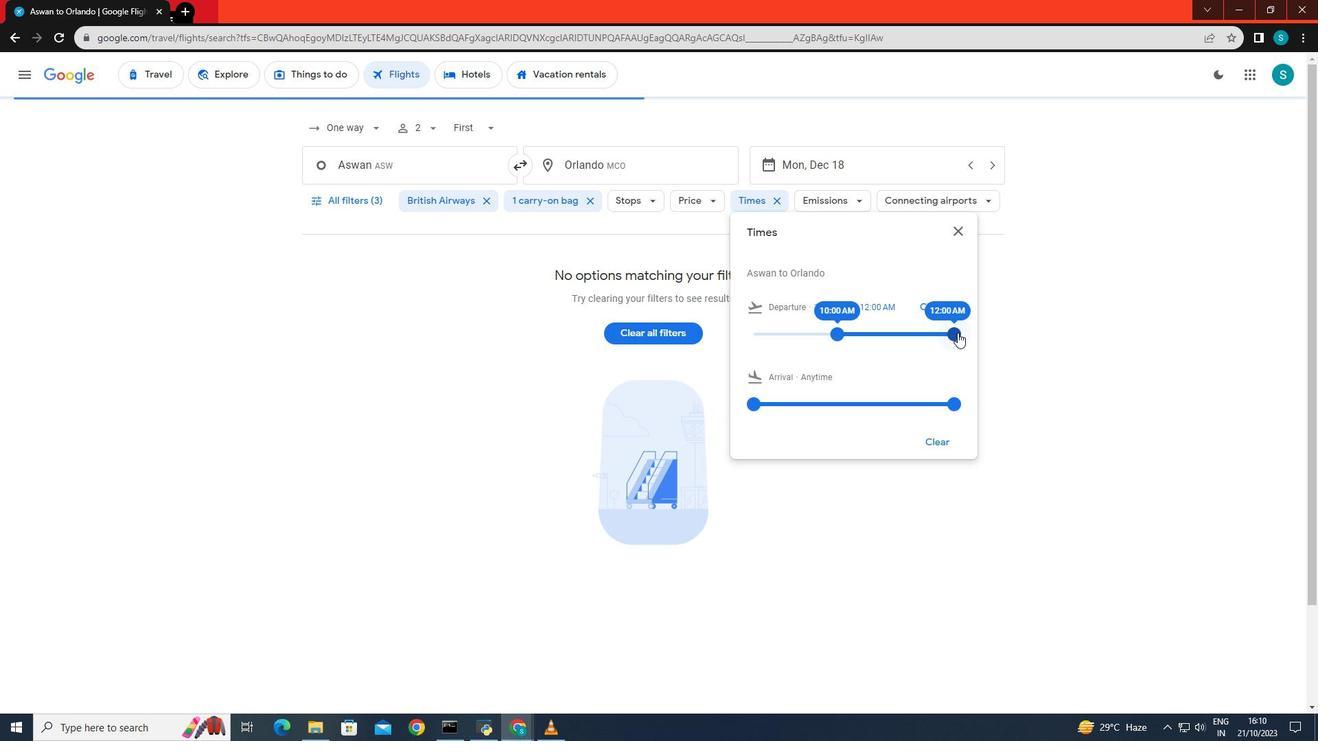 
Action: Mouse moved to (425, 377)
Screenshot: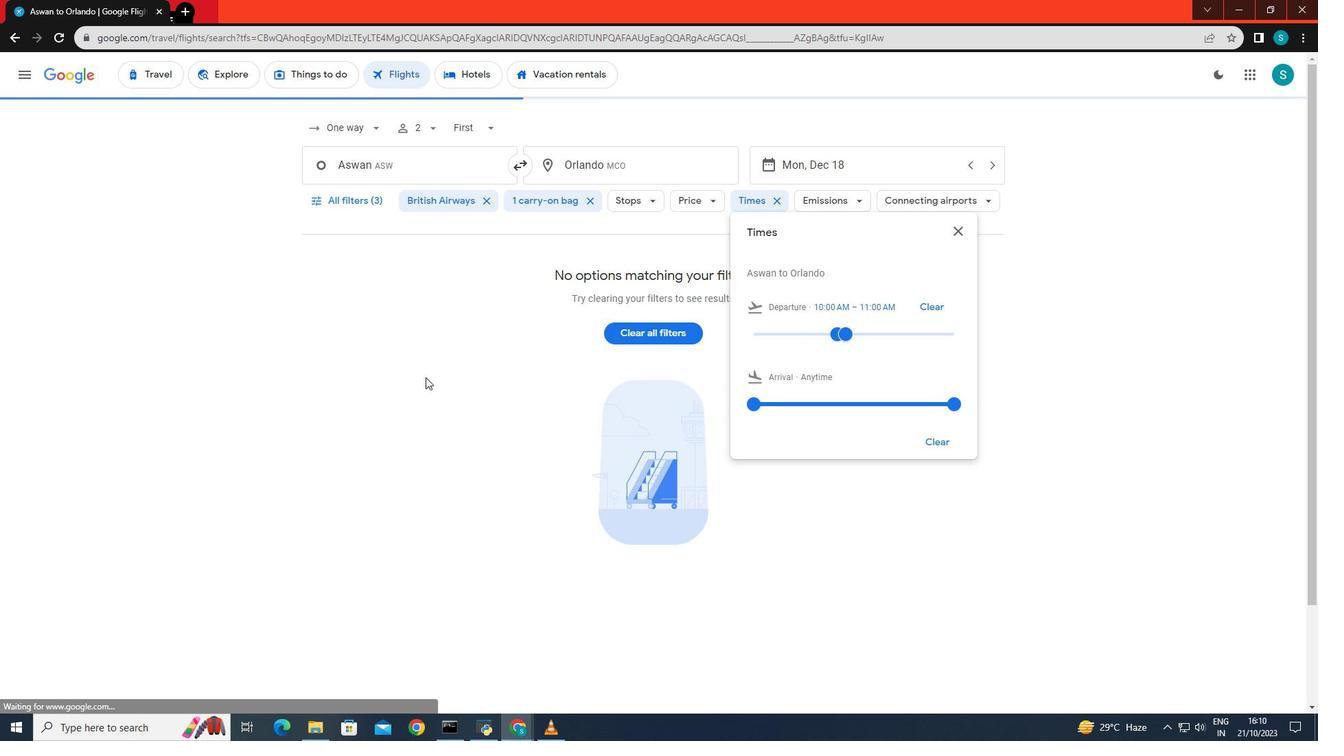 
Action: Mouse pressed left at (425, 377)
Screenshot: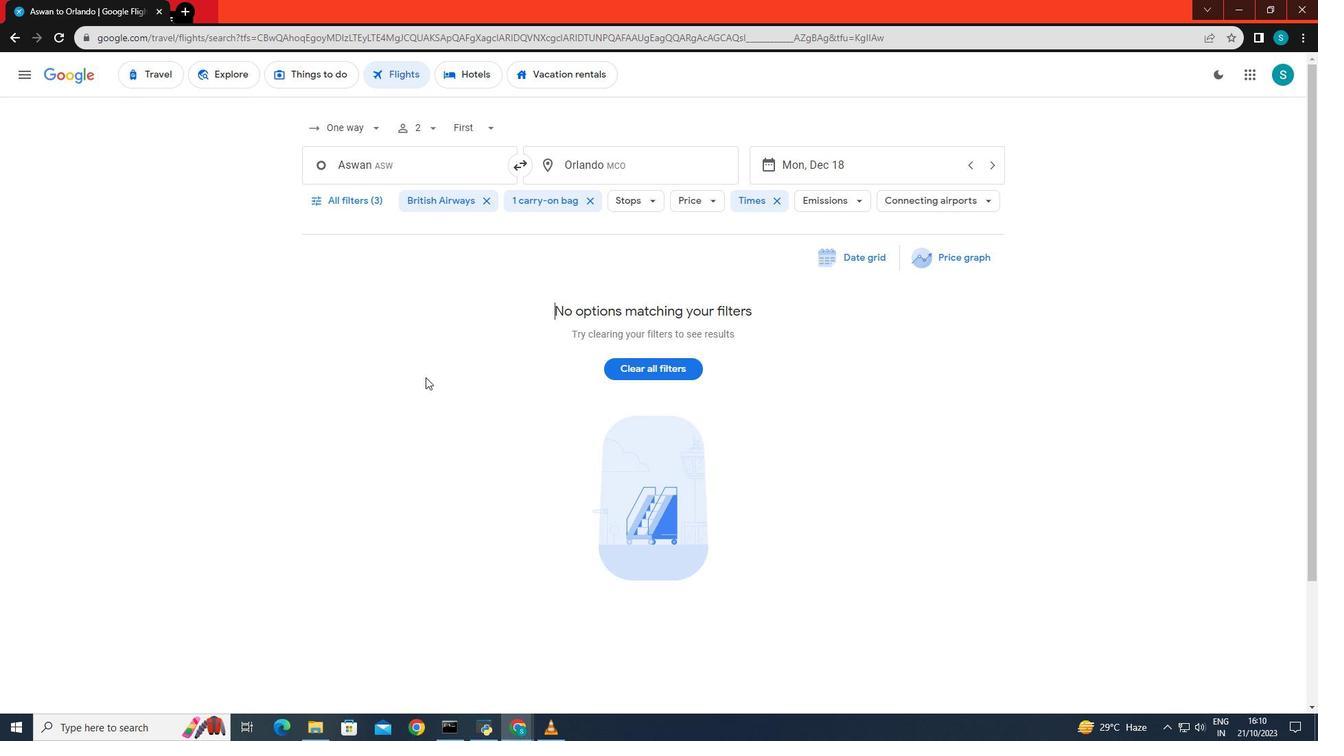 
